 Task: Search one way flight ticket for 3 adults, 3 children in business from Fort Leonard Wood/waynesville: Waynesville-st. Robert Regional Airport (forney Field) to Rockford: Chicago Rockford International Airport(was Northwest Chicagoland Regional Airport At Rockford) on 5-1-2023. Choice of flights is Sun country airlines. Number of bags: 4 checked bags. Price is upto 79000. Outbound departure time preference is 9:00.
Action: Mouse moved to (323, 583)
Screenshot: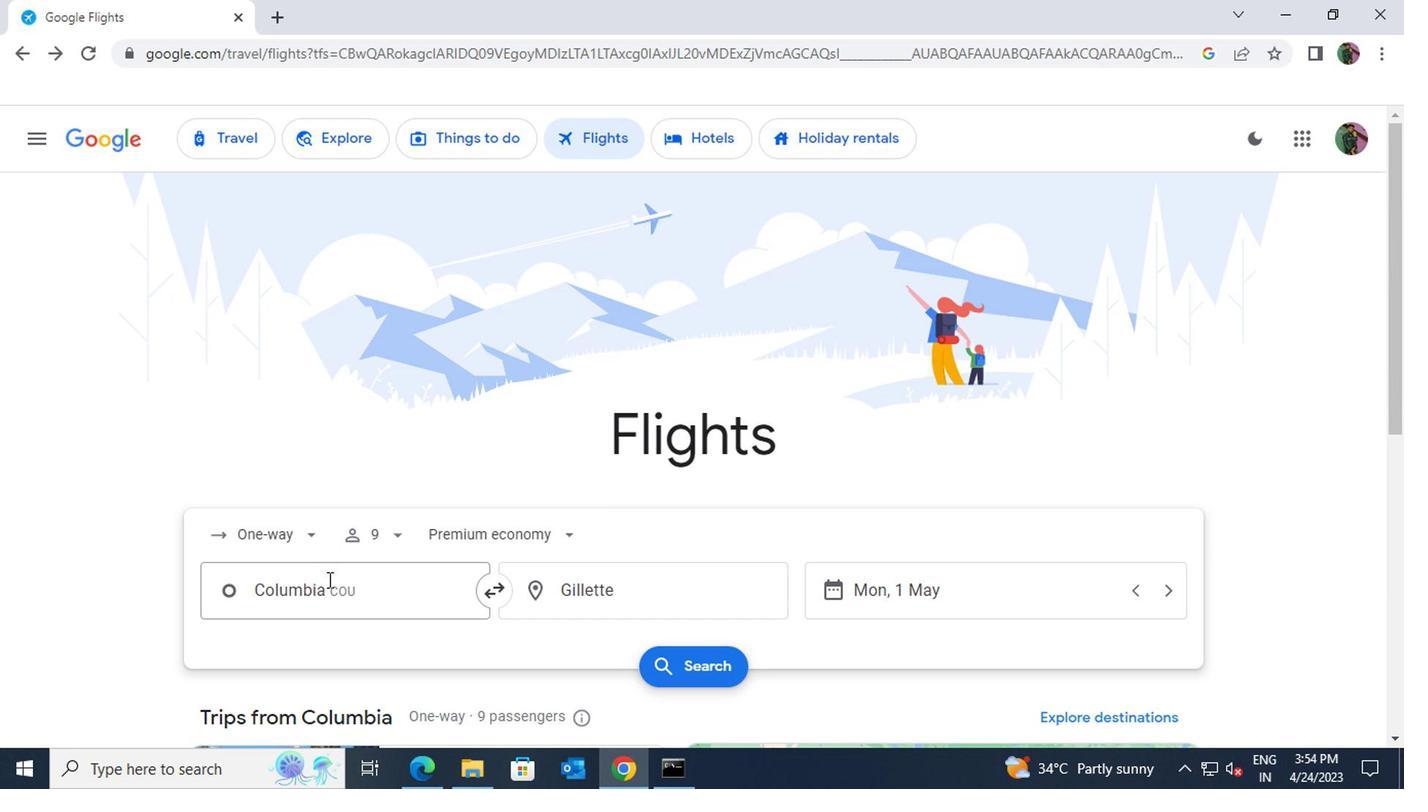 
Action: Mouse pressed left at (323, 583)
Screenshot: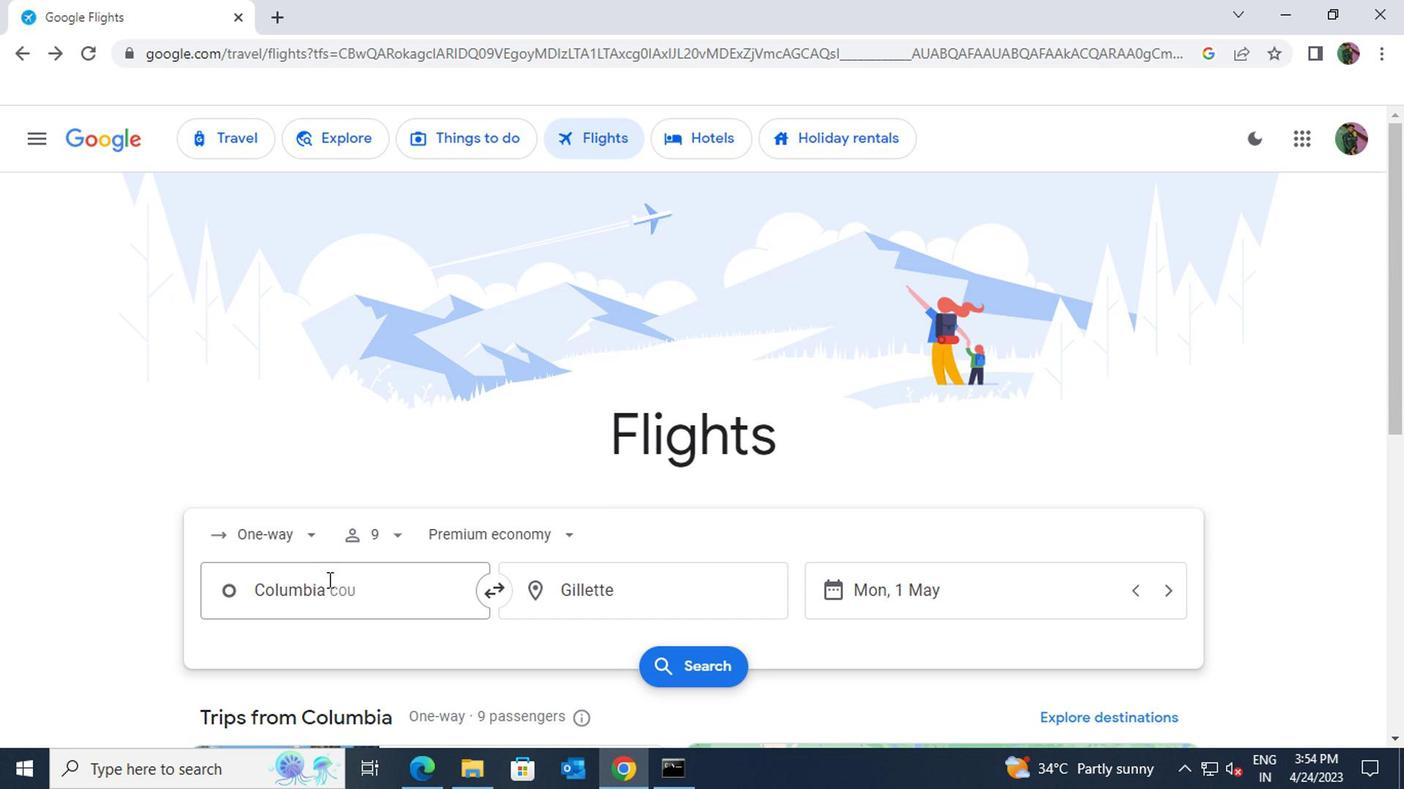 
Action: Key pressed st.regional
Screenshot: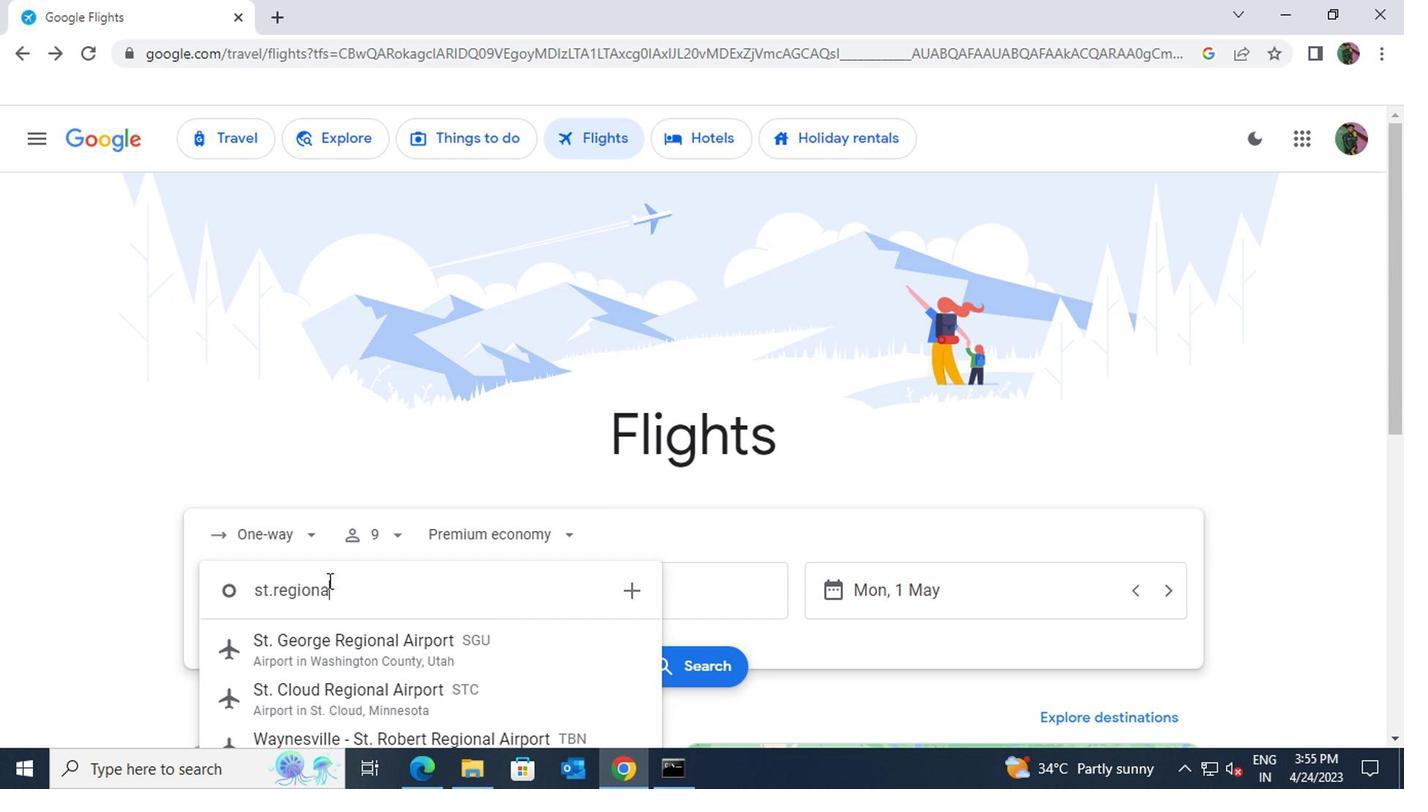 
Action: Mouse moved to (383, 740)
Screenshot: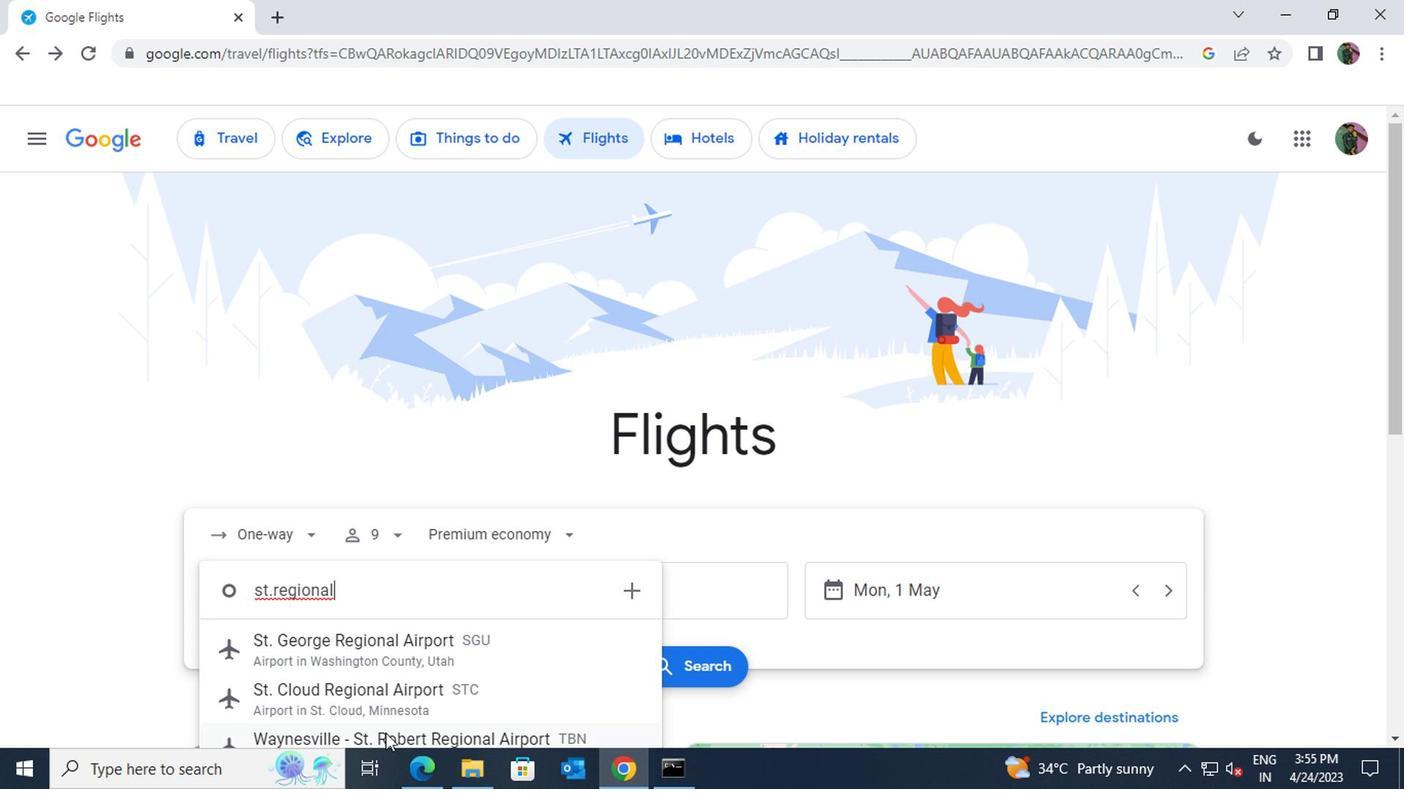 
Action: Mouse pressed left at (383, 740)
Screenshot: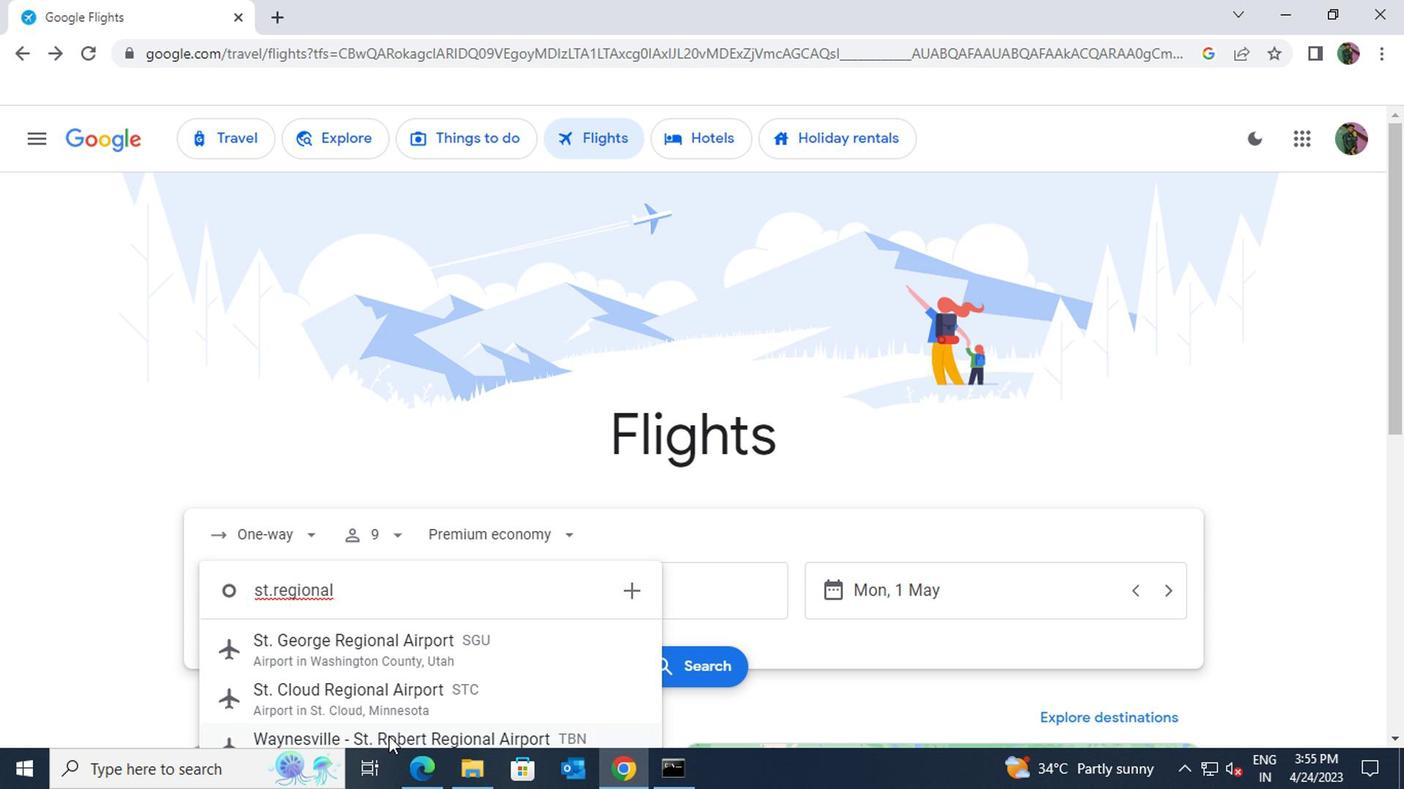 
Action: Mouse moved to (305, 544)
Screenshot: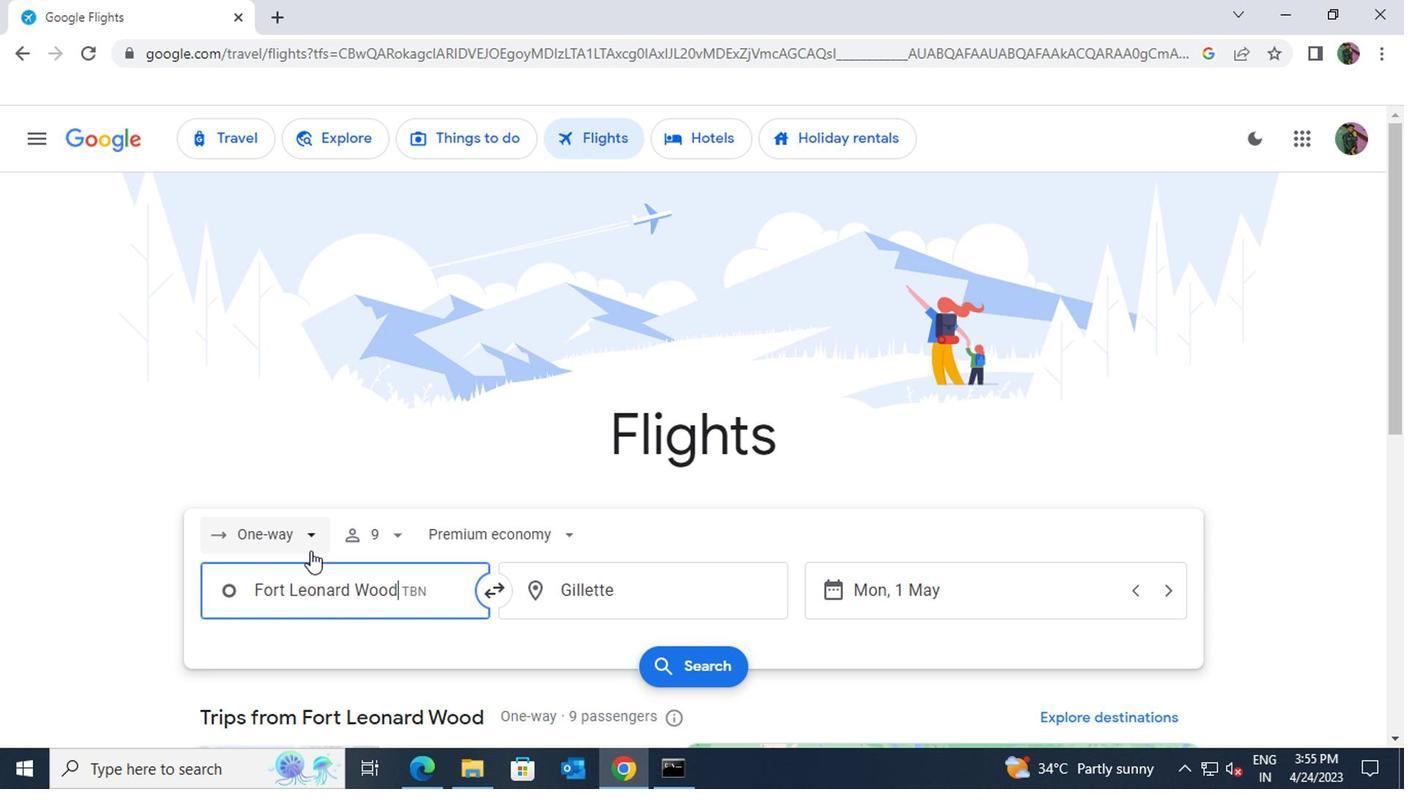 
Action: Mouse pressed left at (305, 544)
Screenshot: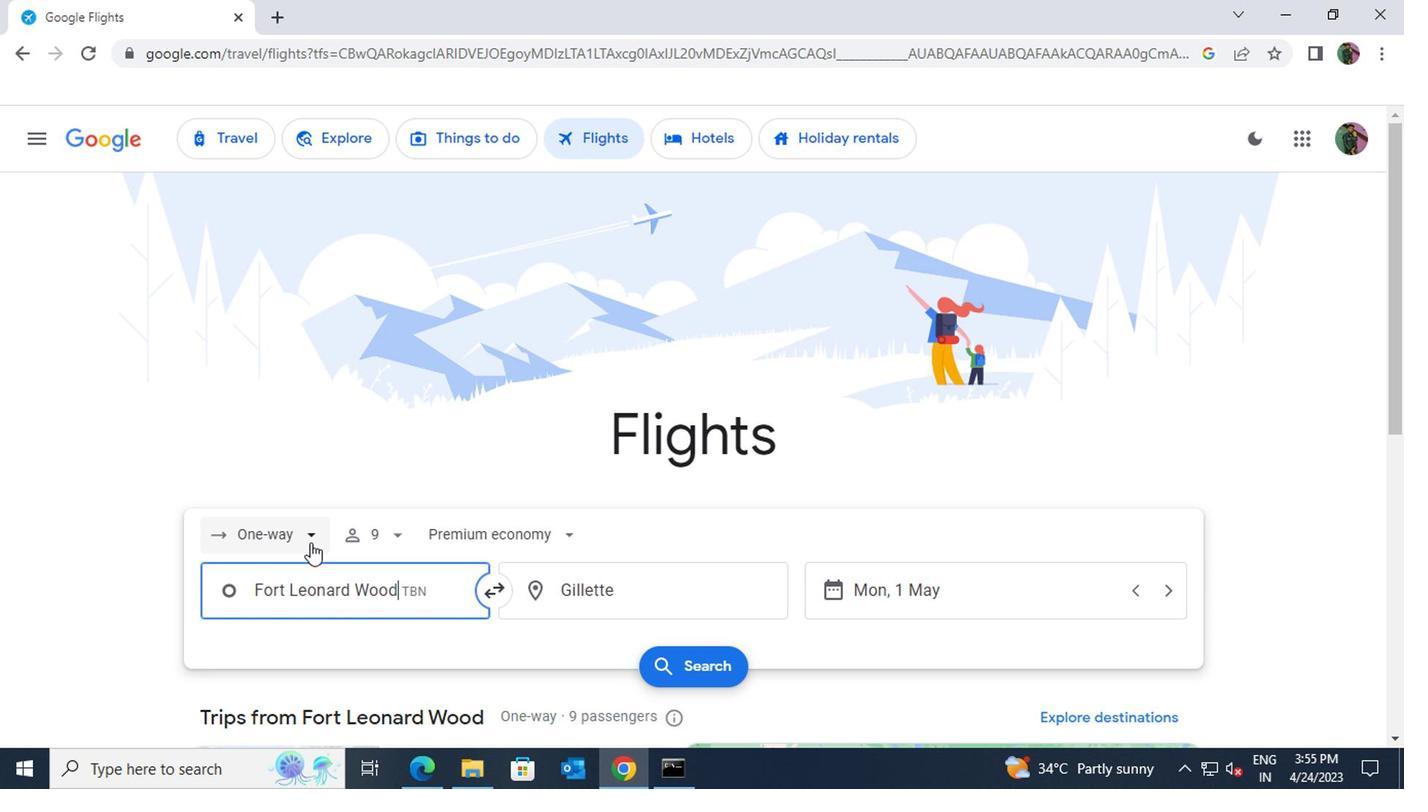 
Action: Mouse moved to (283, 440)
Screenshot: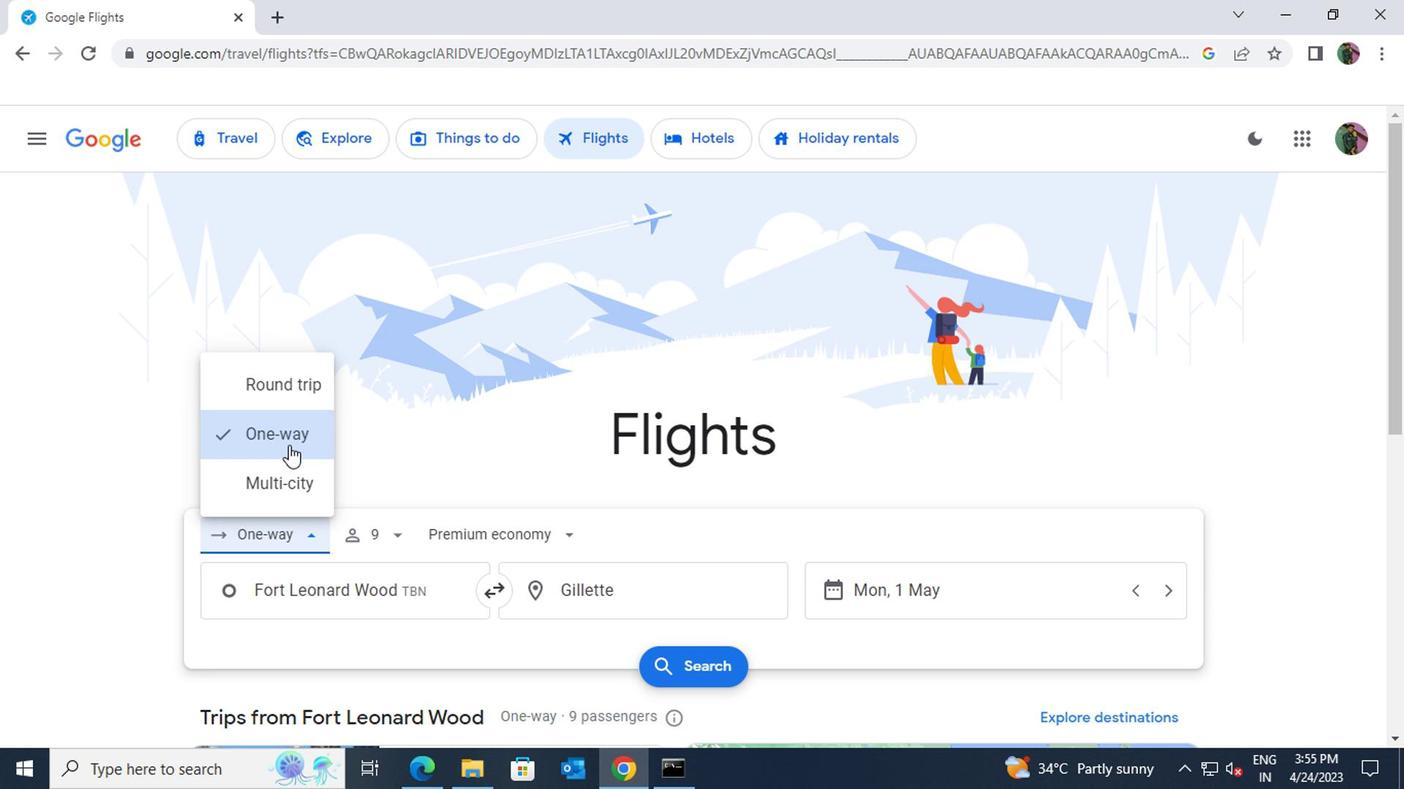
Action: Mouse pressed left at (283, 440)
Screenshot: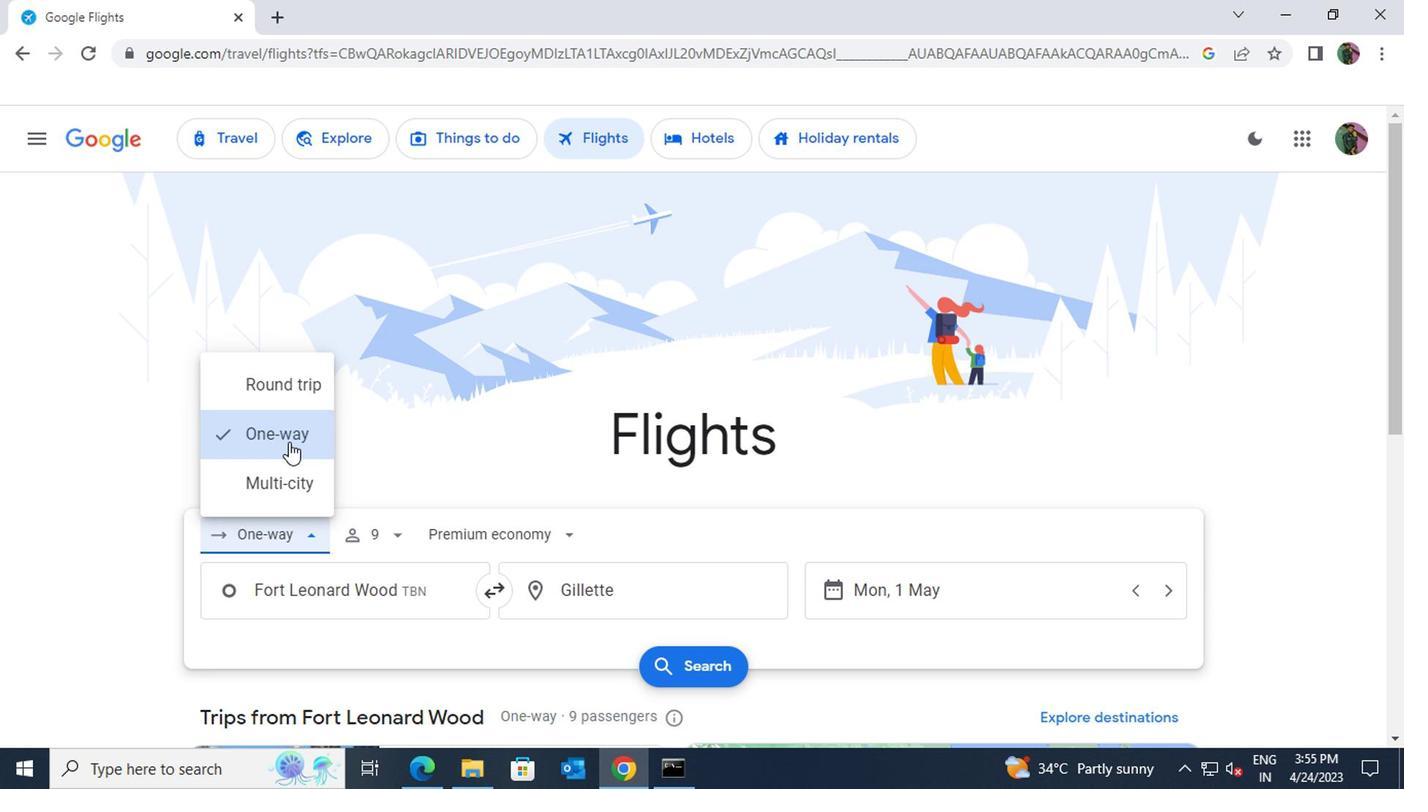 
Action: Mouse moved to (589, 594)
Screenshot: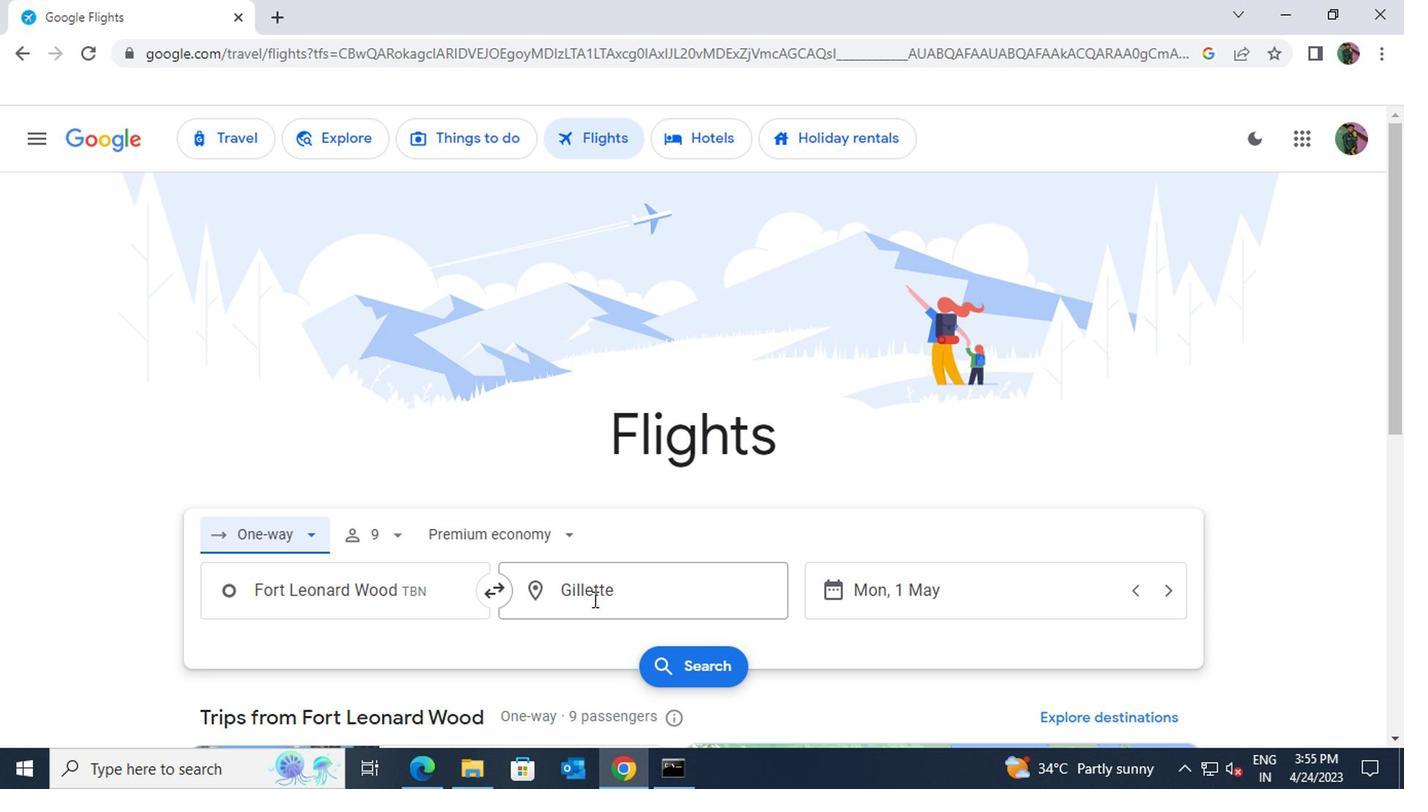 
Action: Mouse pressed left at (589, 594)
Screenshot: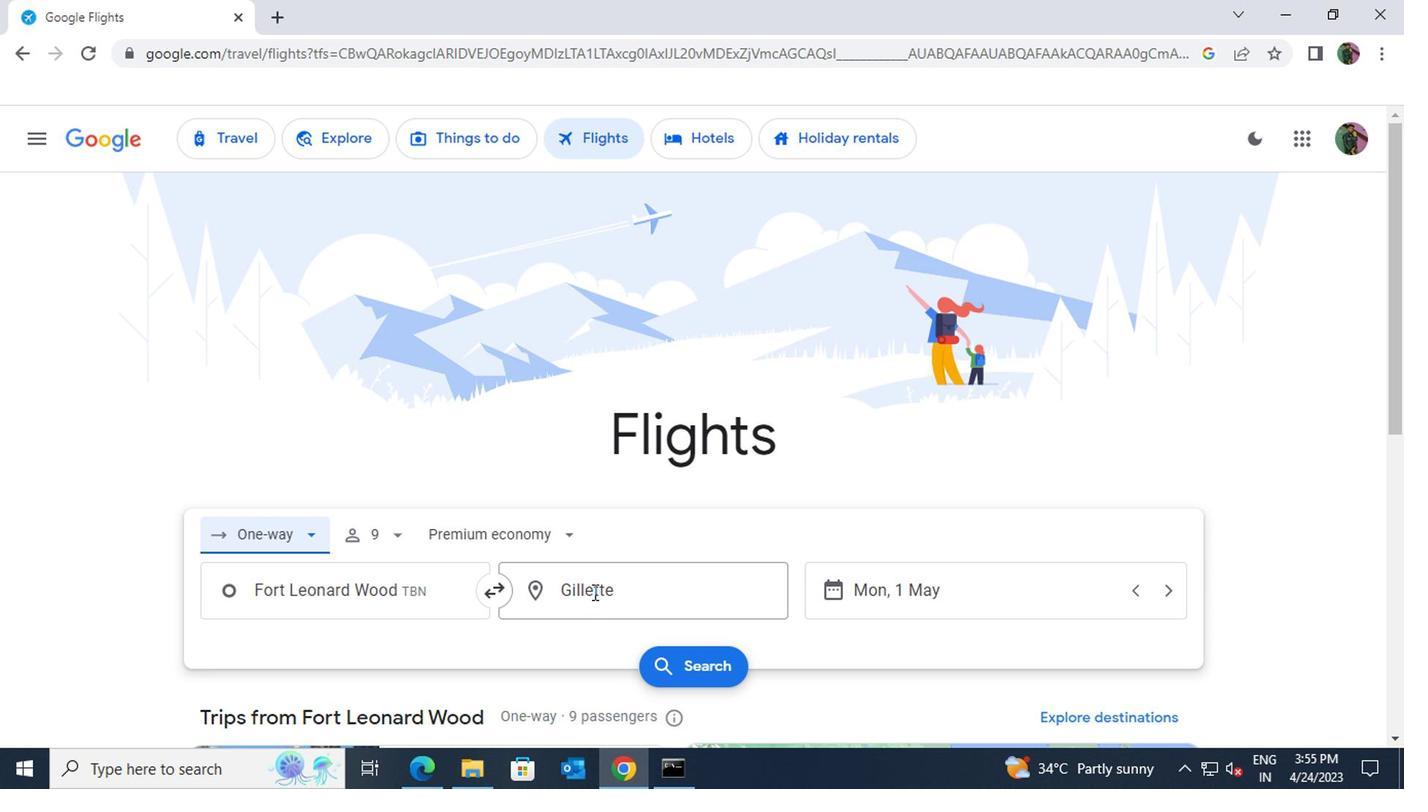 
Action: Key pressed rockford<Key.space>chi
Screenshot: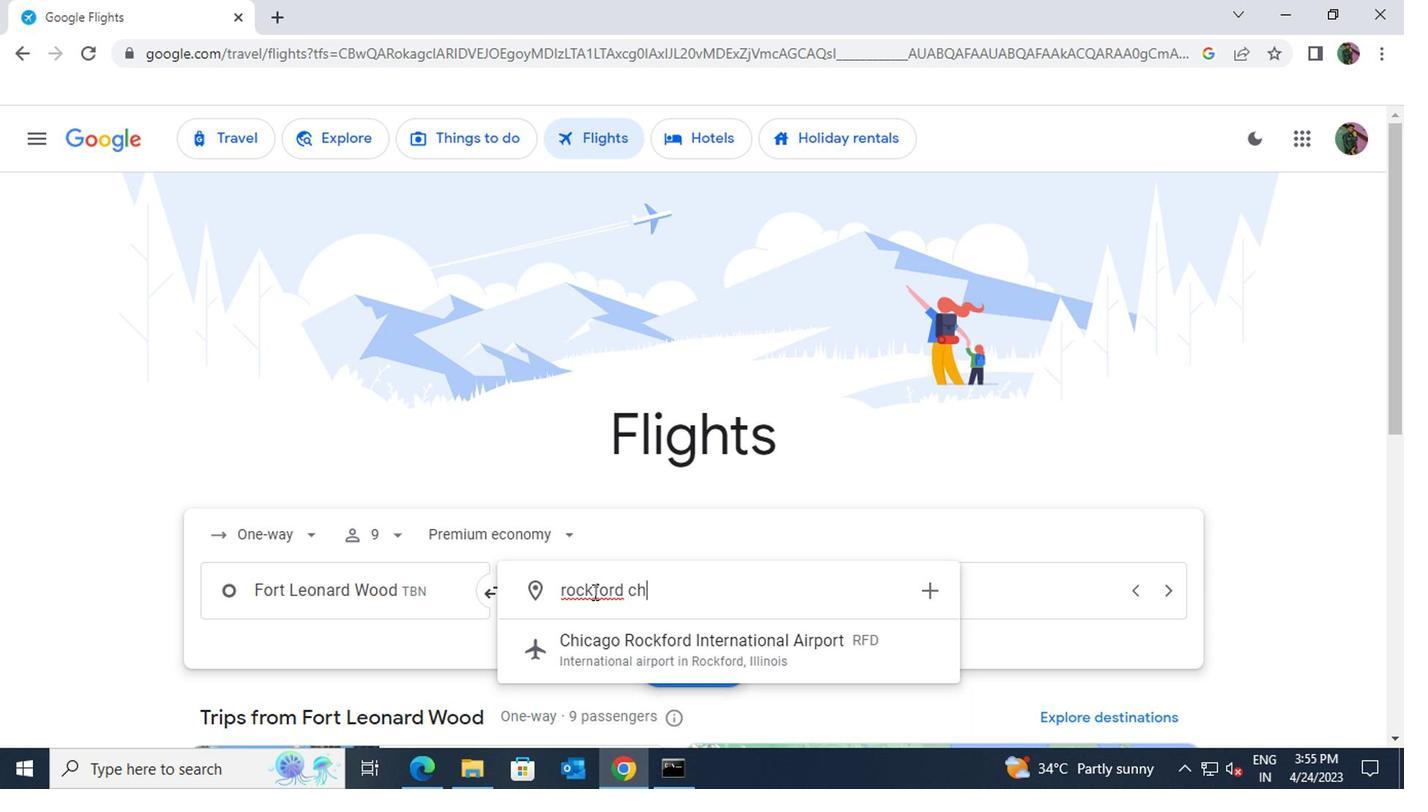 
Action: Mouse moved to (662, 639)
Screenshot: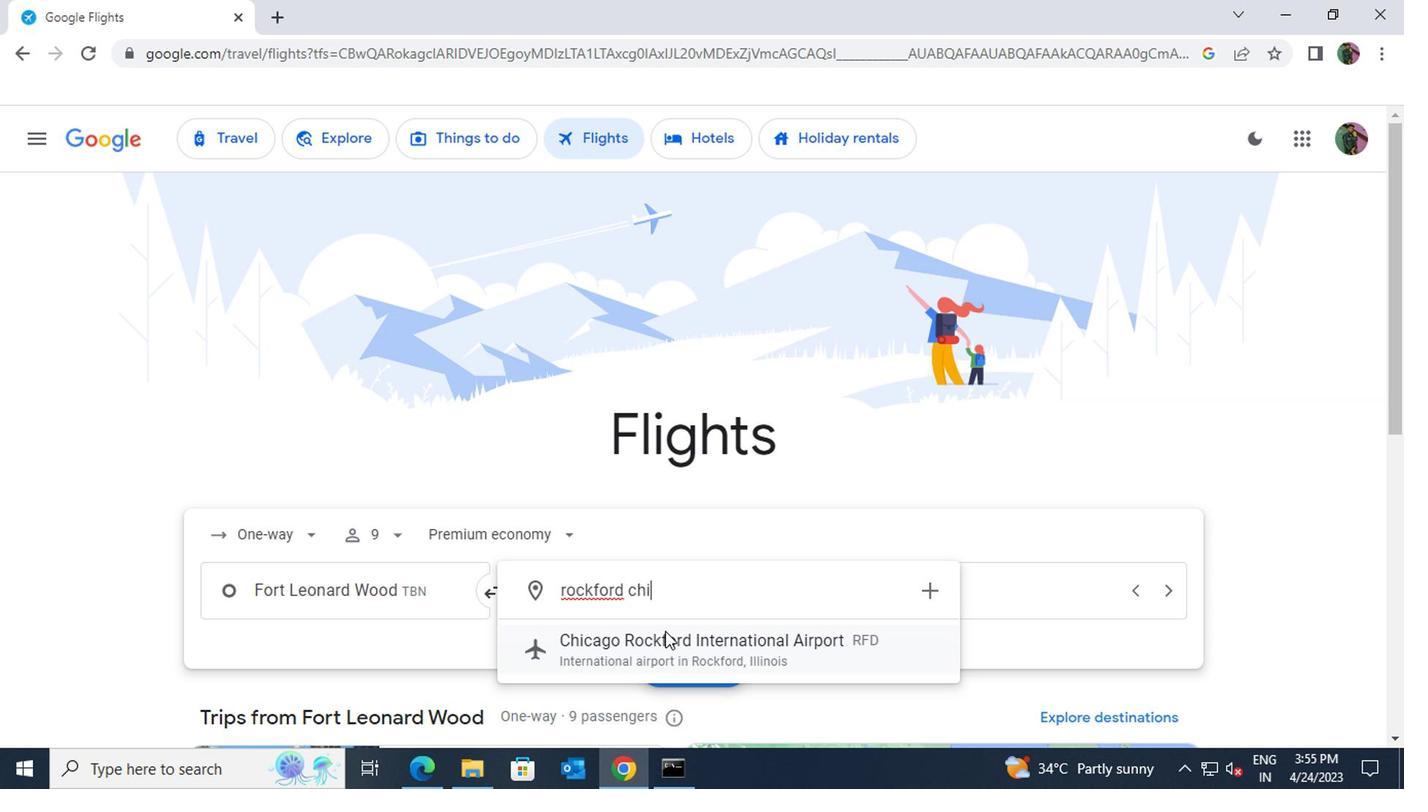 
Action: Mouse pressed left at (662, 639)
Screenshot: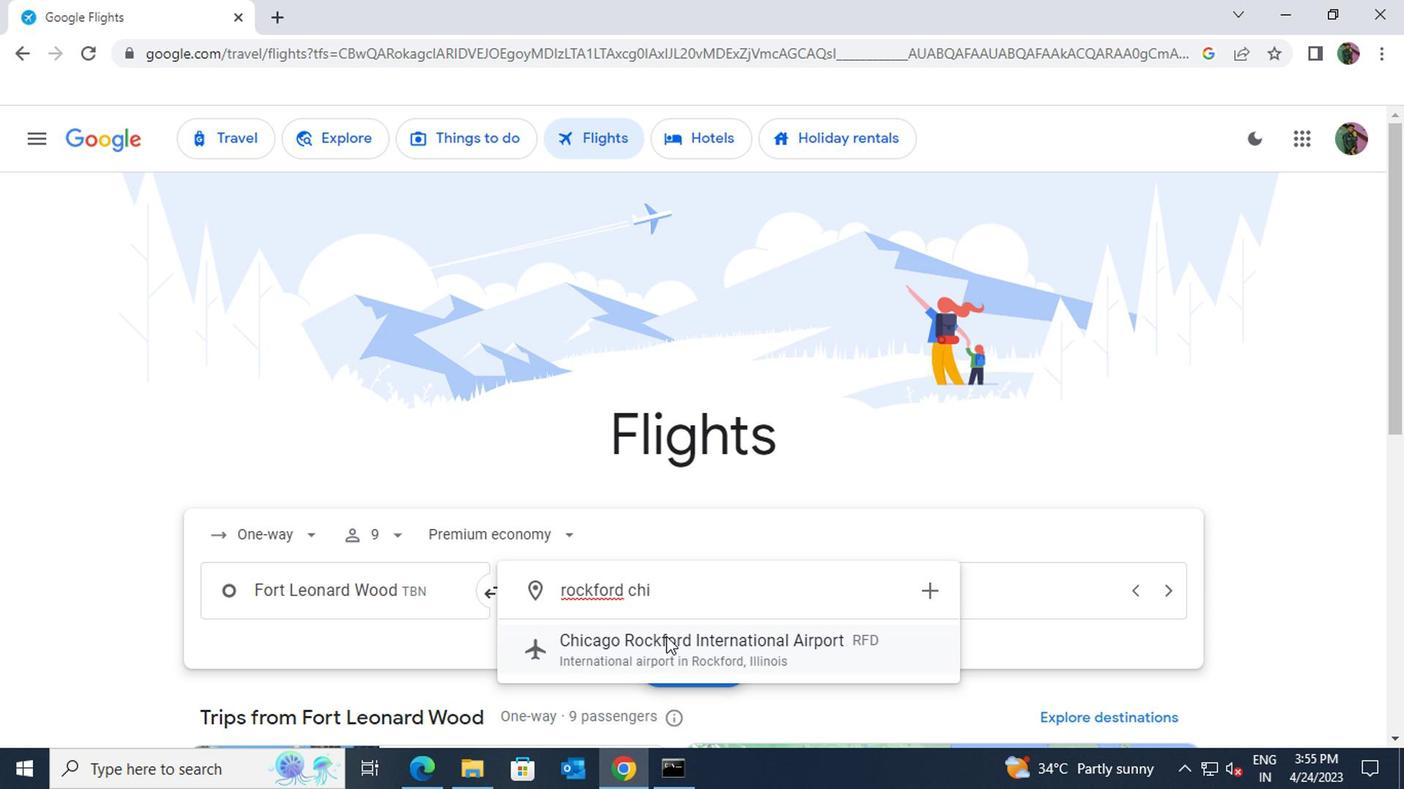 
Action: Mouse moved to (560, 533)
Screenshot: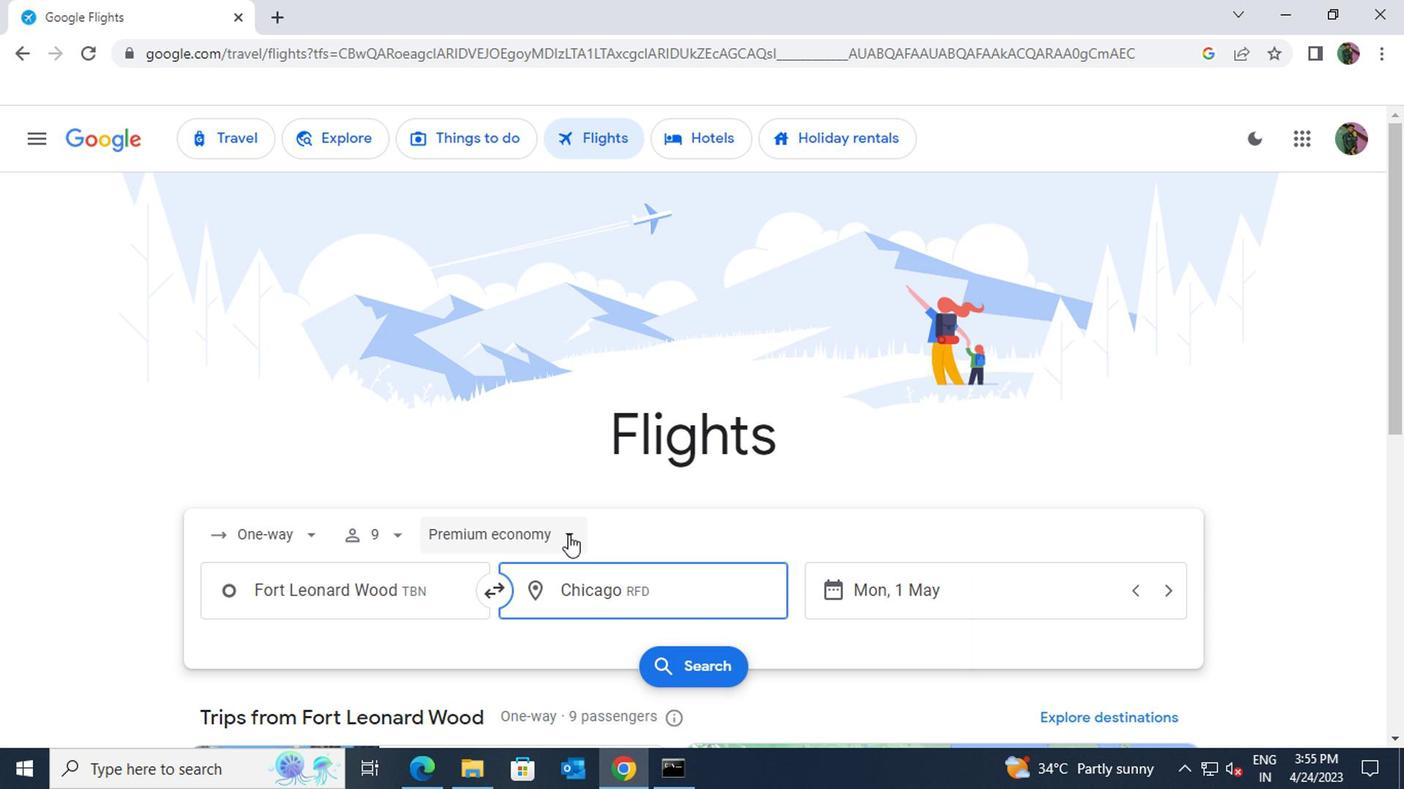 
Action: Mouse pressed left at (560, 533)
Screenshot: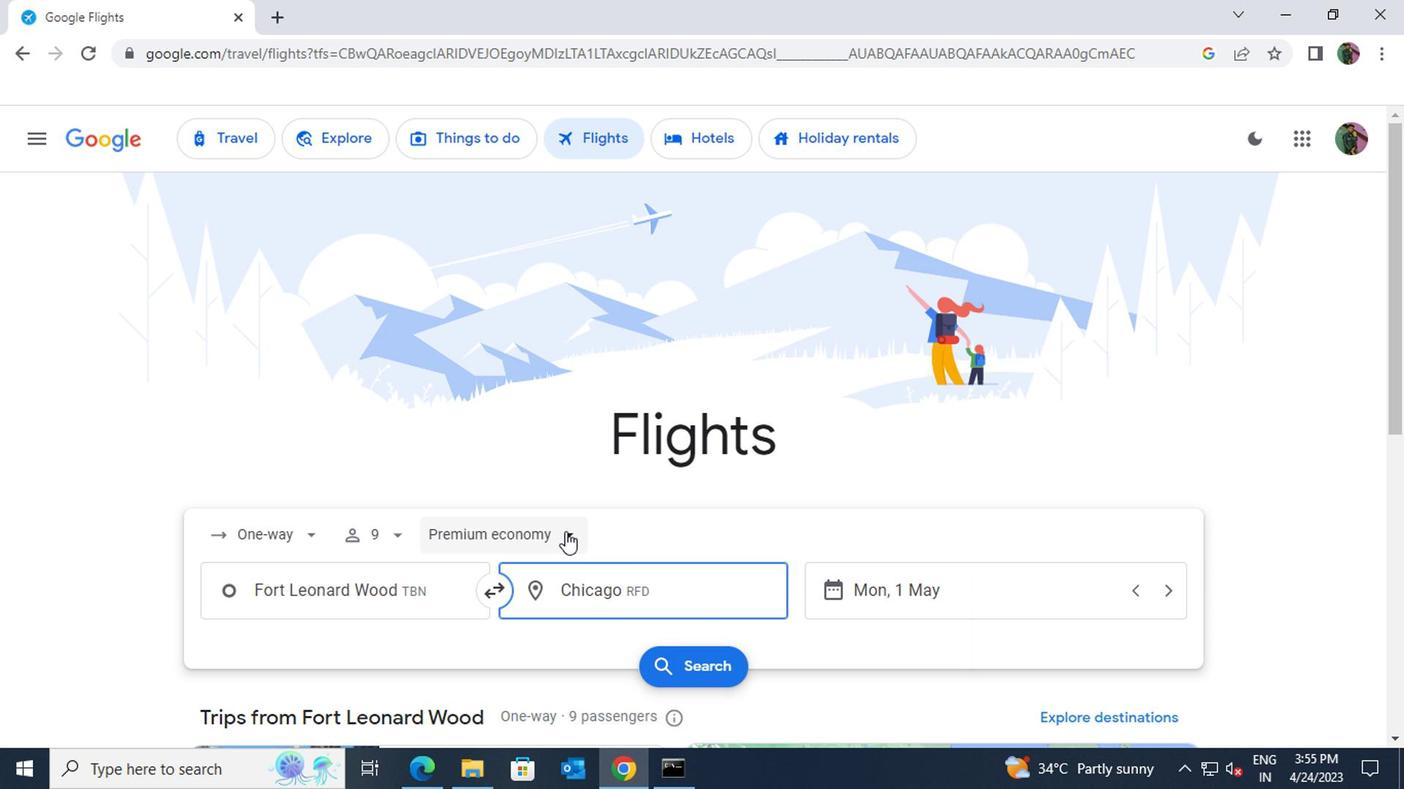 
Action: Mouse moved to (547, 423)
Screenshot: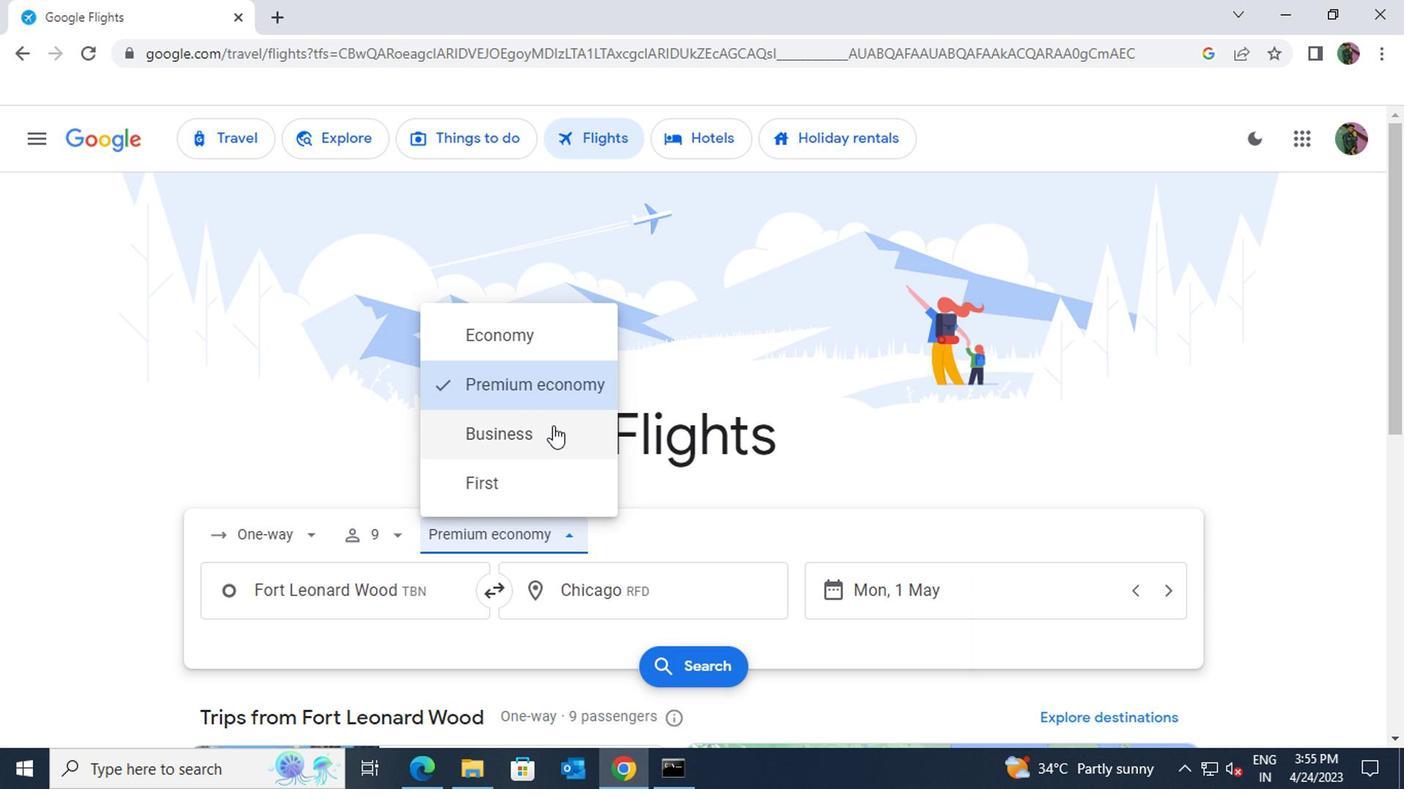 
Action: Mouse pressed left at (547, 423)
Screenshot: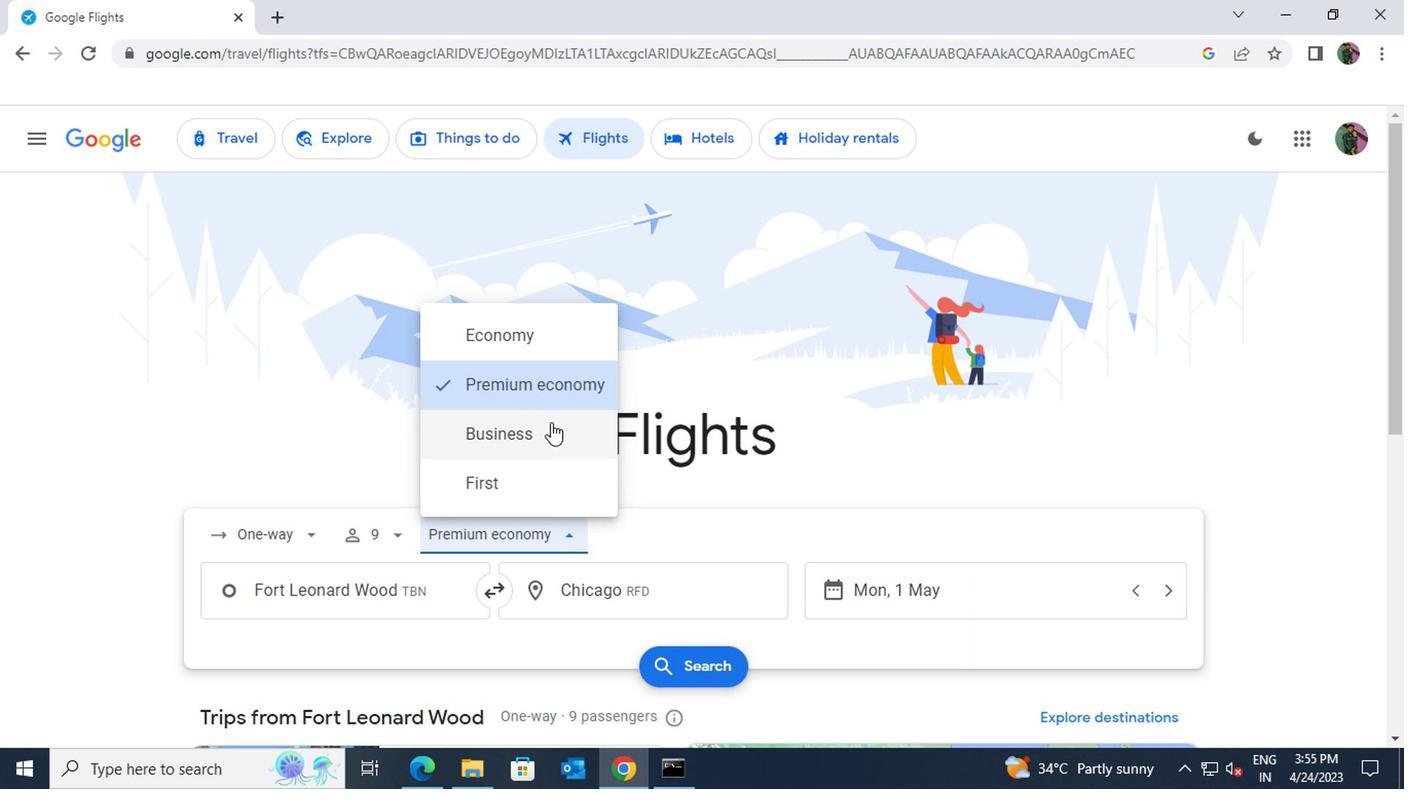 
Action: Mouse moved to (386, 534)
Screenshot: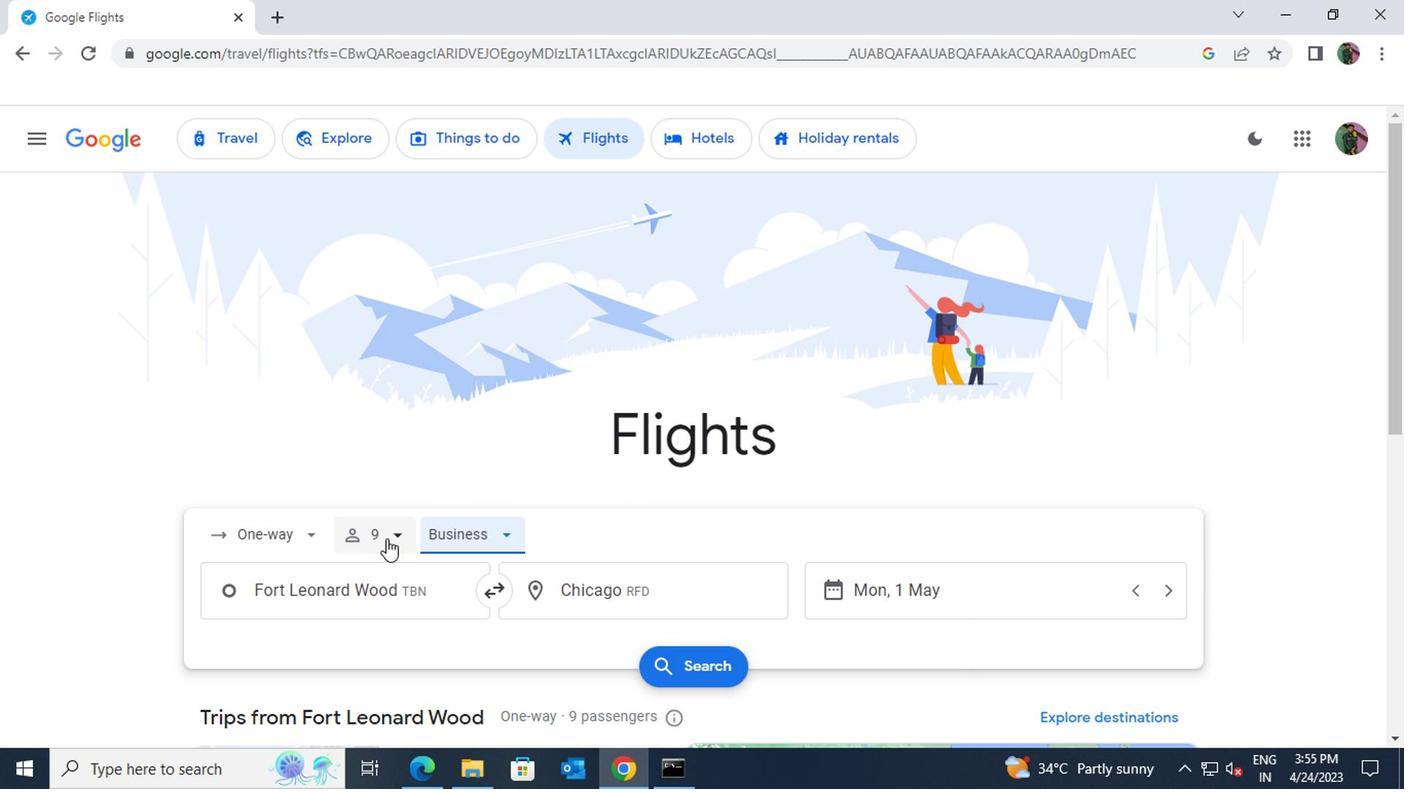 
Action: Mouse pressed left at (386, 534)
Screenshot: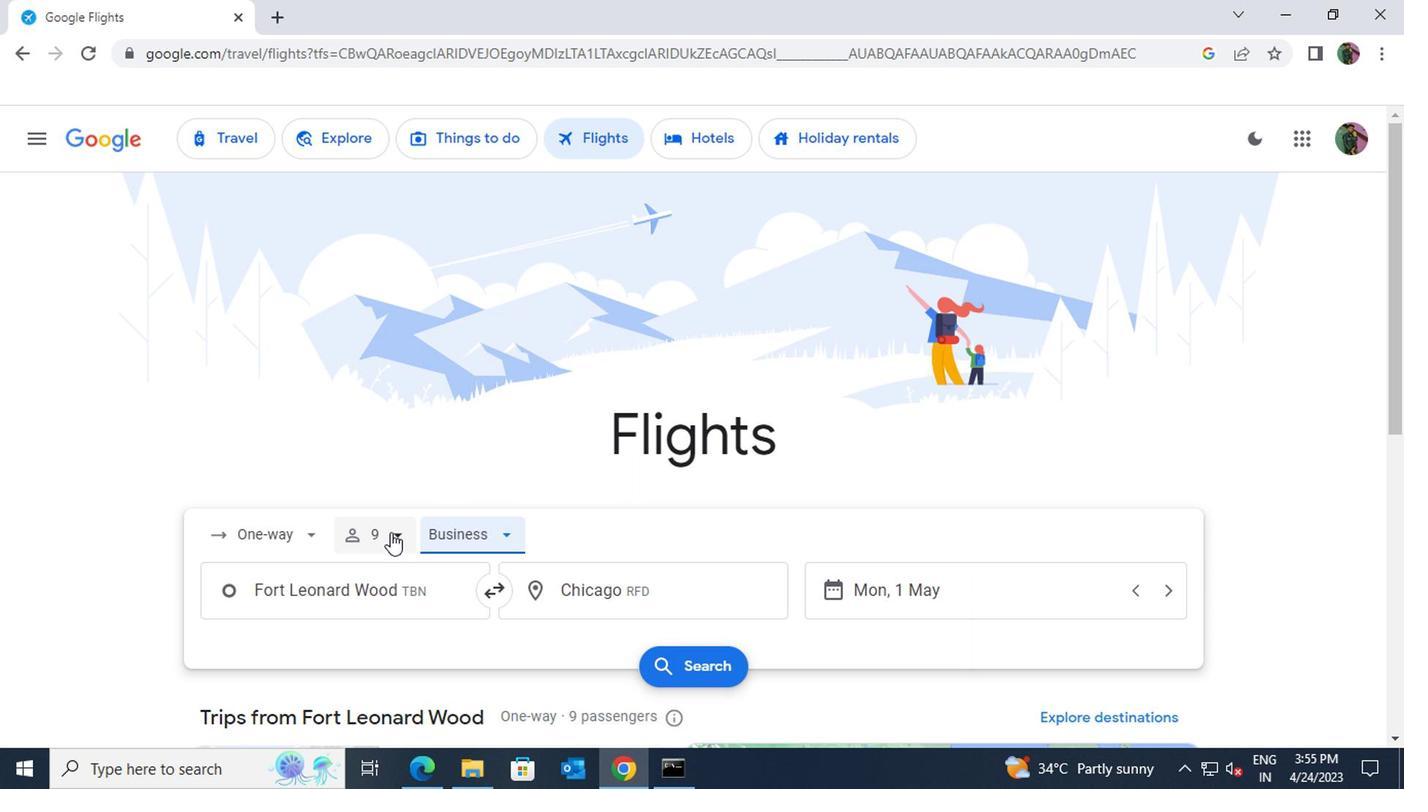 
Action: Mouse moved to (475, 583)
Screenshot: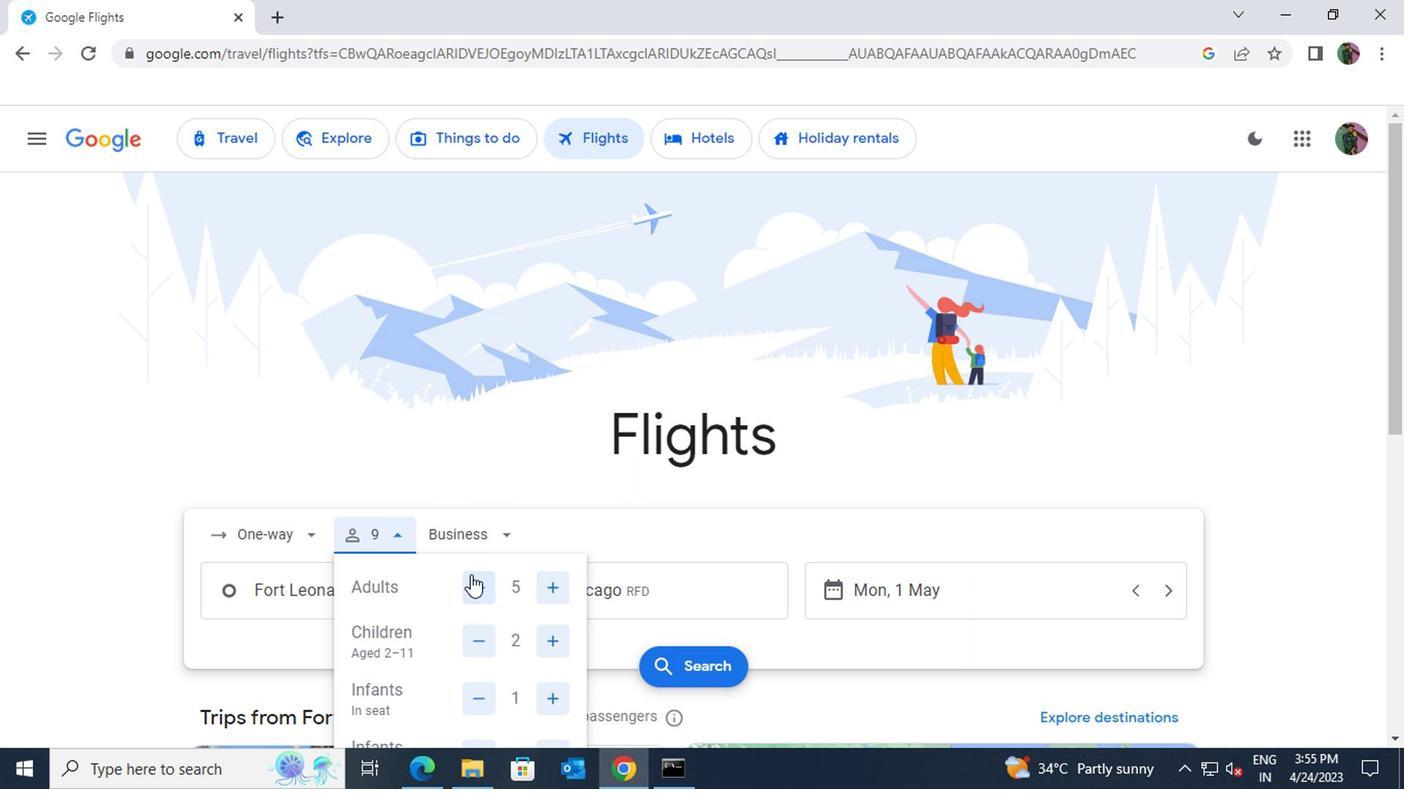 
Action: Mouse pressed left at (475, 583)
Screenshot: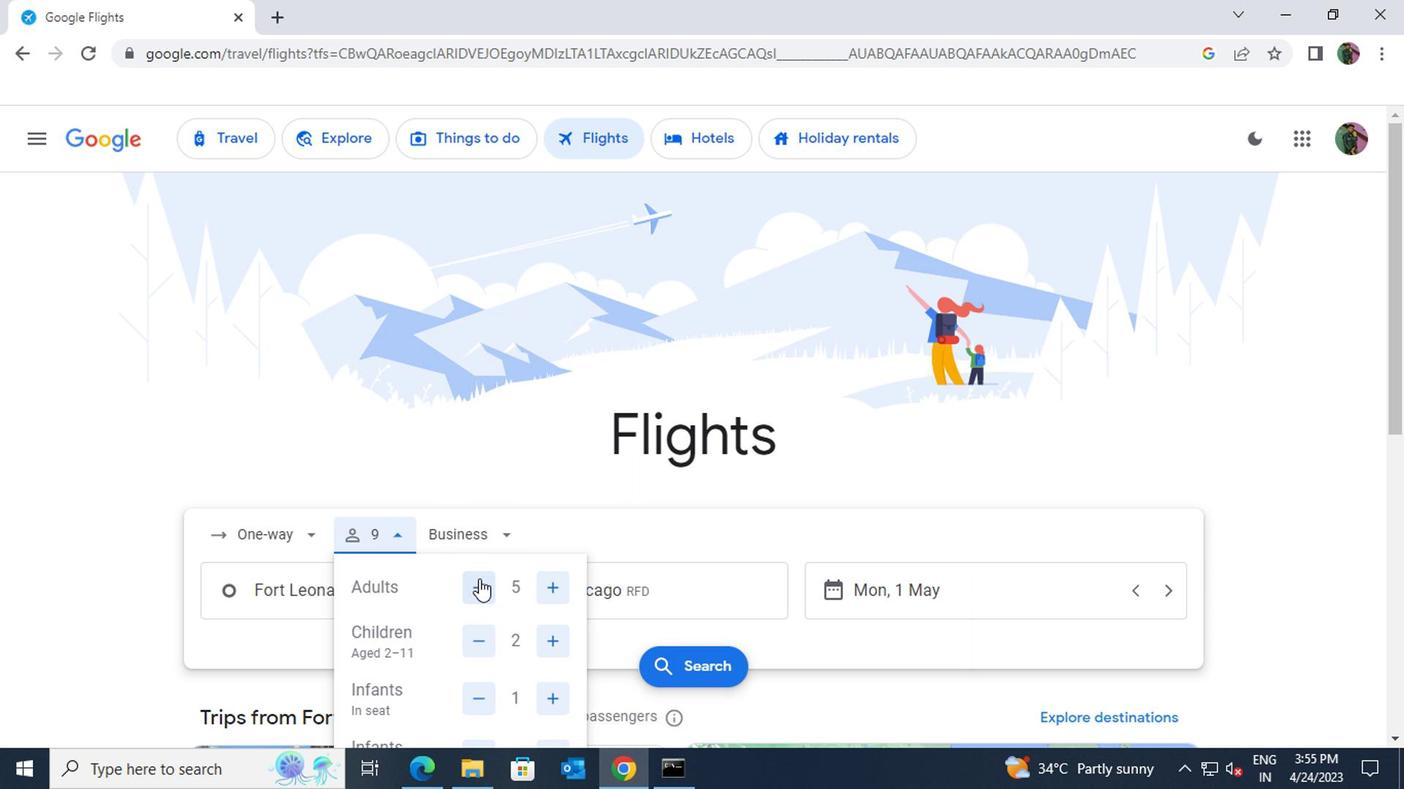 
Action: Mouse pressed left at (475, 583)
Screenshot: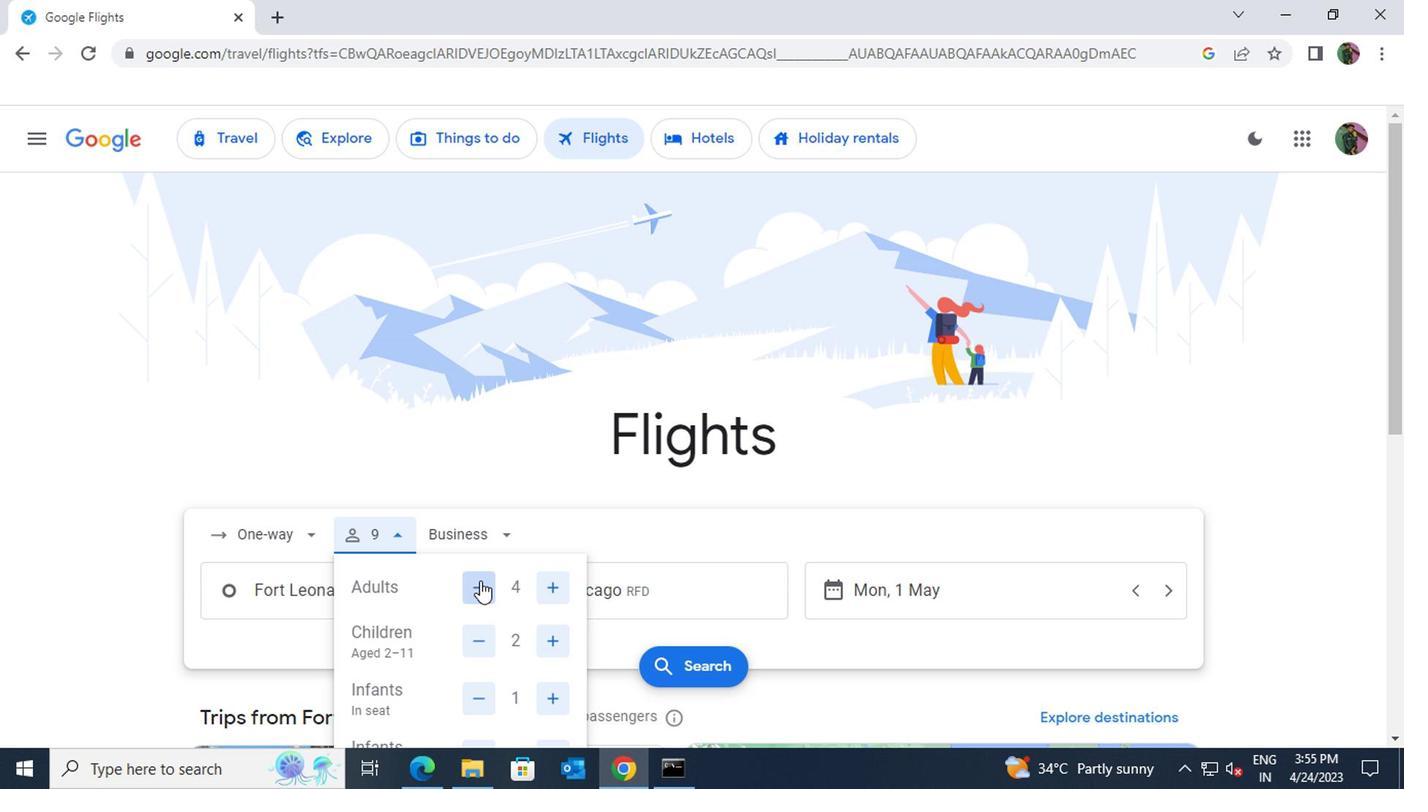 
Action: Mouse moved to (543, 631)
Screenshot: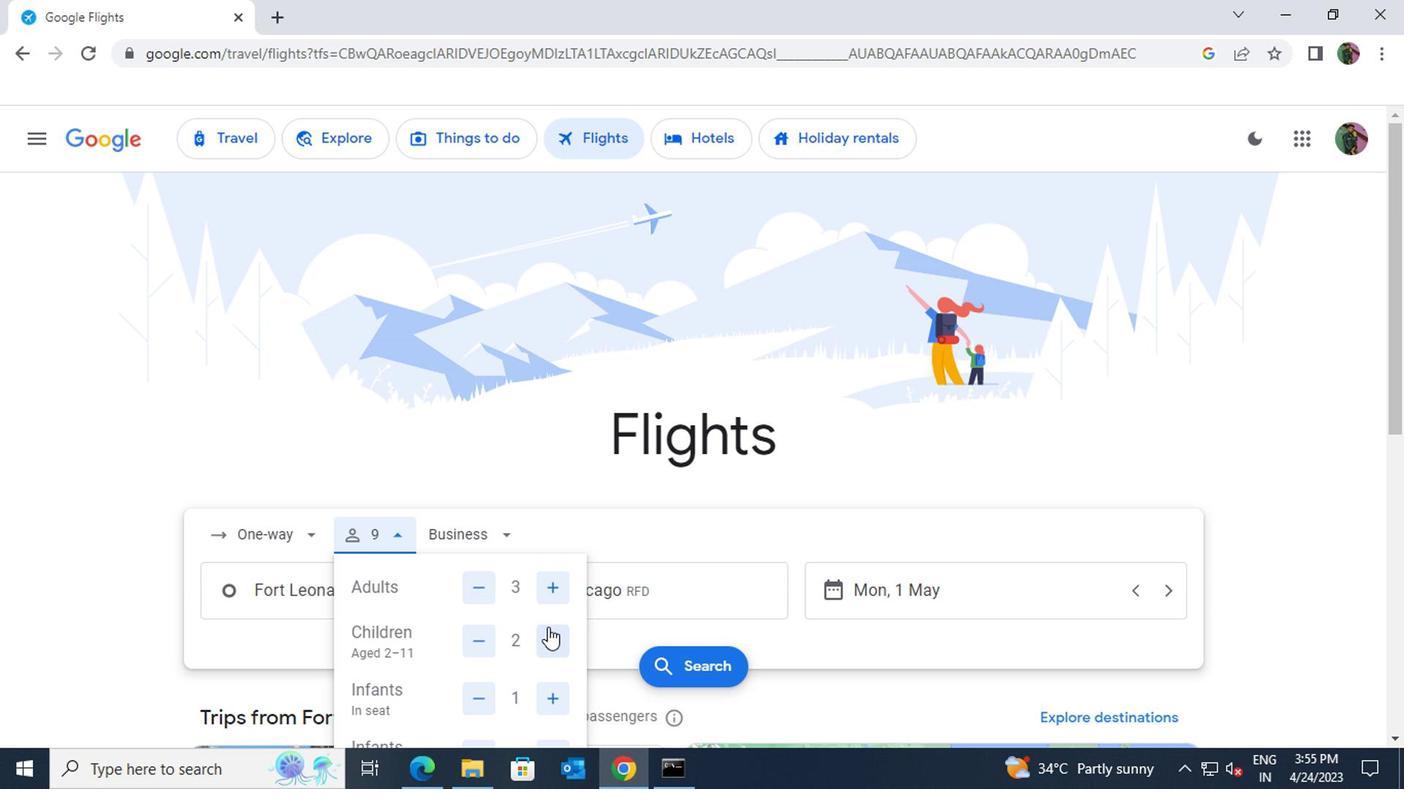 
Action: Mouse pressed left at (543, 631)
Screenshot: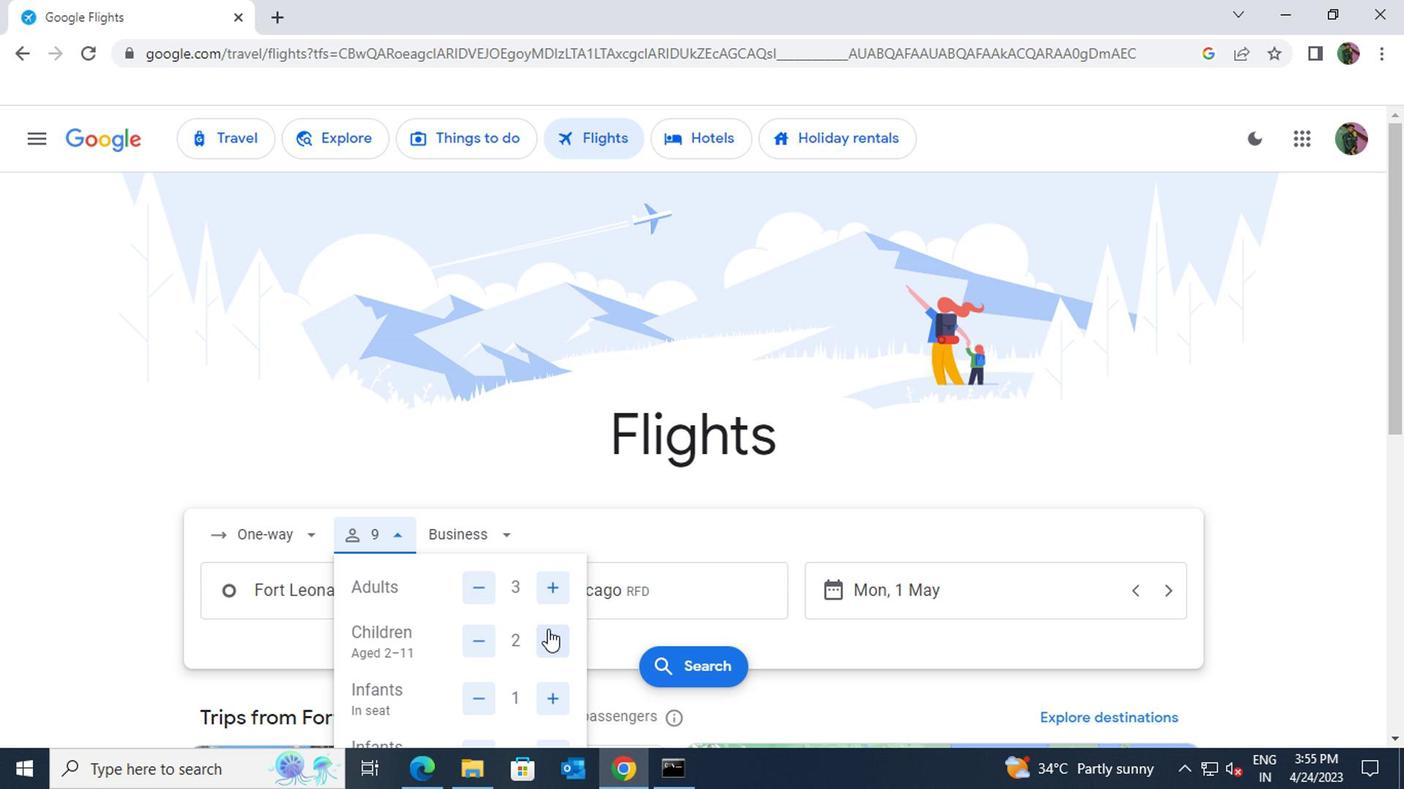 
Action: Mouse moved to (545, 633)
Screenshot: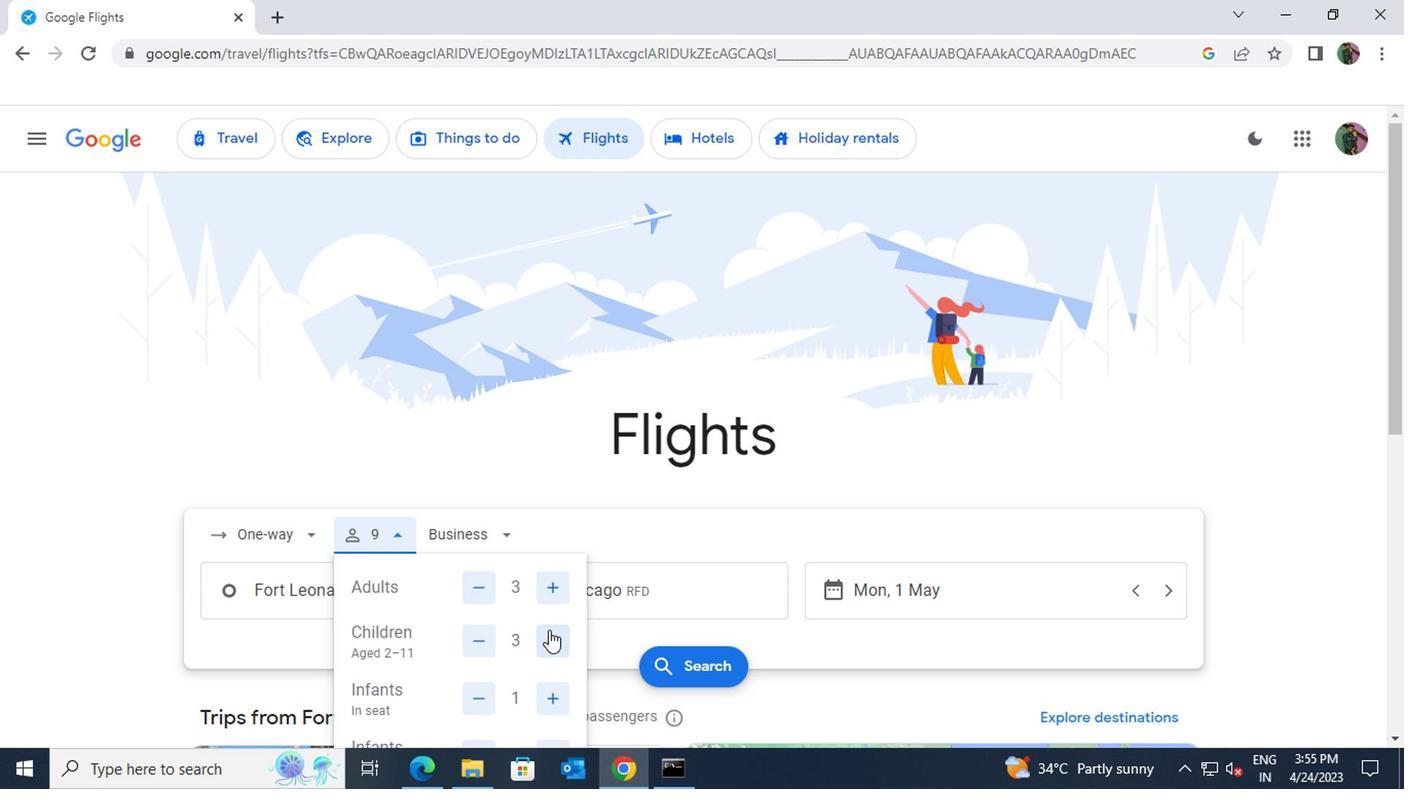 
Action: Mouse scrolled (545, 631) with delta (0, -1)
Screenshot: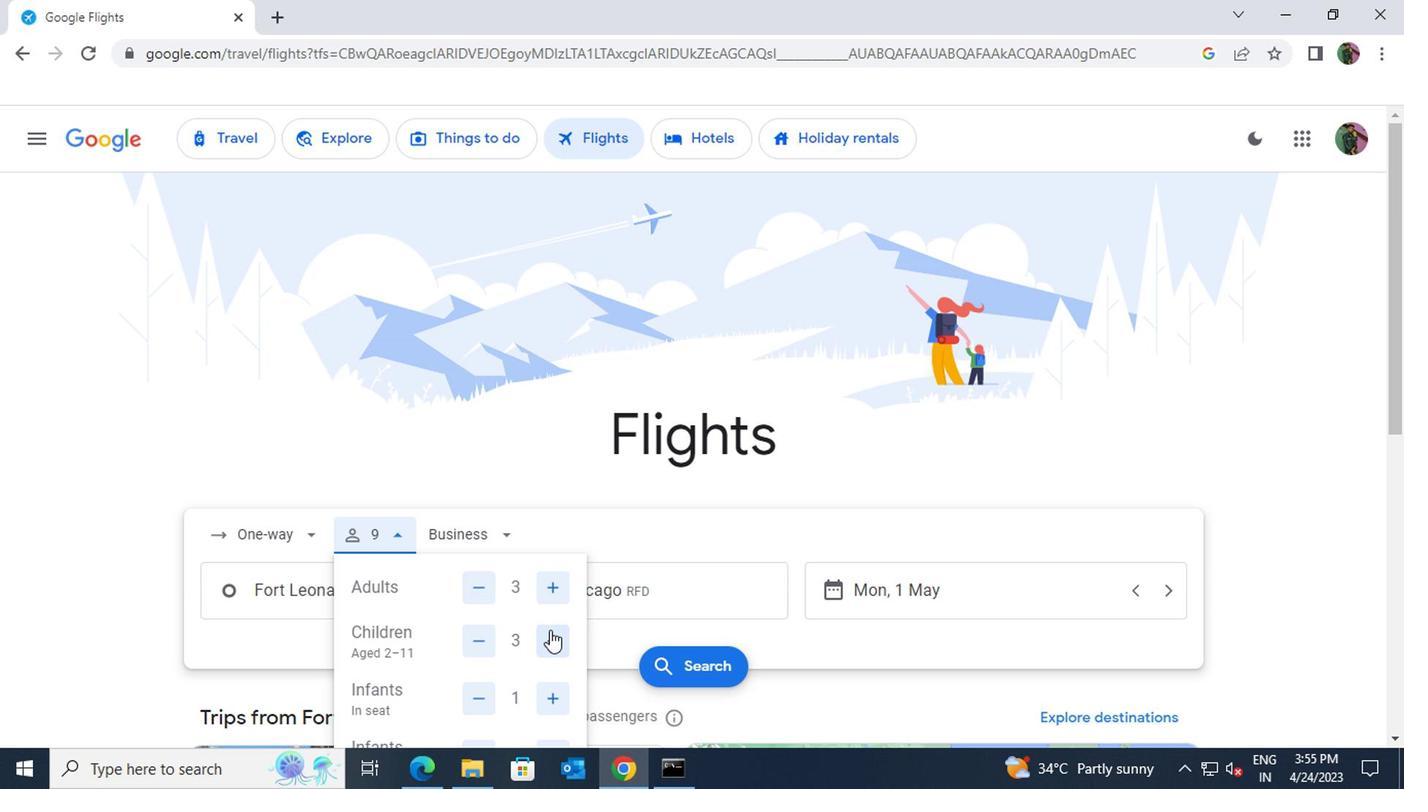
Action: Mouse moved to (476, 595)
Screenshot: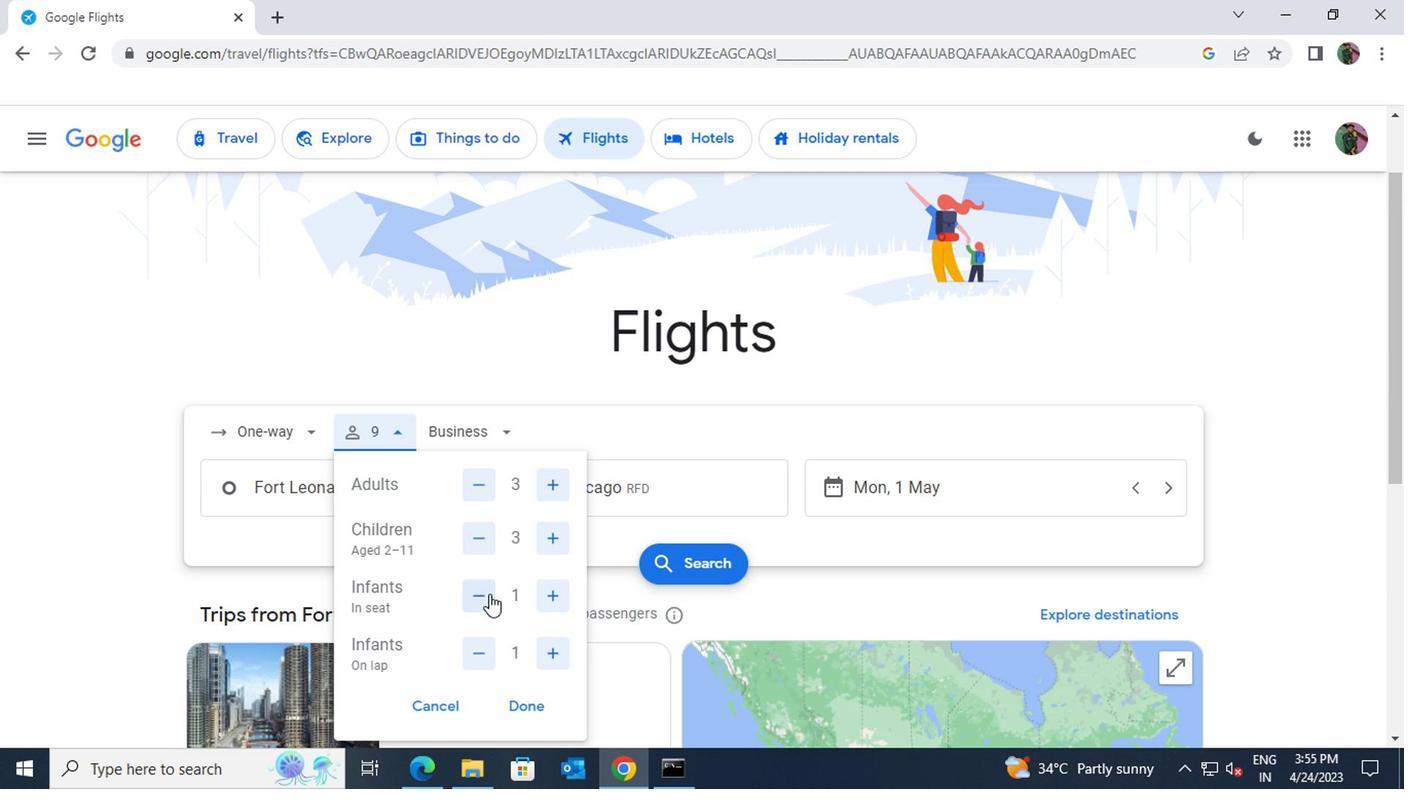 
Action: Mouse pressed left at (476, 595)
Screenshot: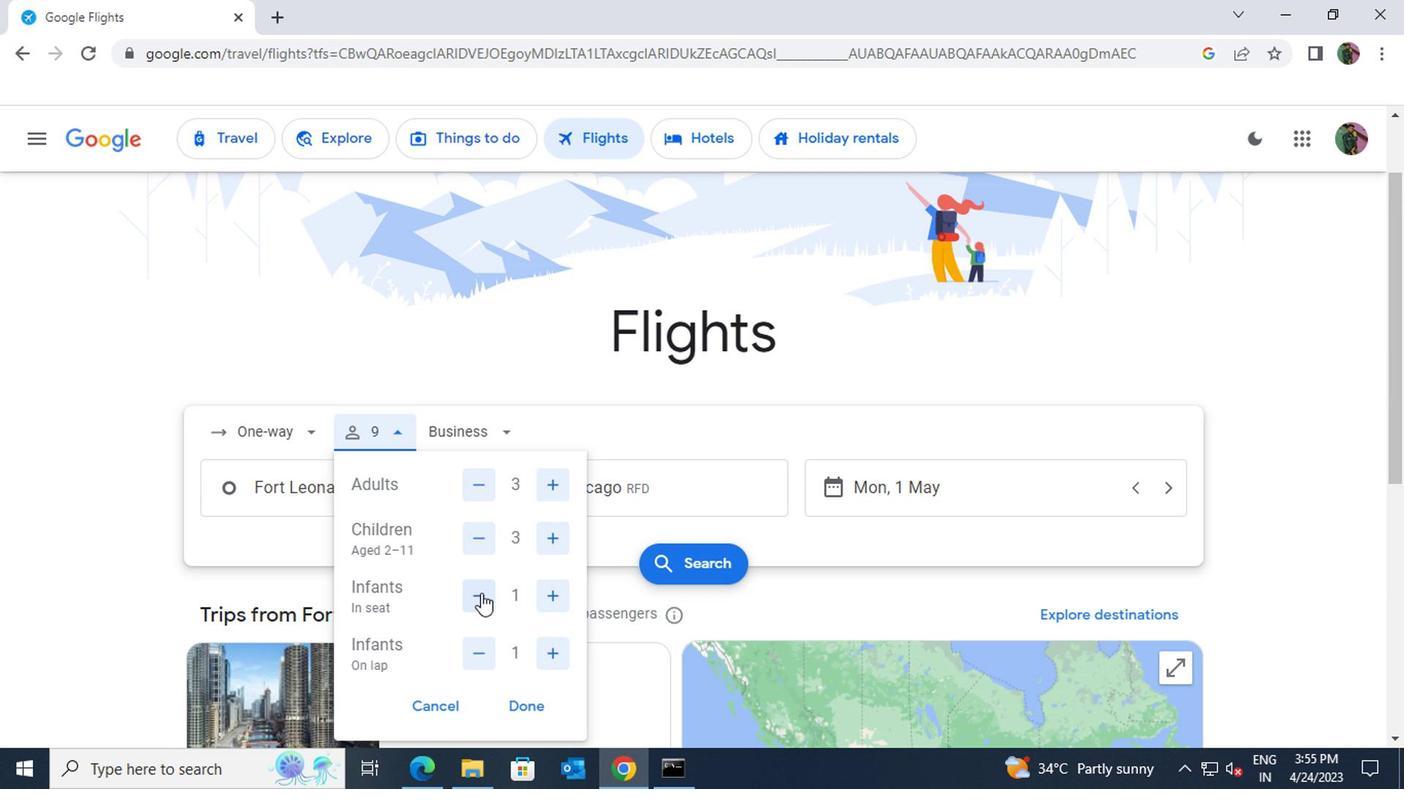 
Action: Mouse moved to (540, 703)
Screenshot: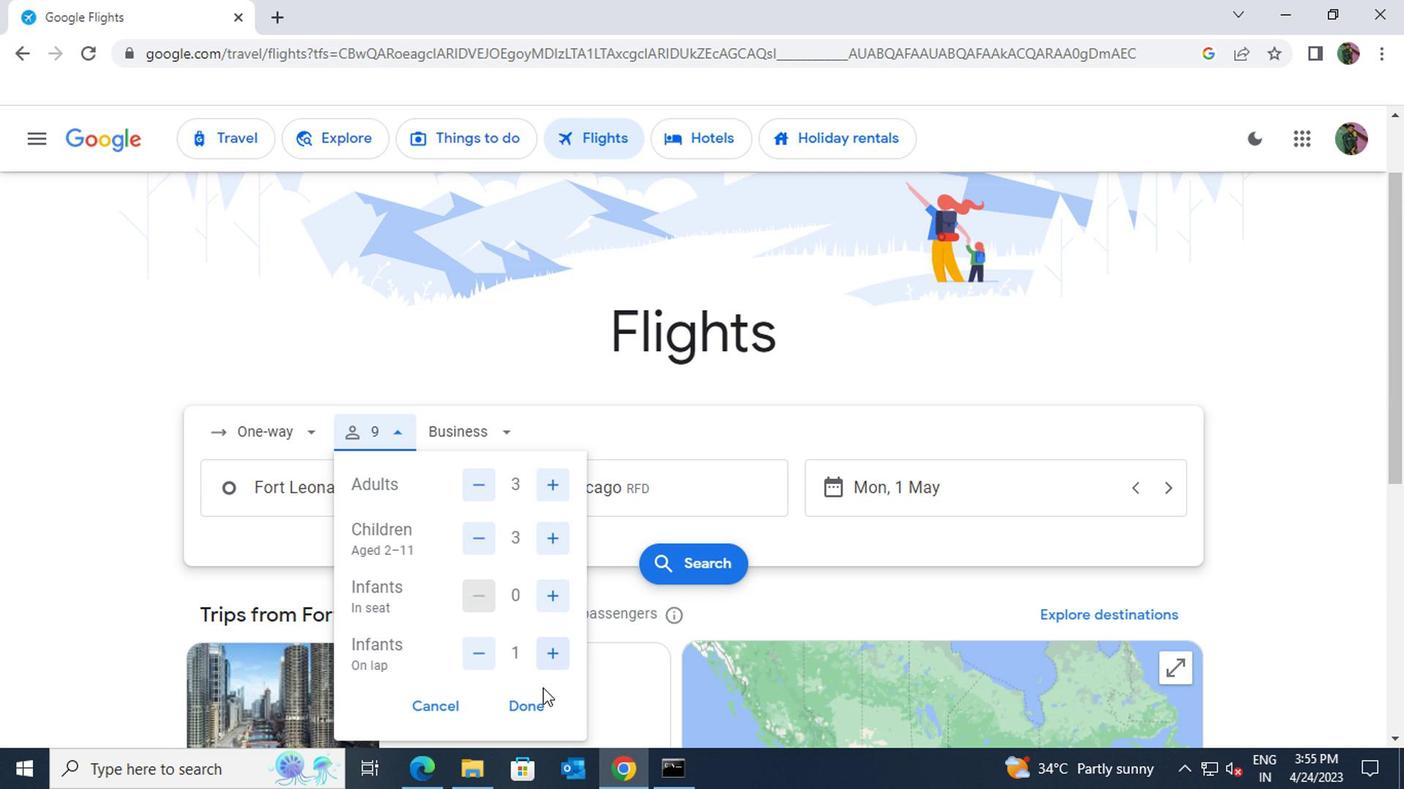 
Action: Mouse pressed left at (540, 703)
Screenshot: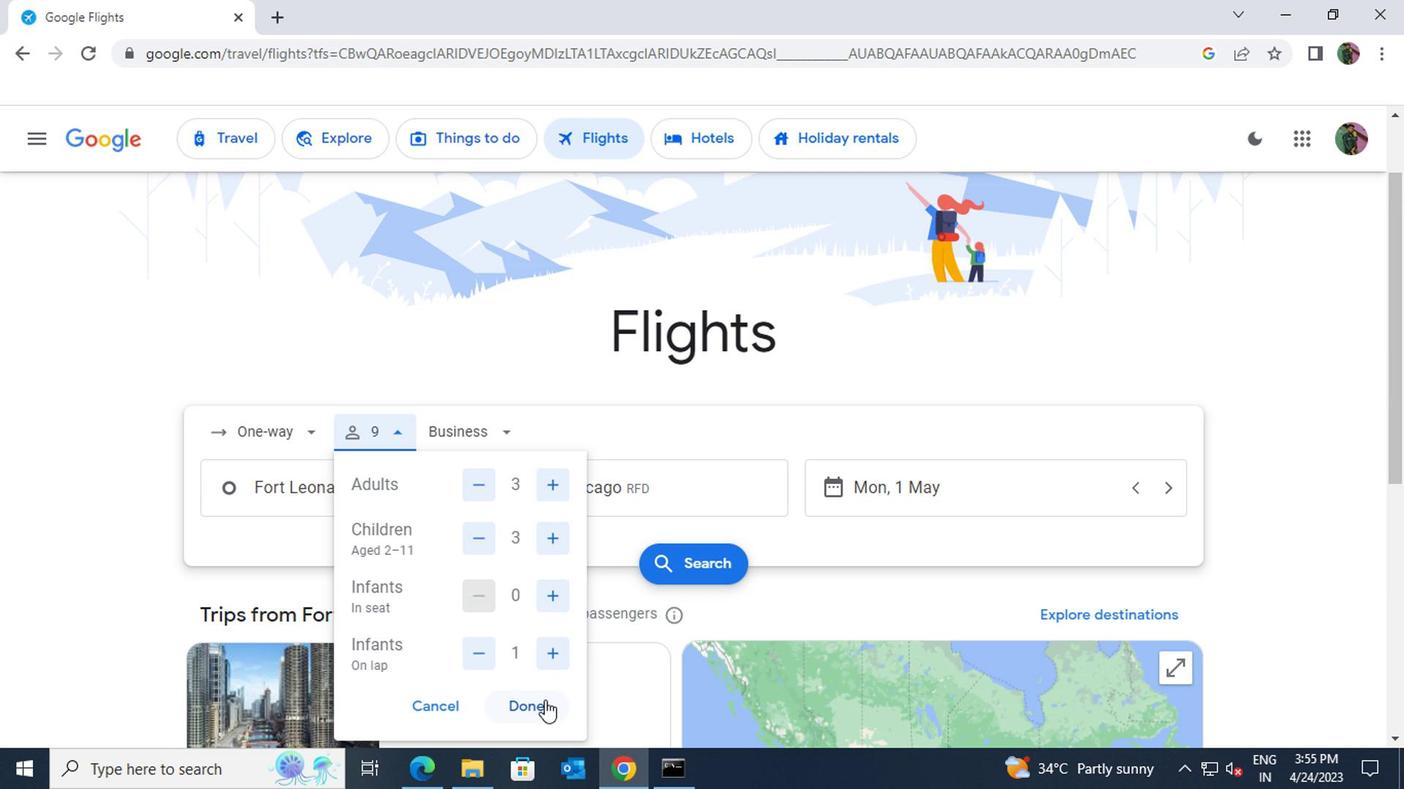 
Action: Mouse moved to (674, 587)
Screenshot: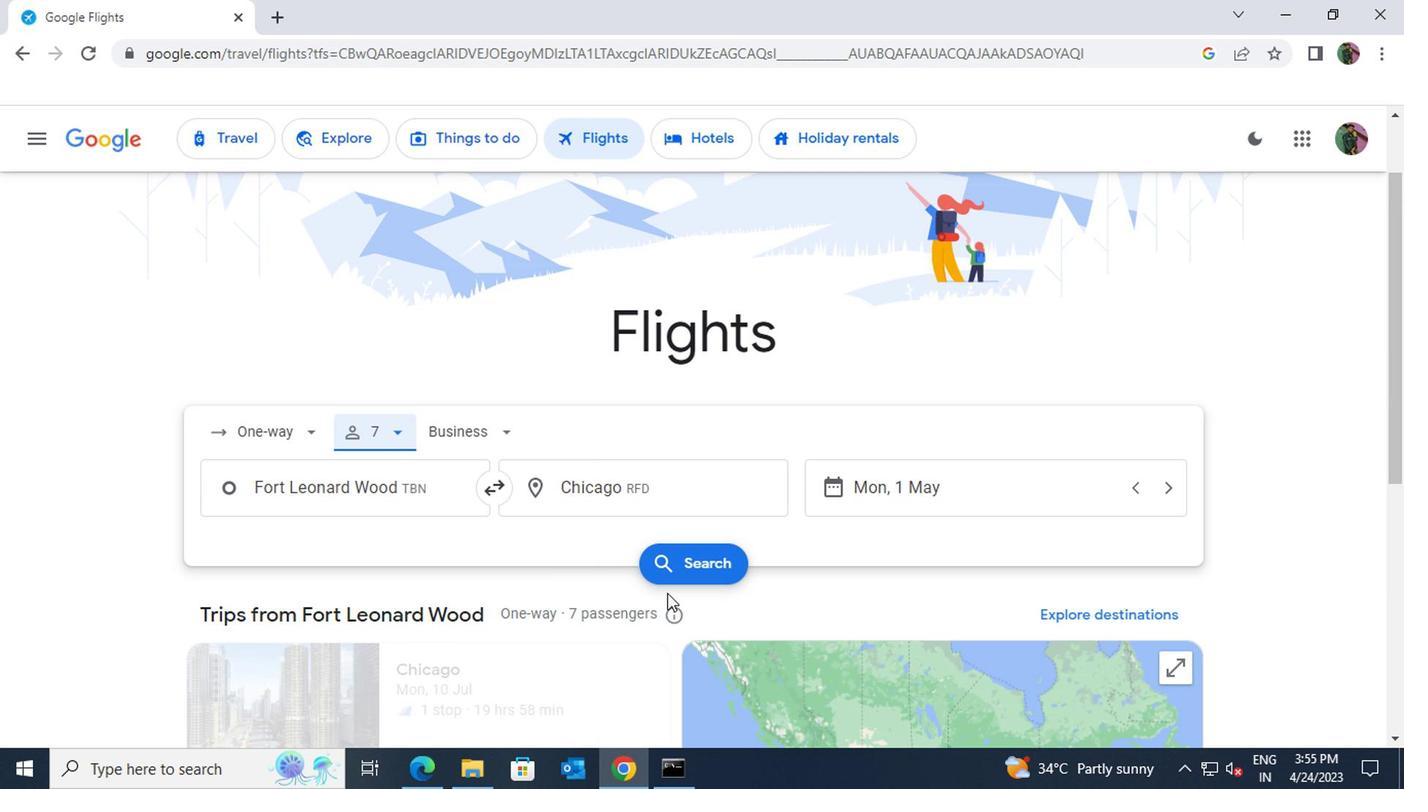 
Action: Mouse pressed left at (674, 587)
Screenshot: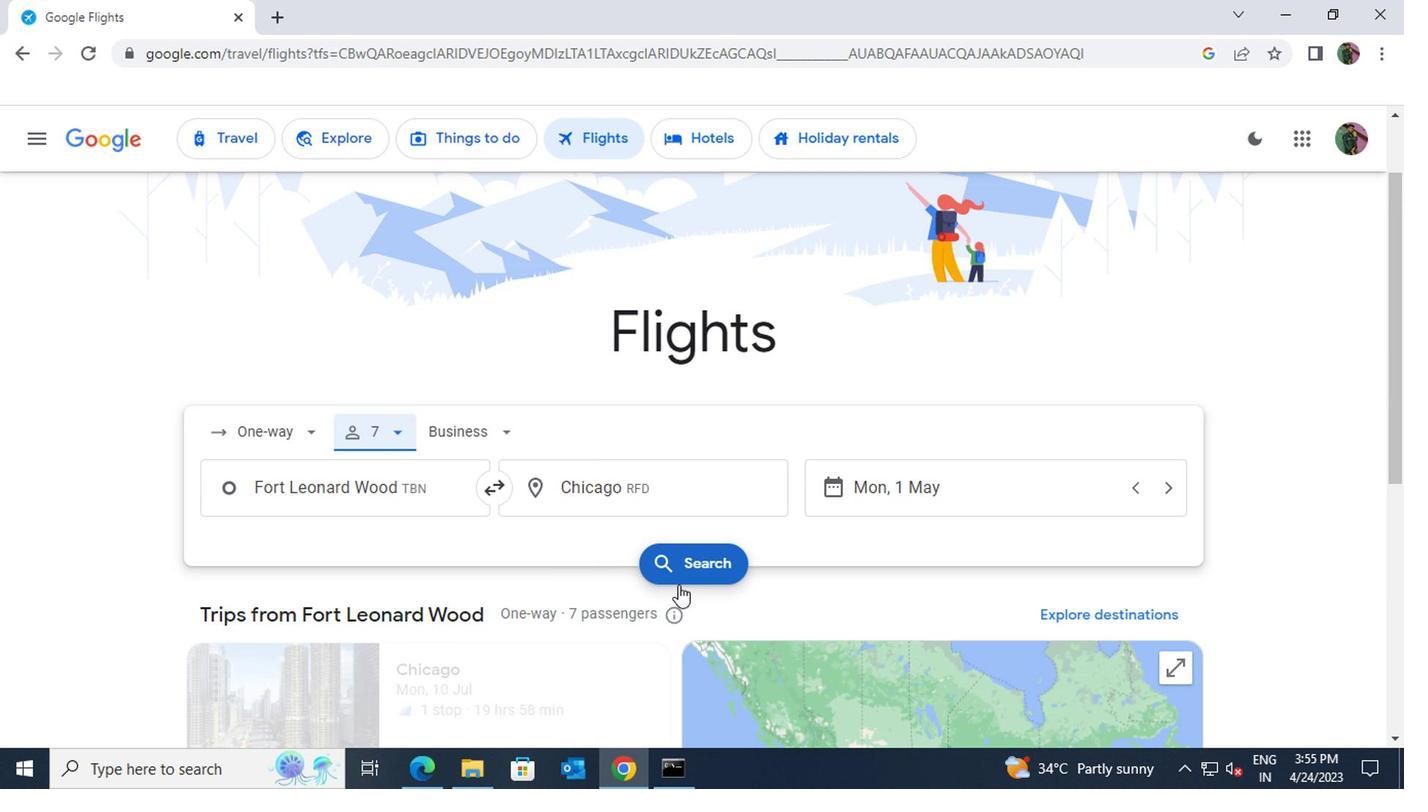 
Action: Mouse moved to (247, 333)
Screenshot: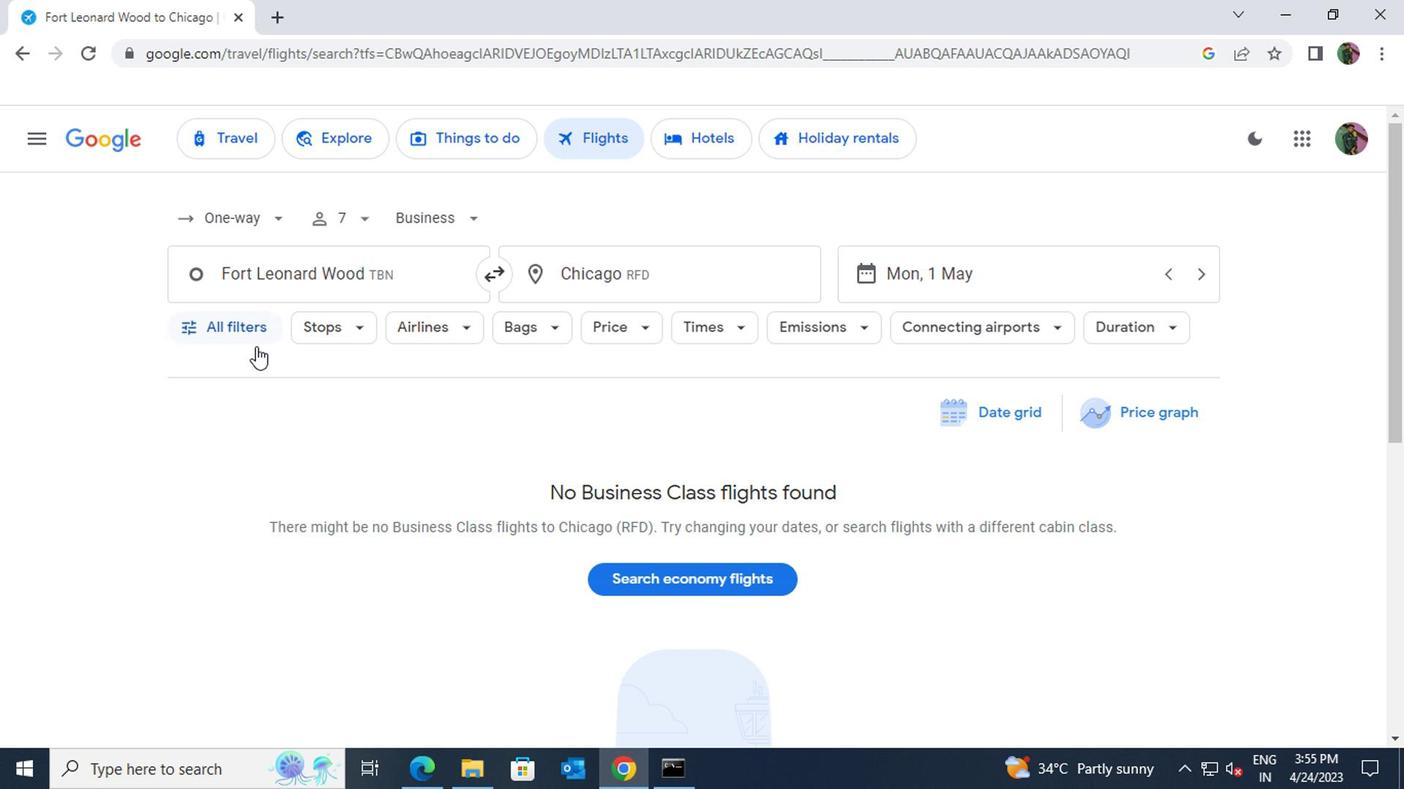 
Action: Mouse pressed left at (247, 333)
Screenshot: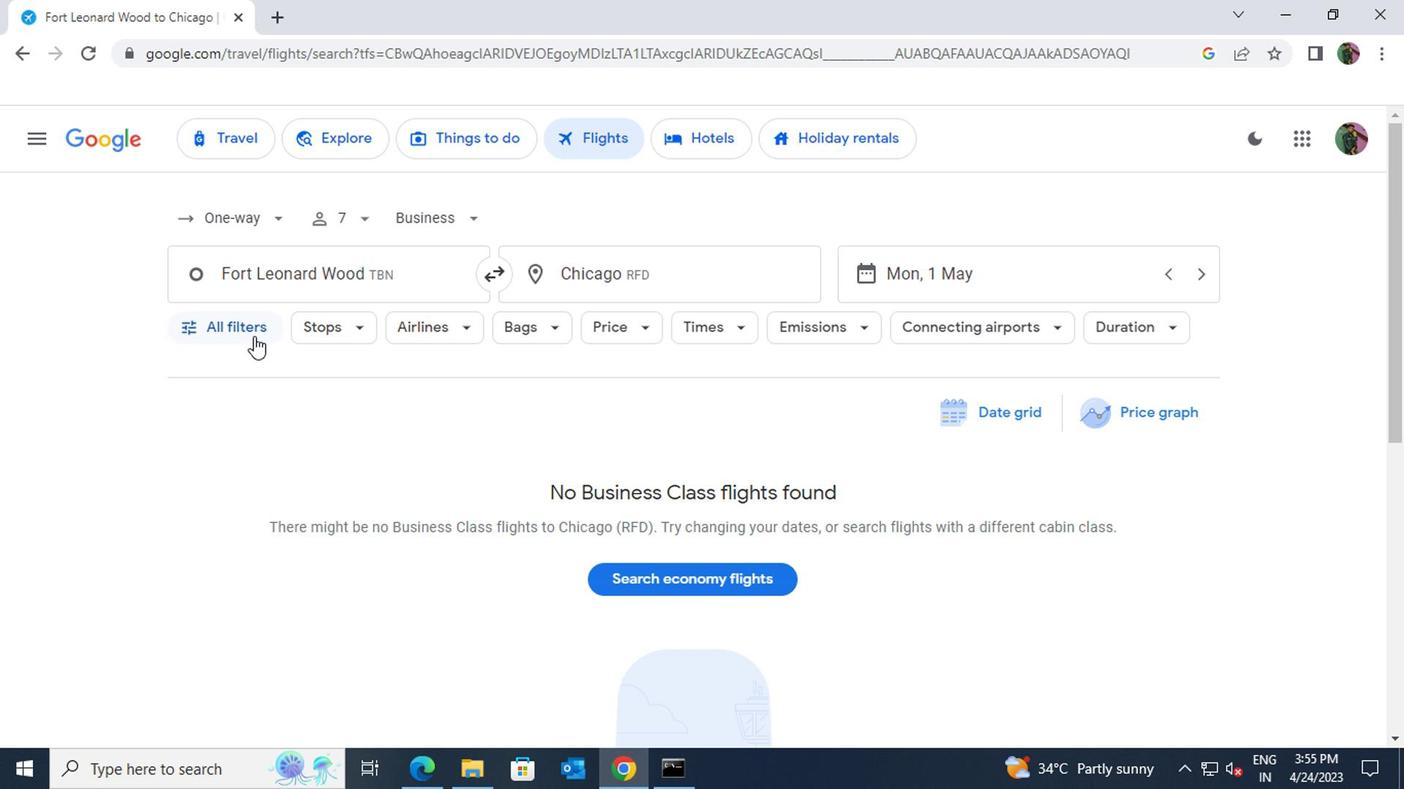 
Action: Mouse moved to (353, 594)
Screenshot: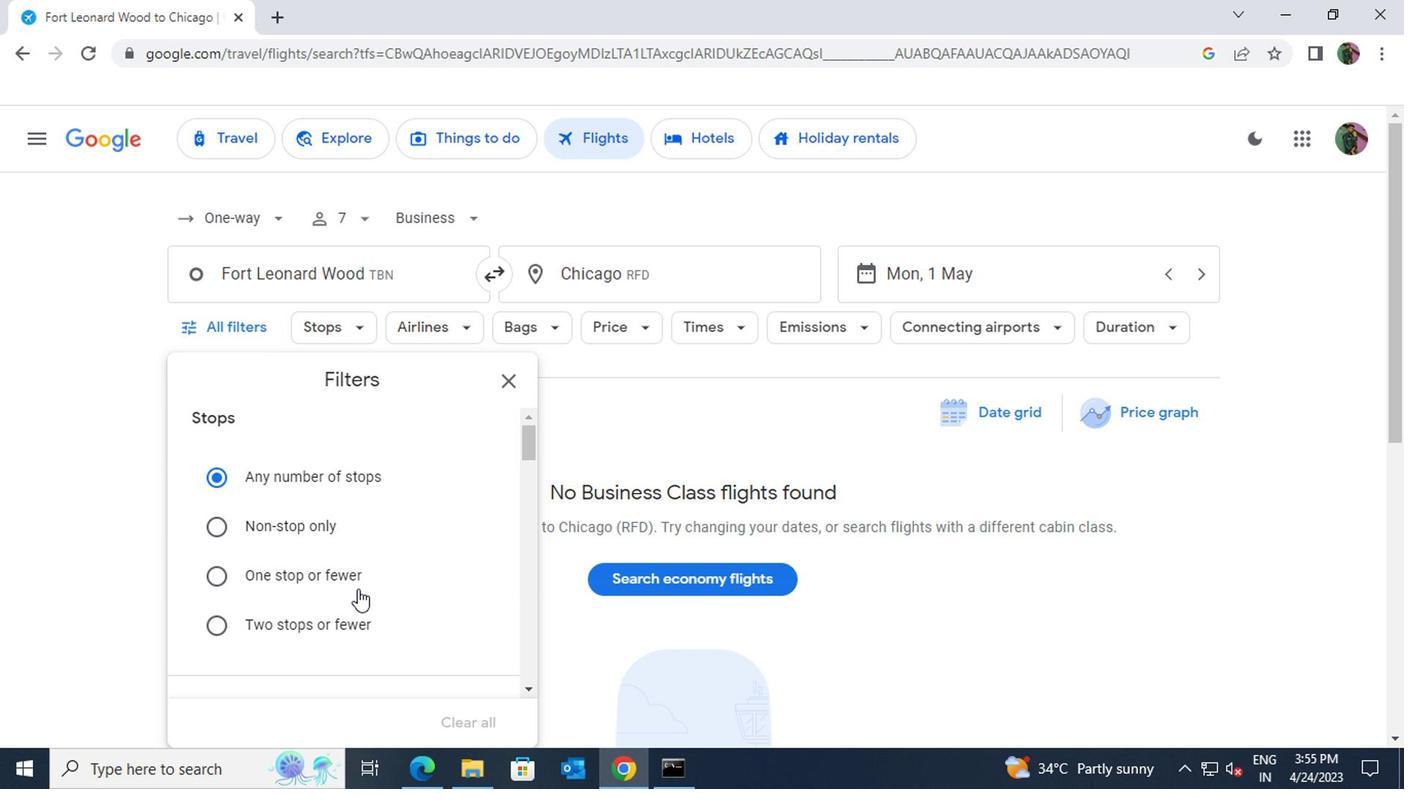 
Action: Mouse scrolled (353, 593) with delta (0, 0)
Screenshot: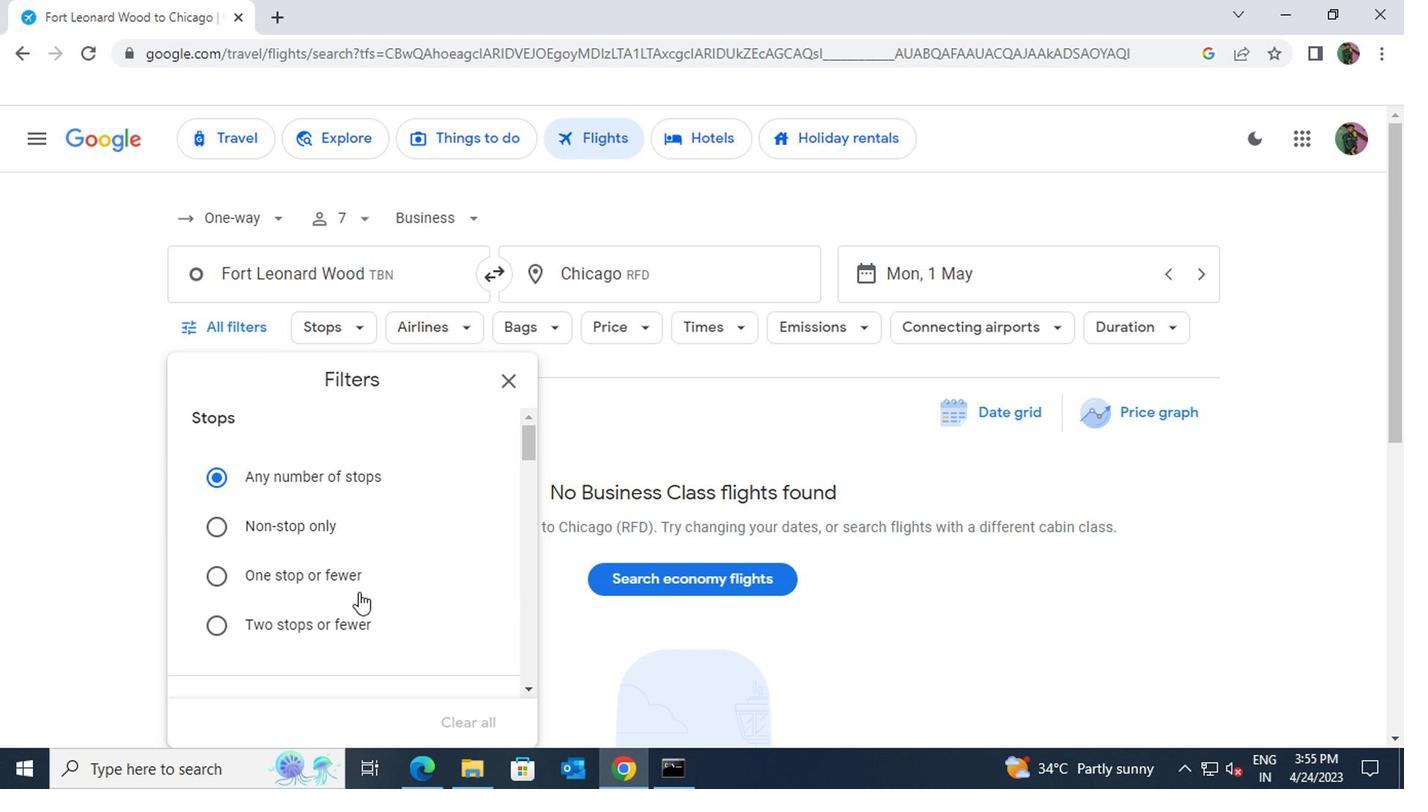 
Action: Mouse scrolled (353, 593) with delta (0, 0)
Screenshot: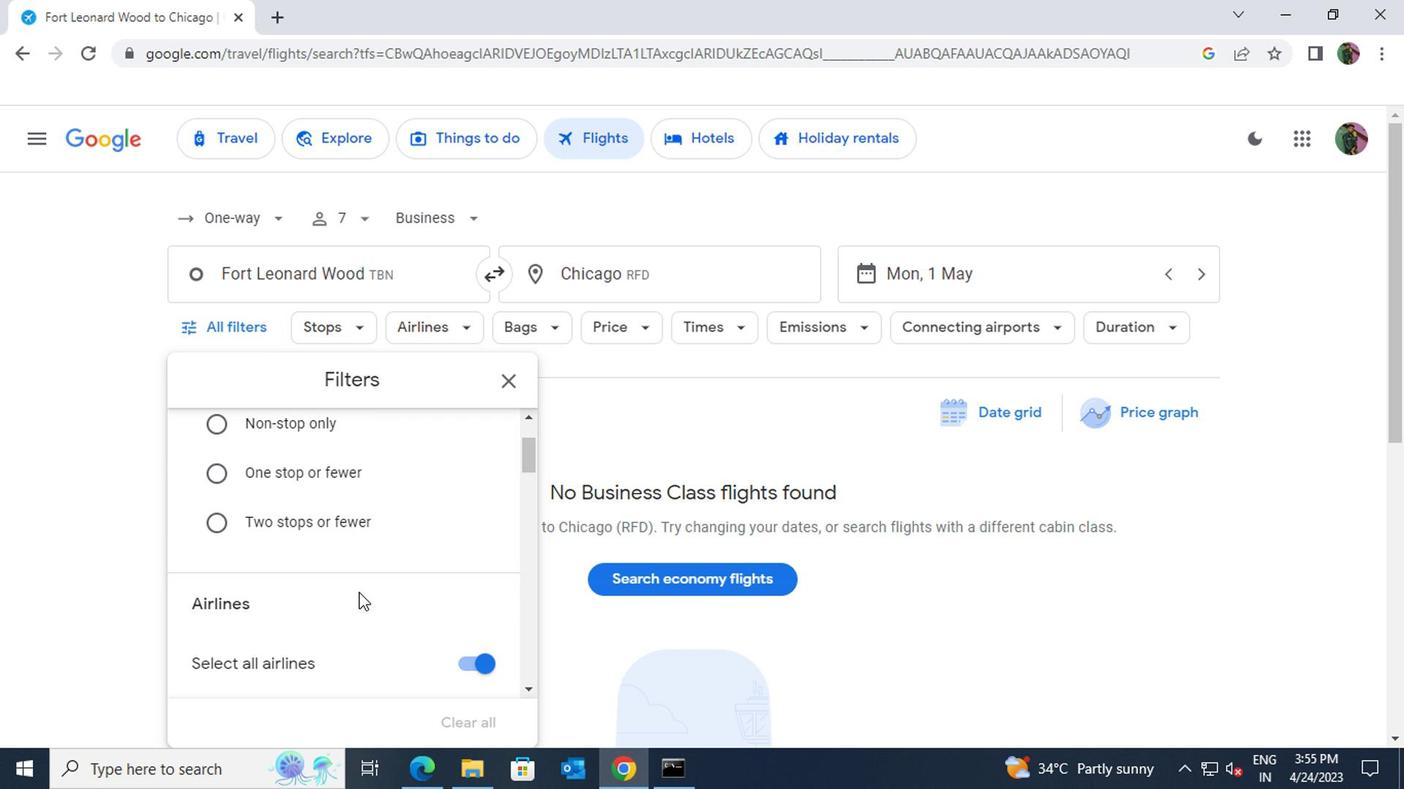 
Action: Mouse scrolled (353, 593) with delta (0, 0)
Screenshot: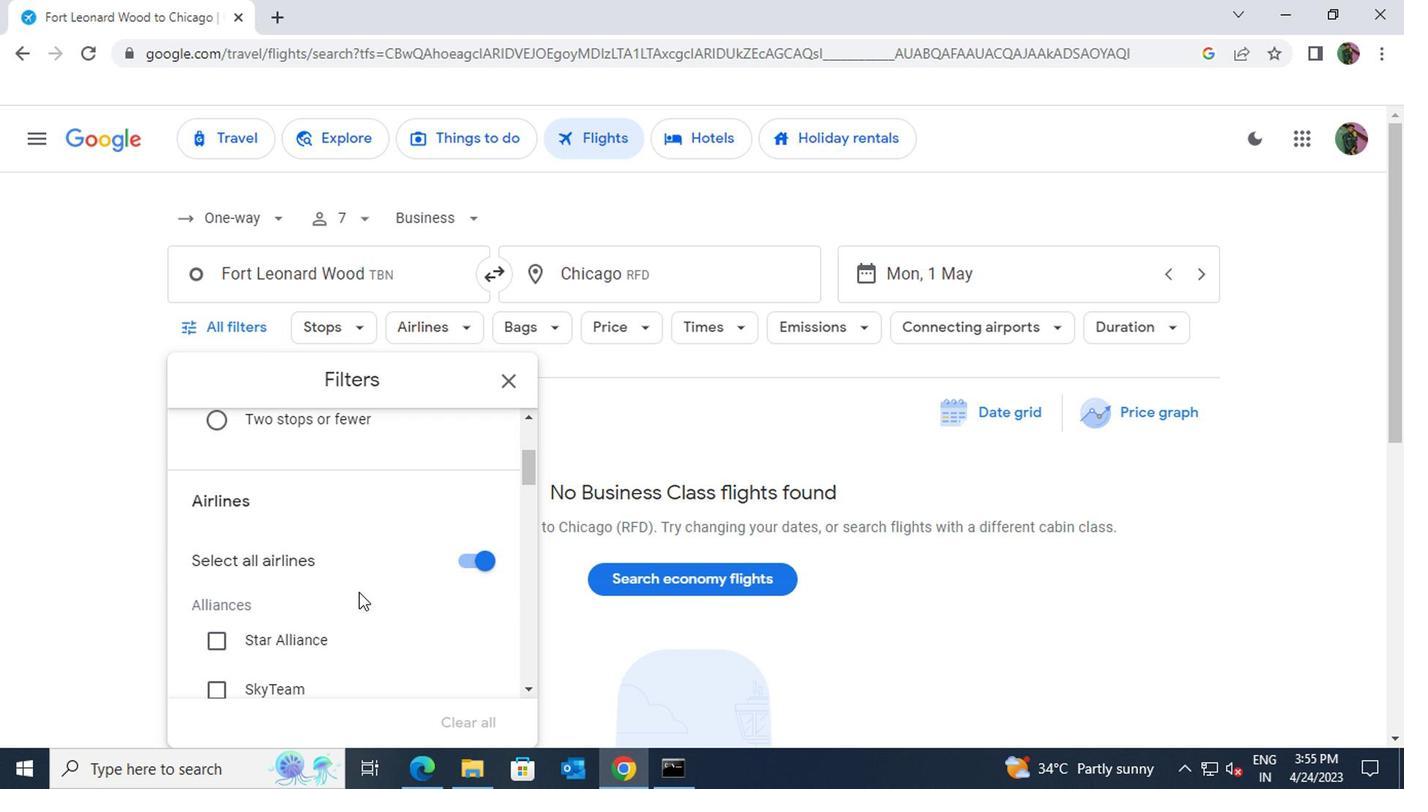 
Action: Mouse scrolled (353, 593) with delta (0, 0)
Screenshot: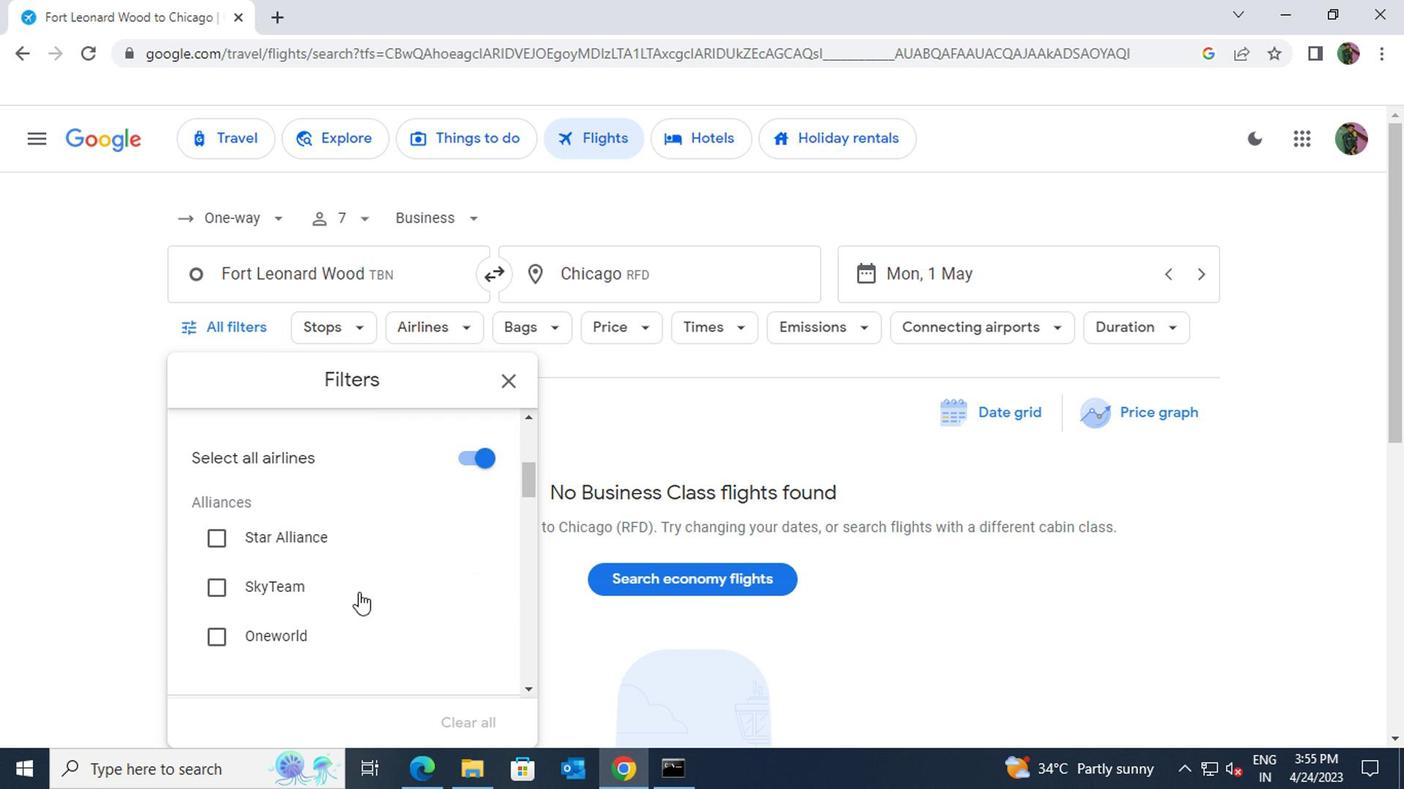 
Action: Mouse scrolled (353, 593) with delta (0, 0)
Screenshot: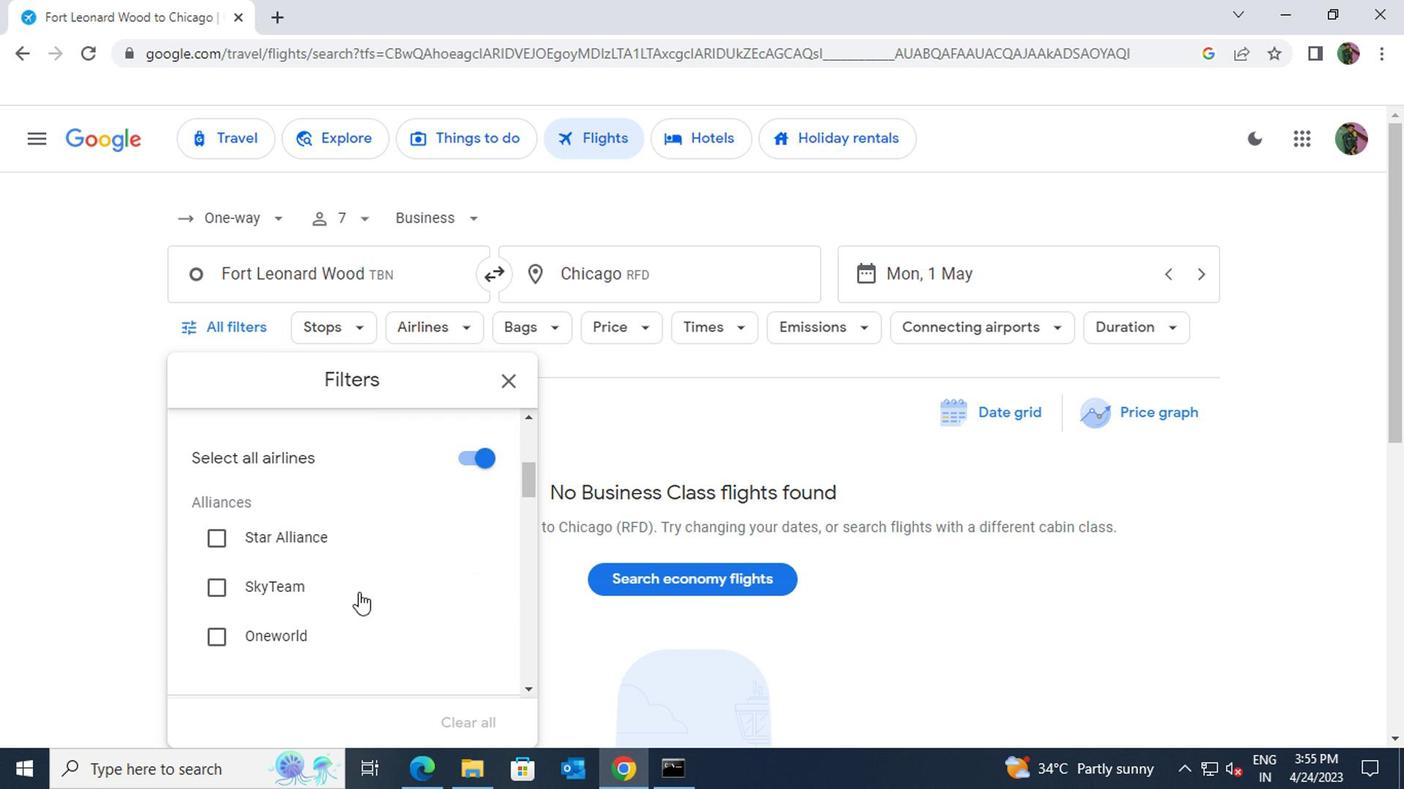 
Action: Mouse scrolled (353, 593) with delta (0, 0)
Screenshot: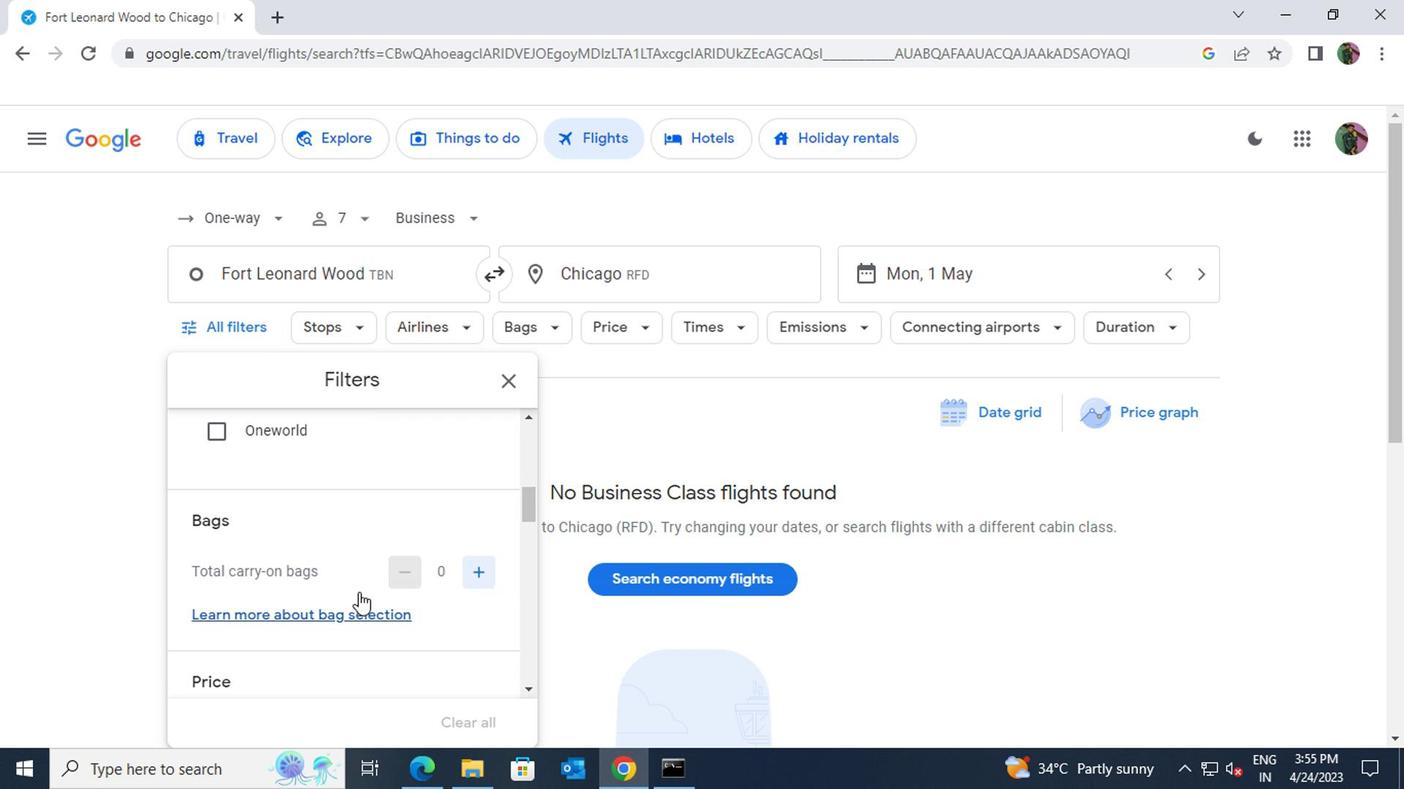 
Action: Mouse scrolled (353, 593) with delta (0, 0)
Screenshot: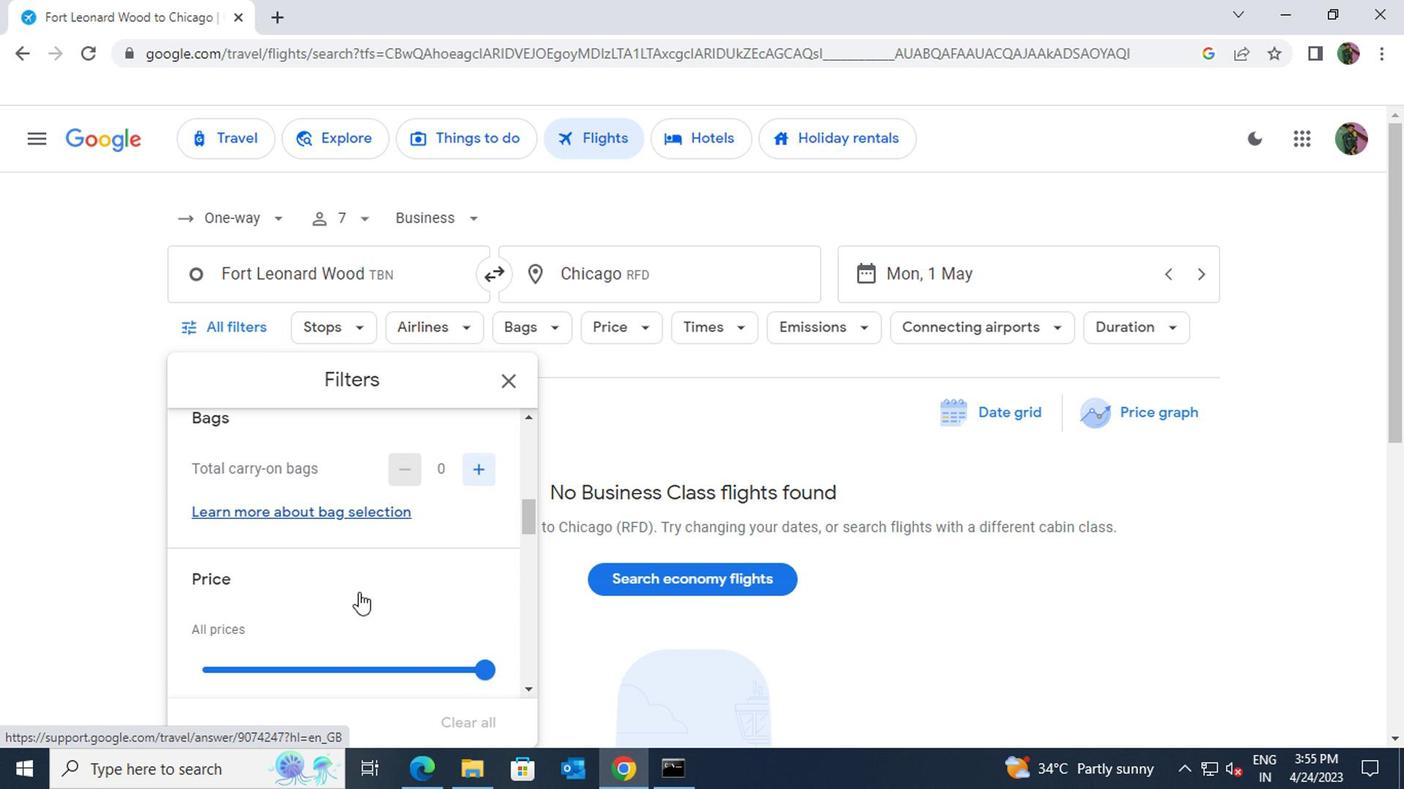 
Action: Mouse scrolled (353, 593) with delta (0, 0)
Screenshot: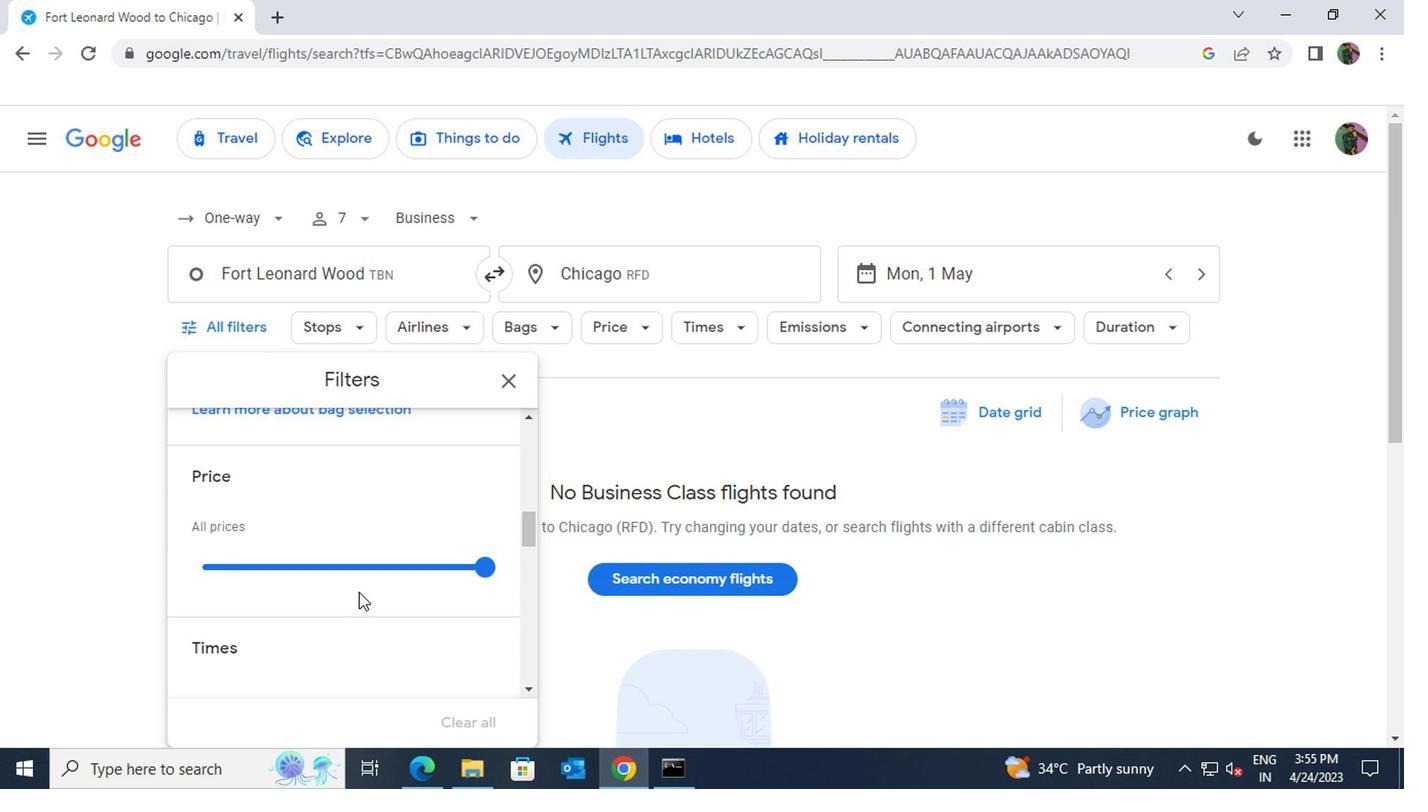 
Action: Mouse scrolled (353, 593) with delta (0, 0)
Screenshot: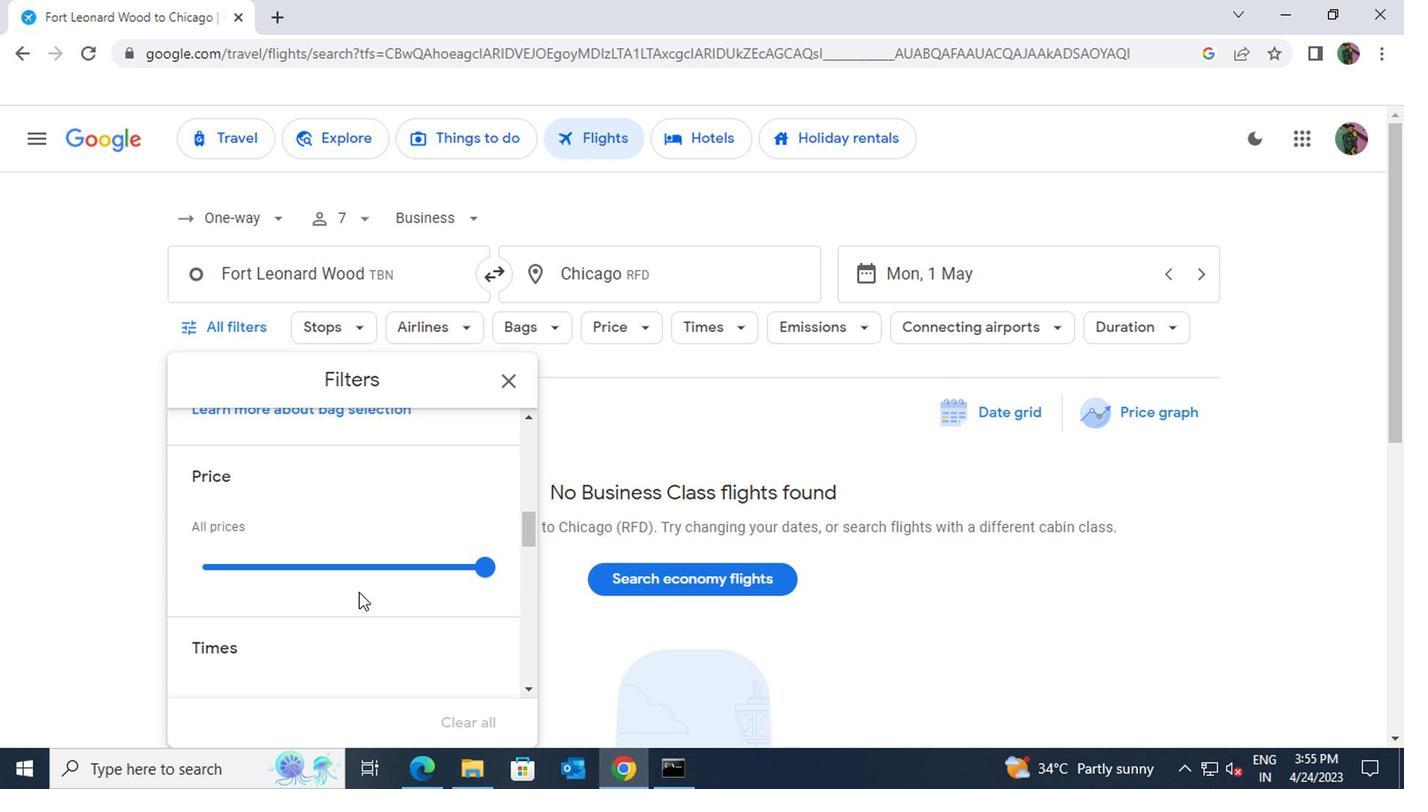 
Action: Mouse scrolled (353, 595) with delta (0, 1)
Screenshot: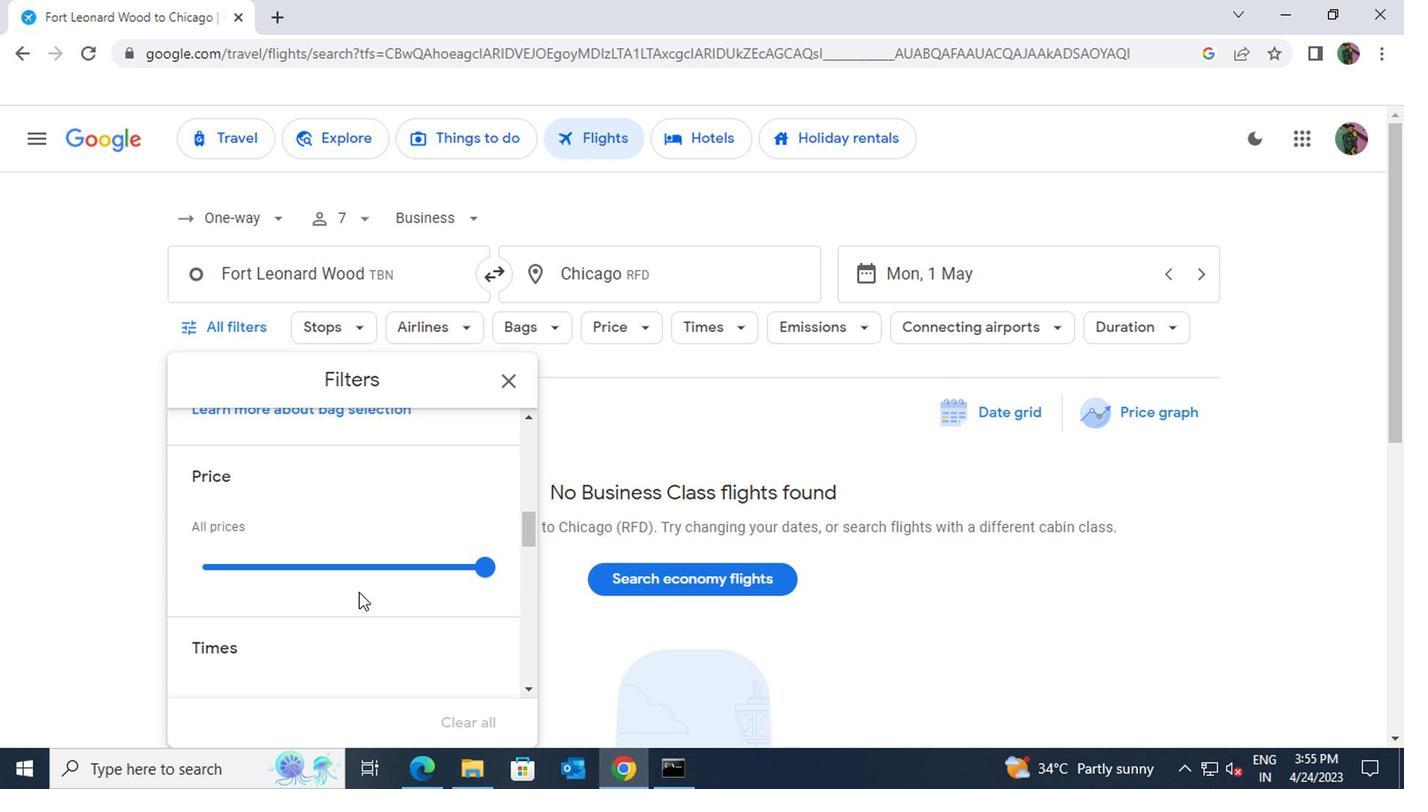 
Action: Mouse scrolled (353, 595) with delta (0, 1)
Screenshot: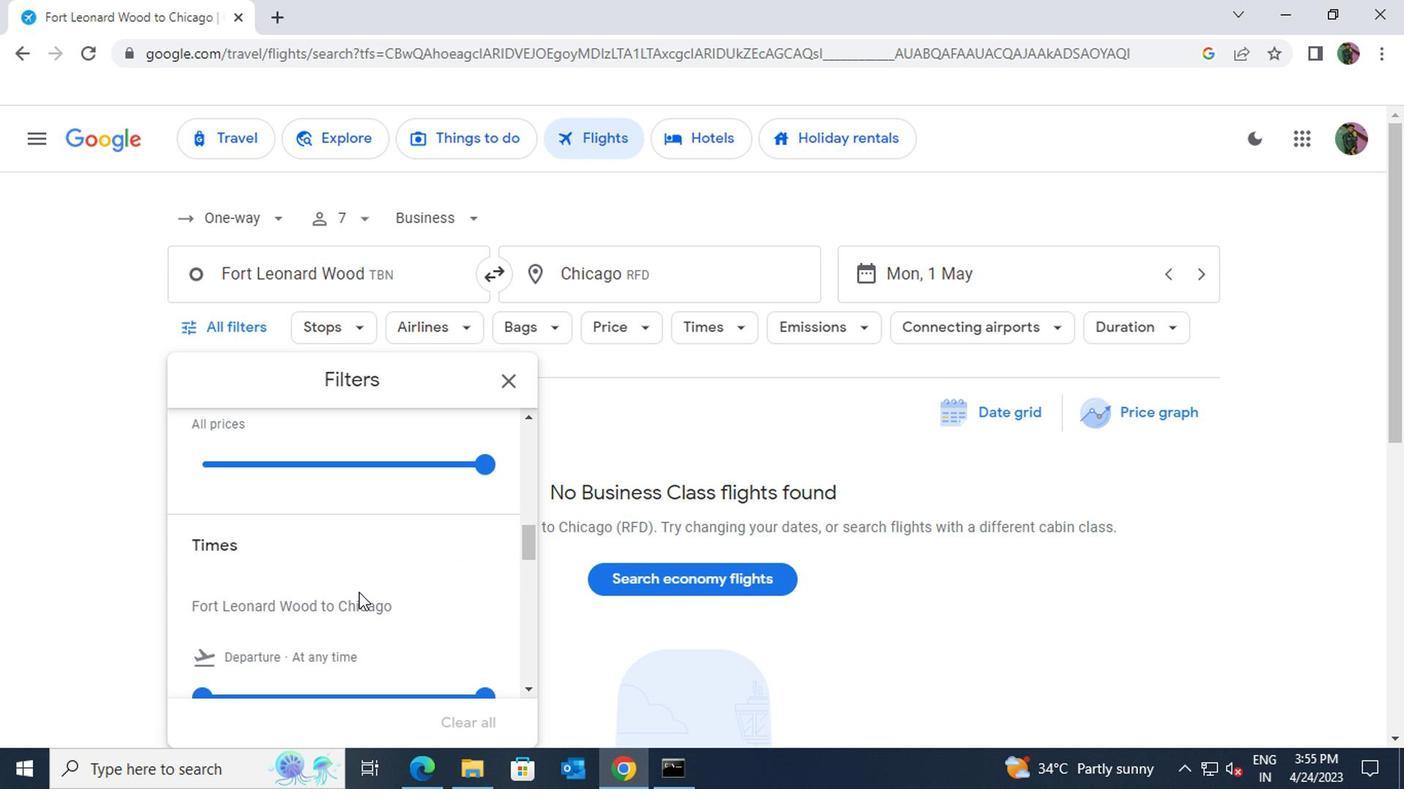 
Action: Mouse scrolled (353, 595) with delta (0, 1)
Screenshot: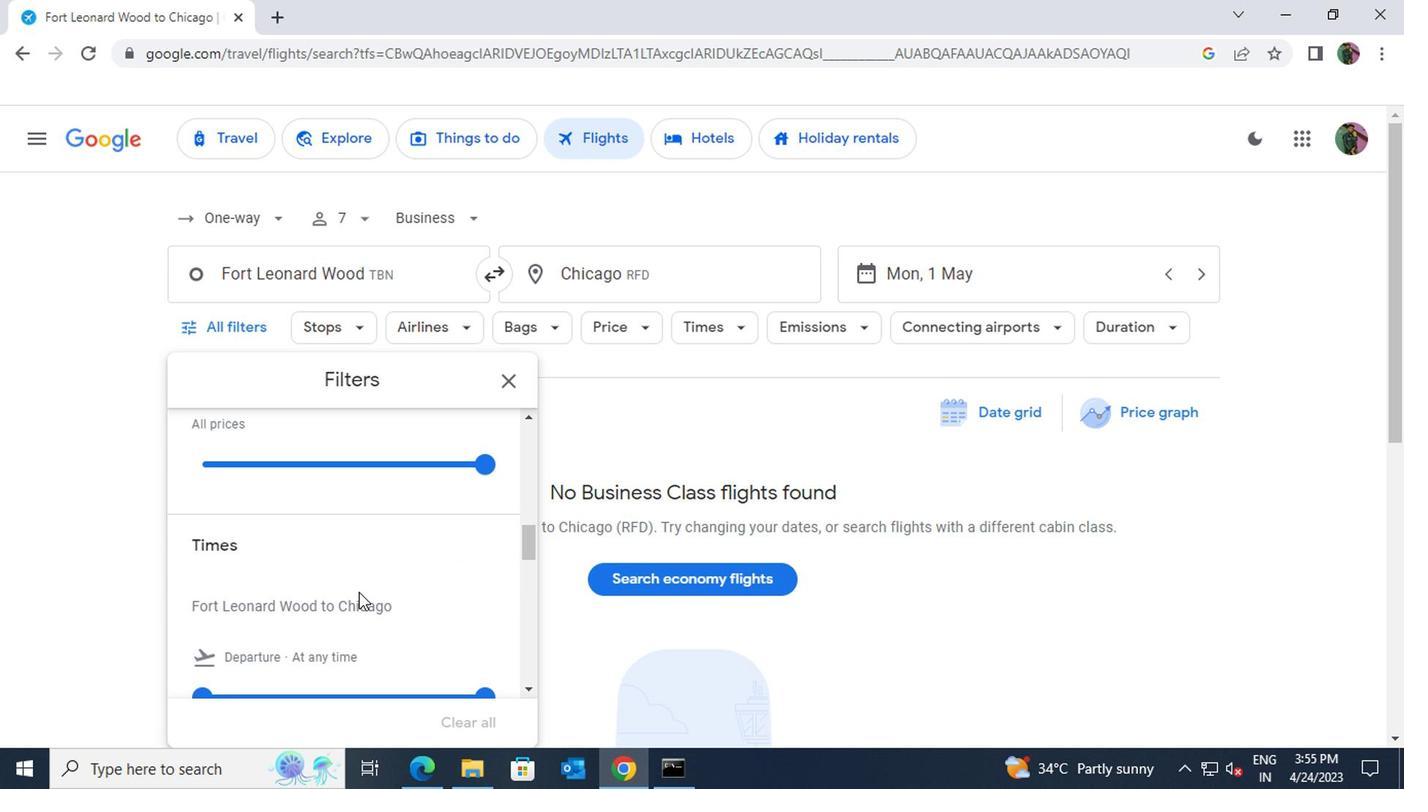 
Action: Mouse moved to (468, 476)
Screenshot: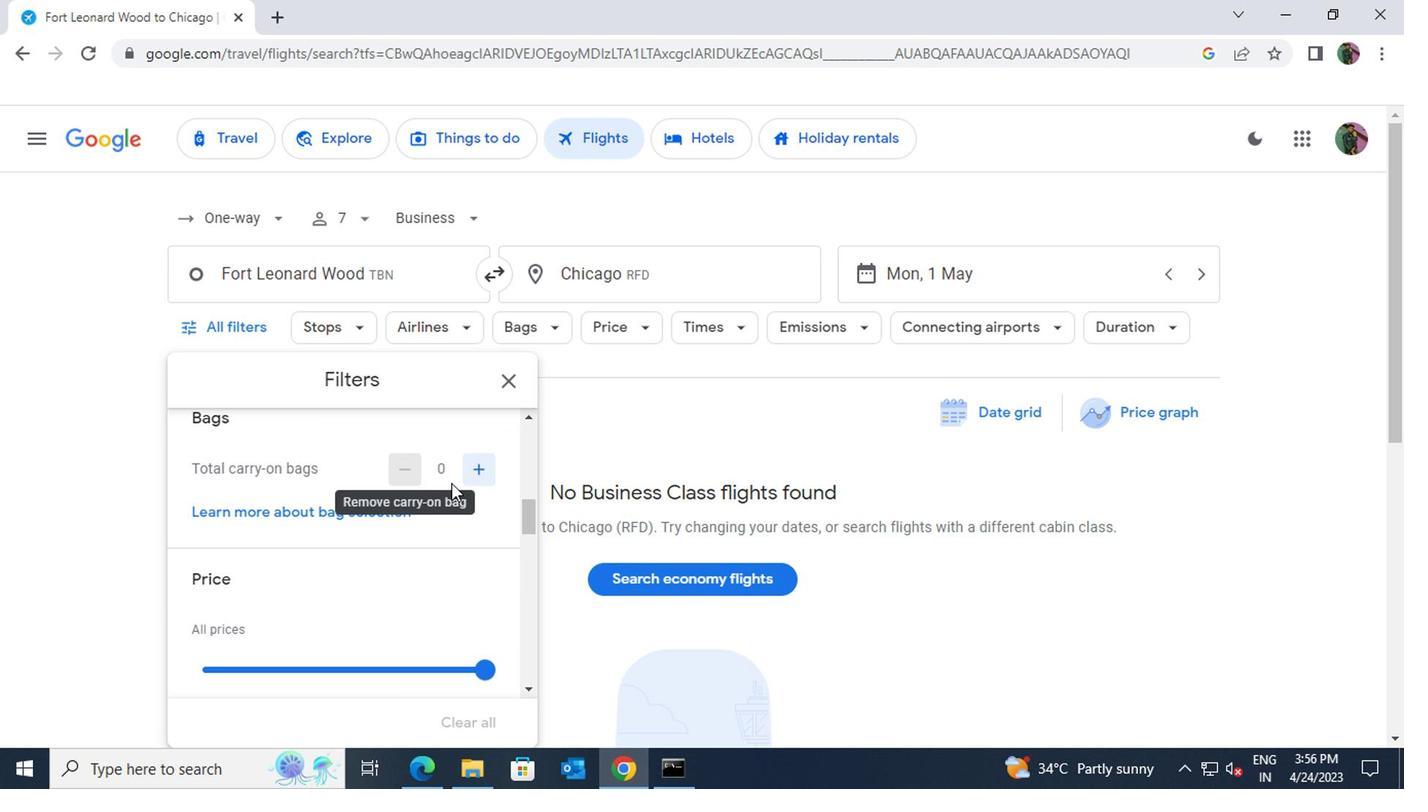 
Action: Mouse pressed left at (468, 476)
Screenshot: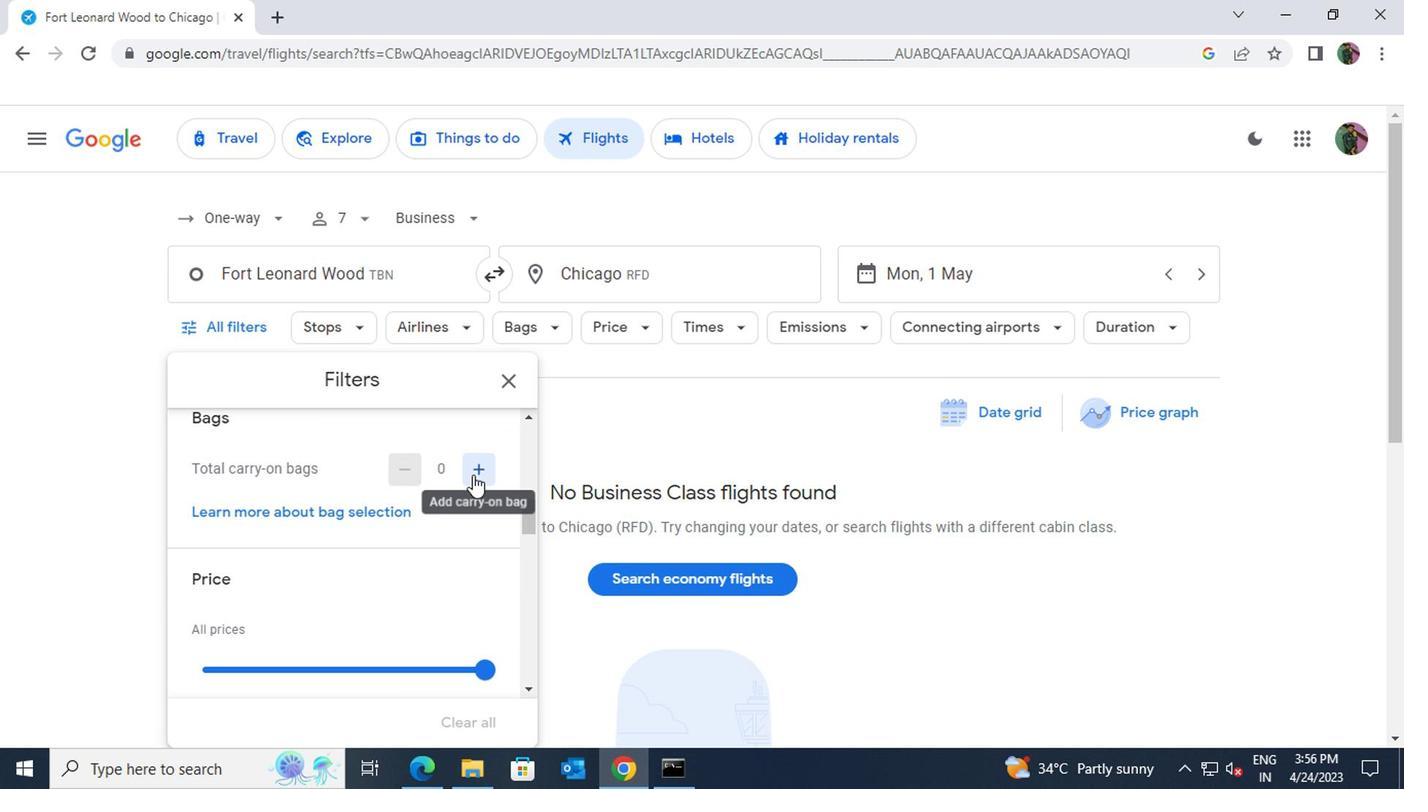 
Action: Mouse pressed left at (468, 476)
Screenshot: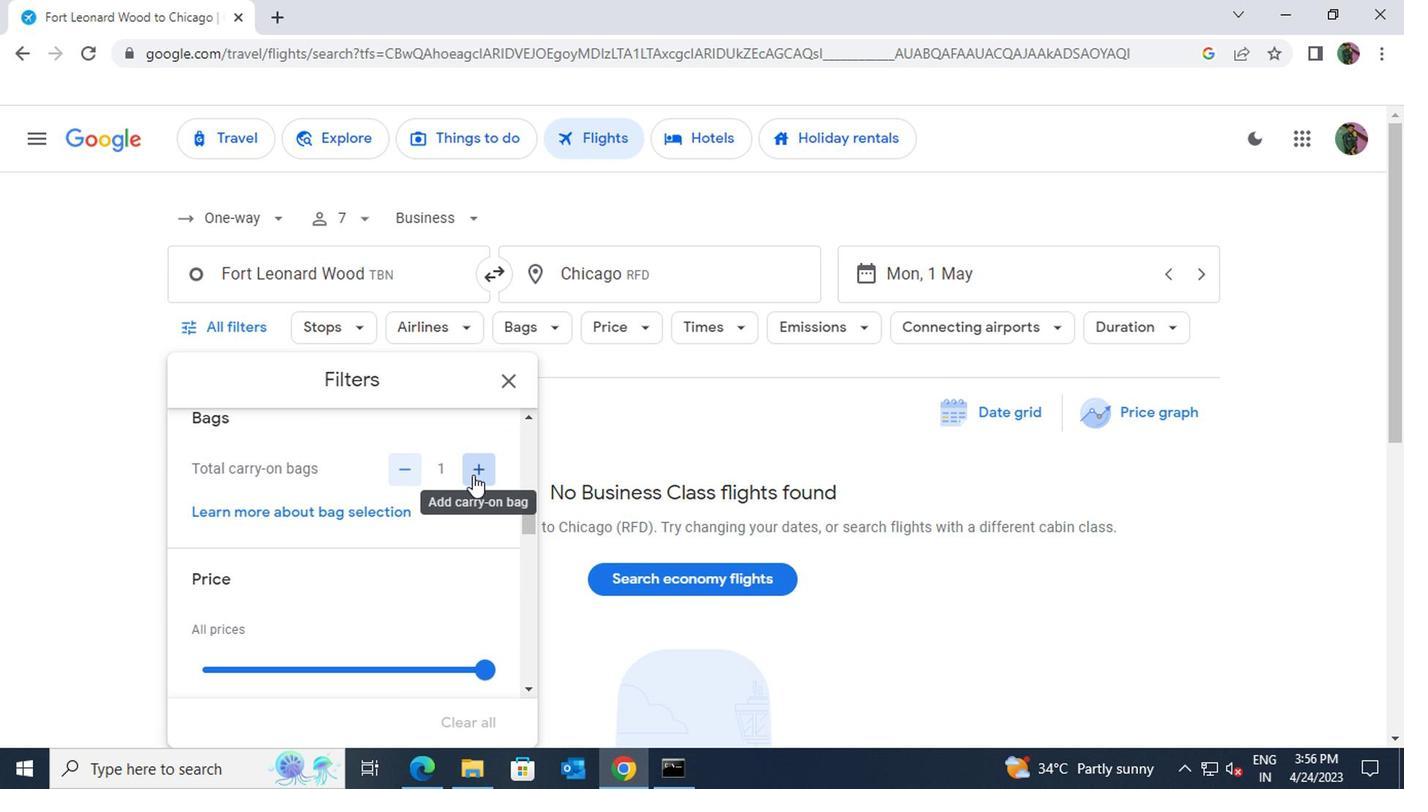 
Action: Mouse pressed left at (468, 476)
Screenshot: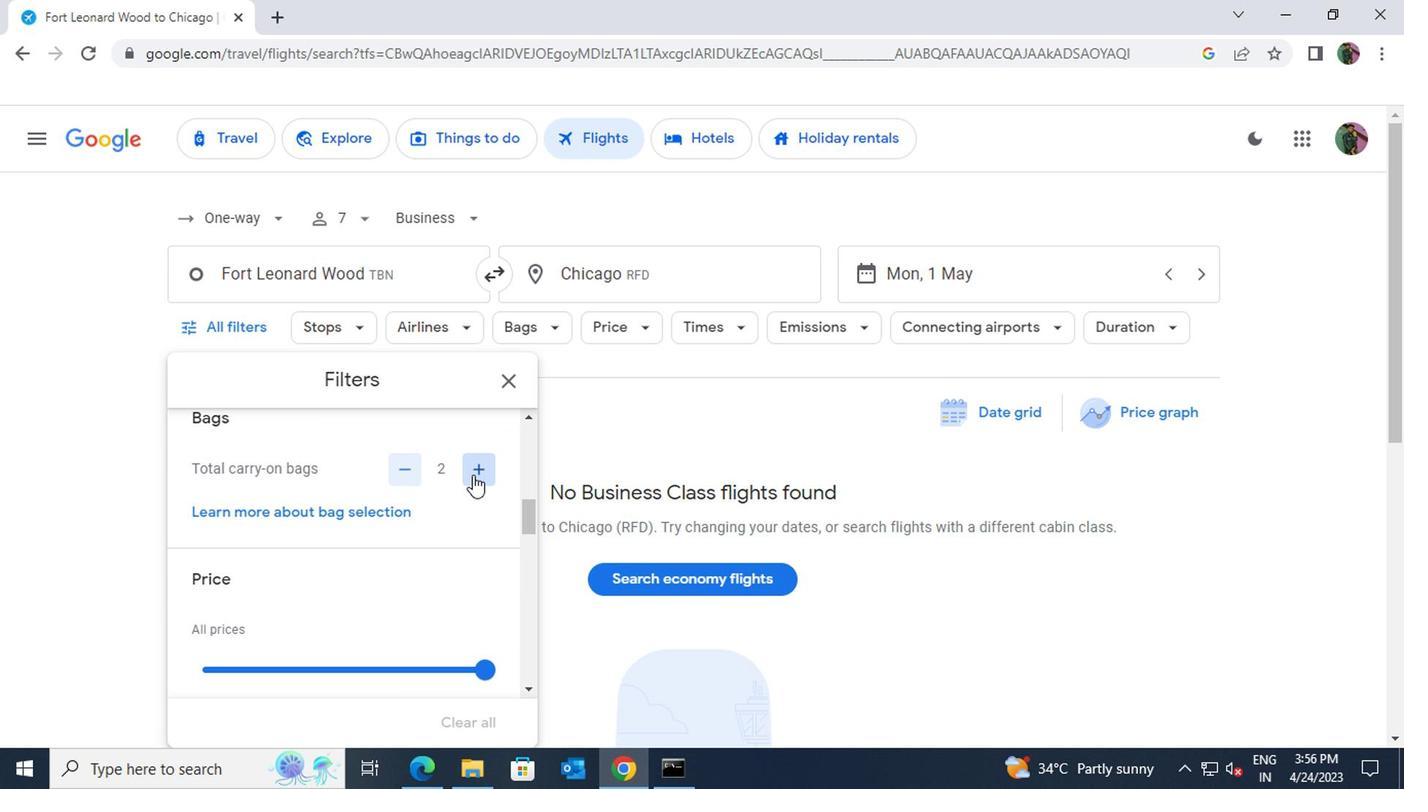 
Action: Mouse moved to (475, 525)
Screenshot: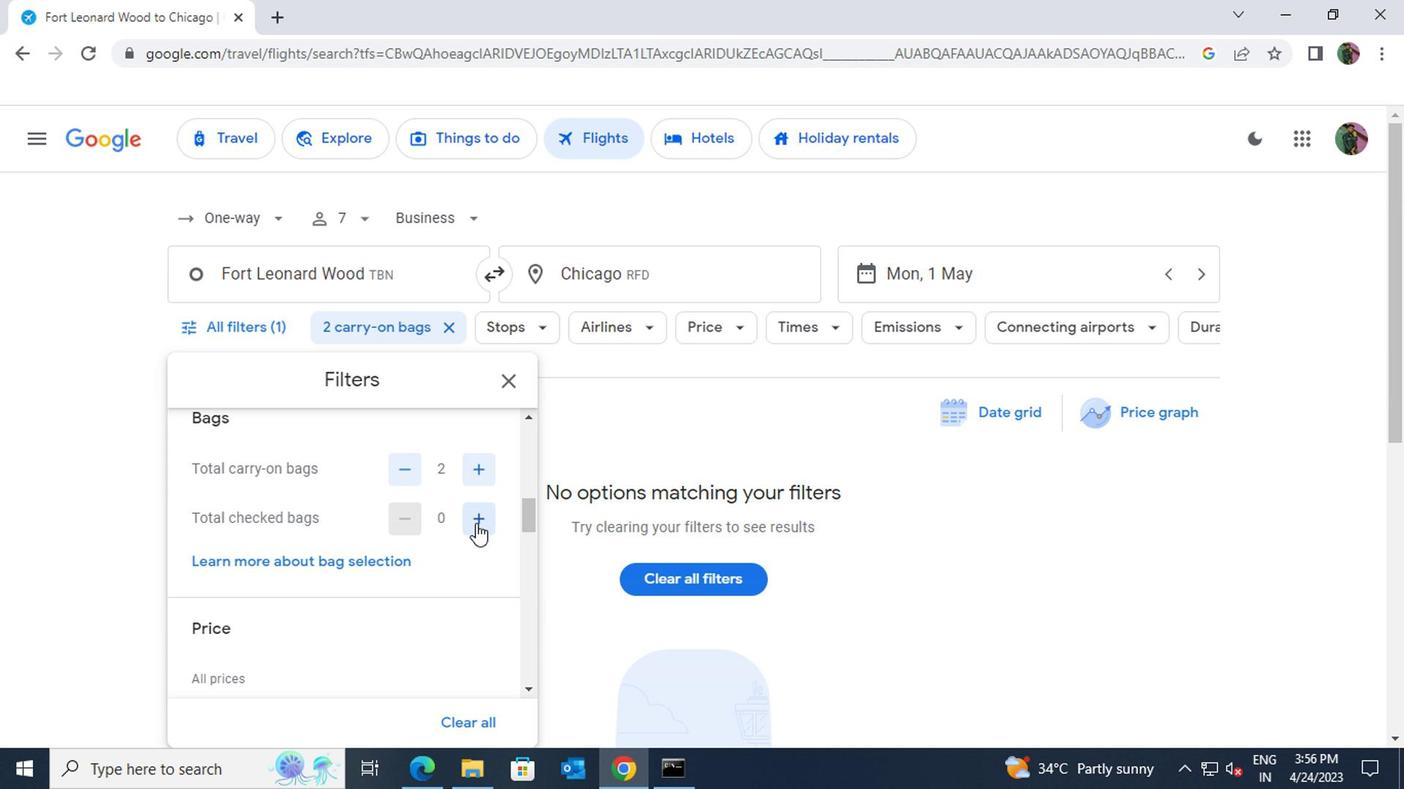 
Action: Mouse pressed left at (475, 525)
Screenshot: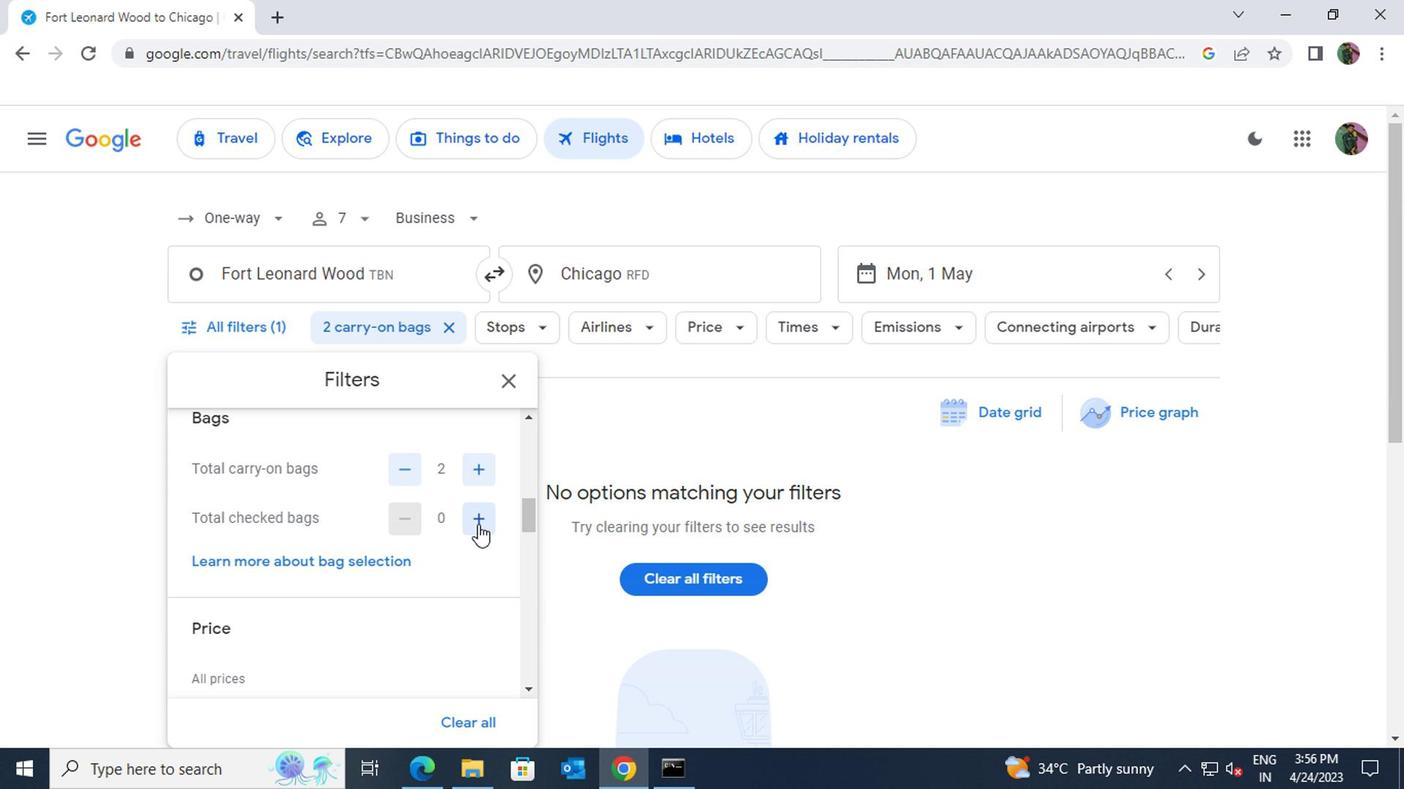 
Action: Mouse pressed left at (475, 525)
Screenshot: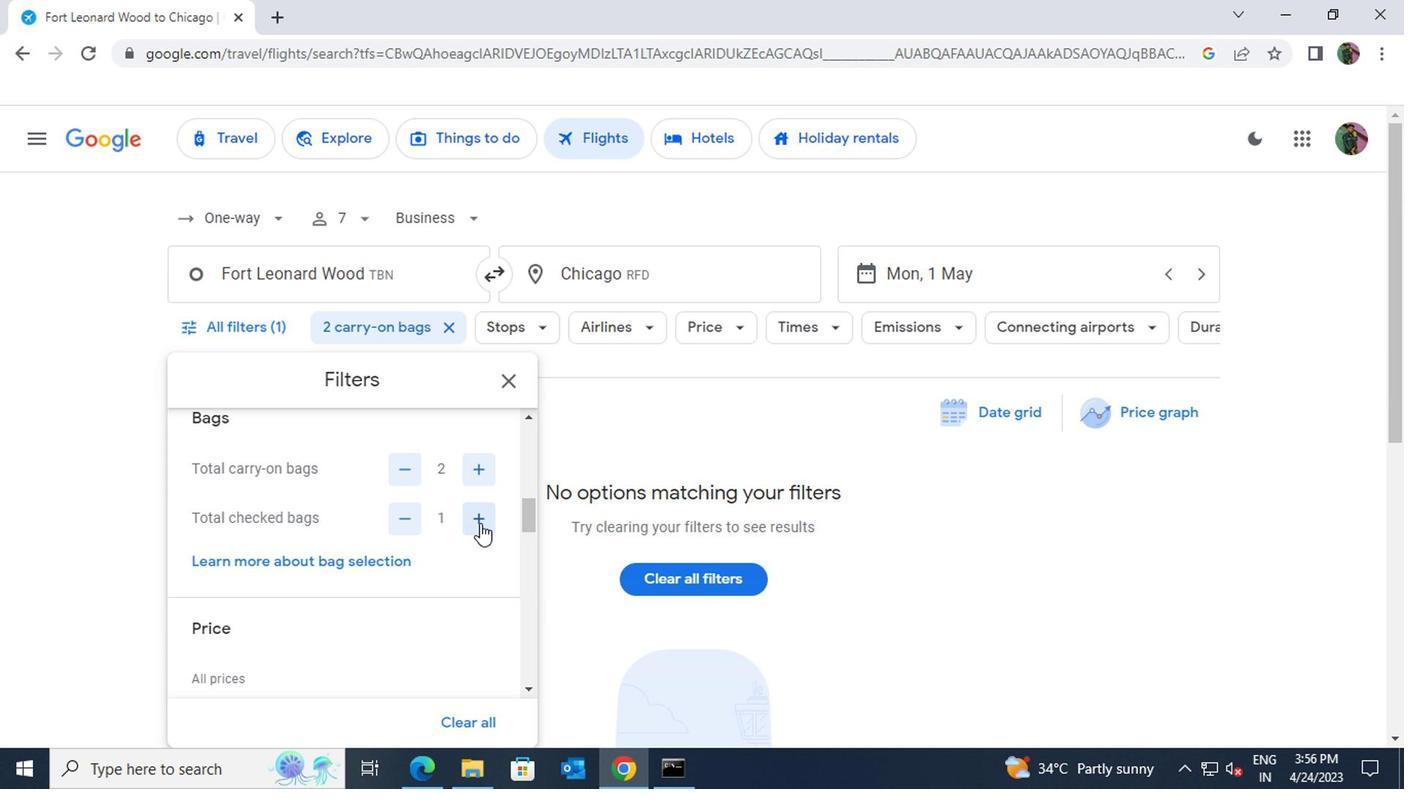 
Action: Mouse pressed left at (475, 525)
Screenshot: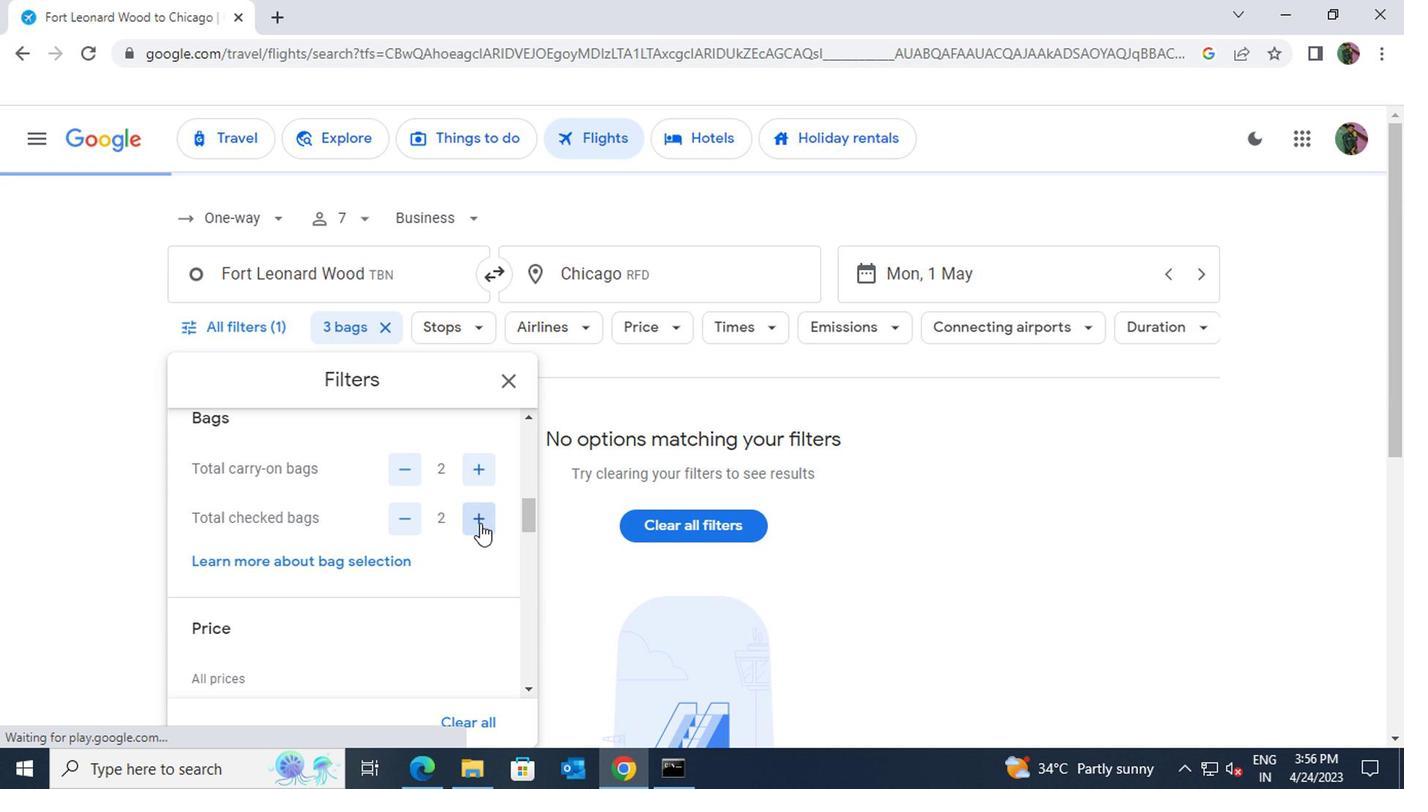 
Action: Mouse moved to (472, 576)
Screenshot: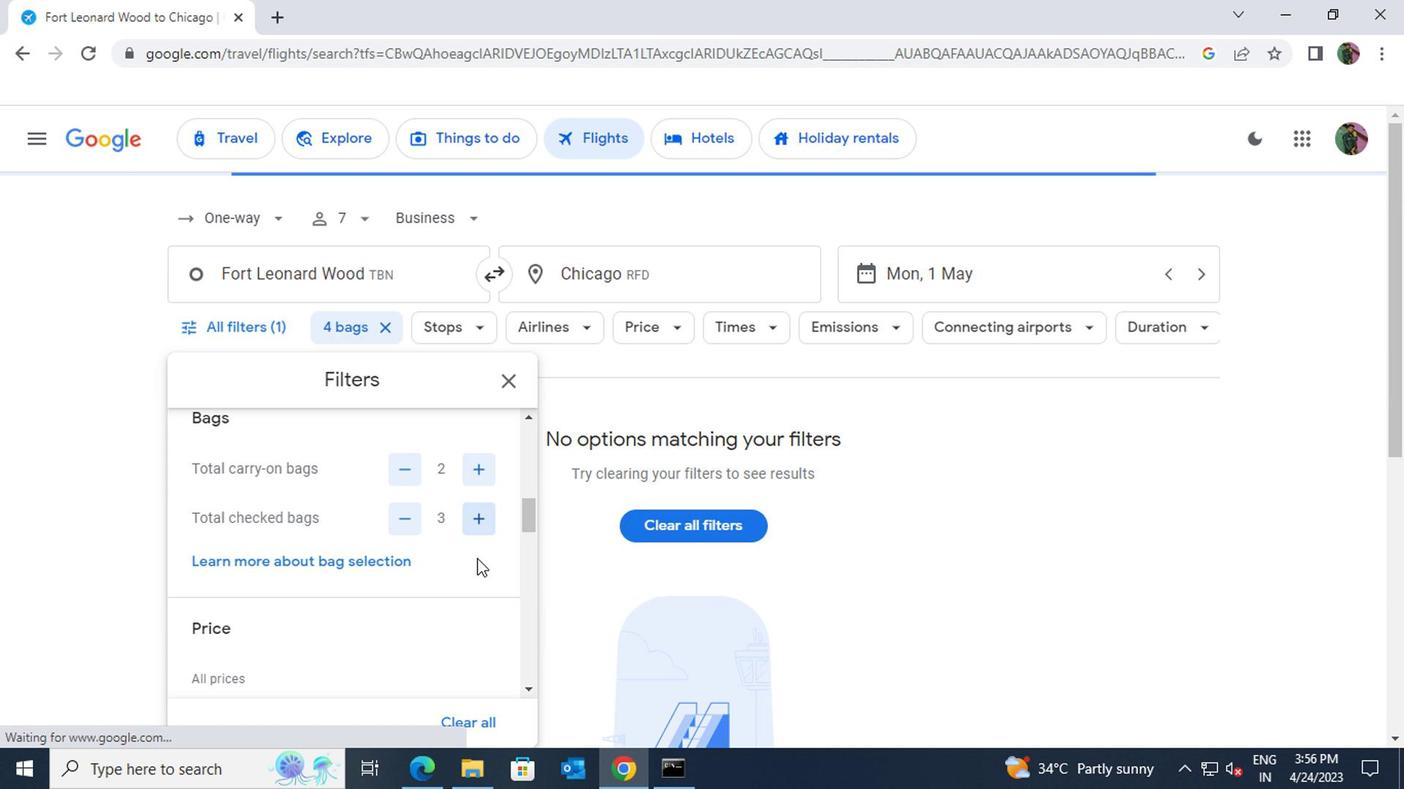 
Action: Mouse scrolled (472, 574) with delta (0, -1)
Screenshot: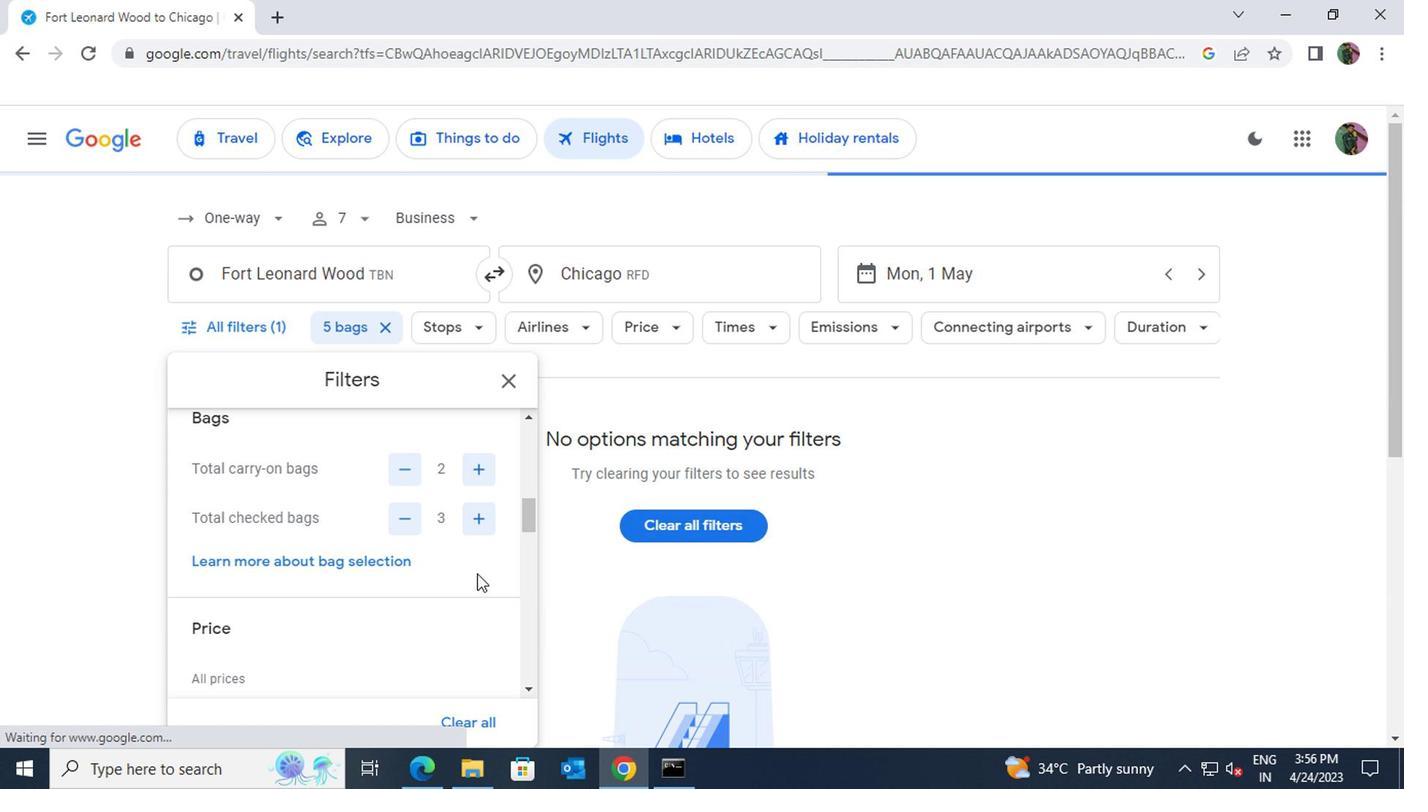 
Action: Mouse moved to (479, 608)
Screenshot: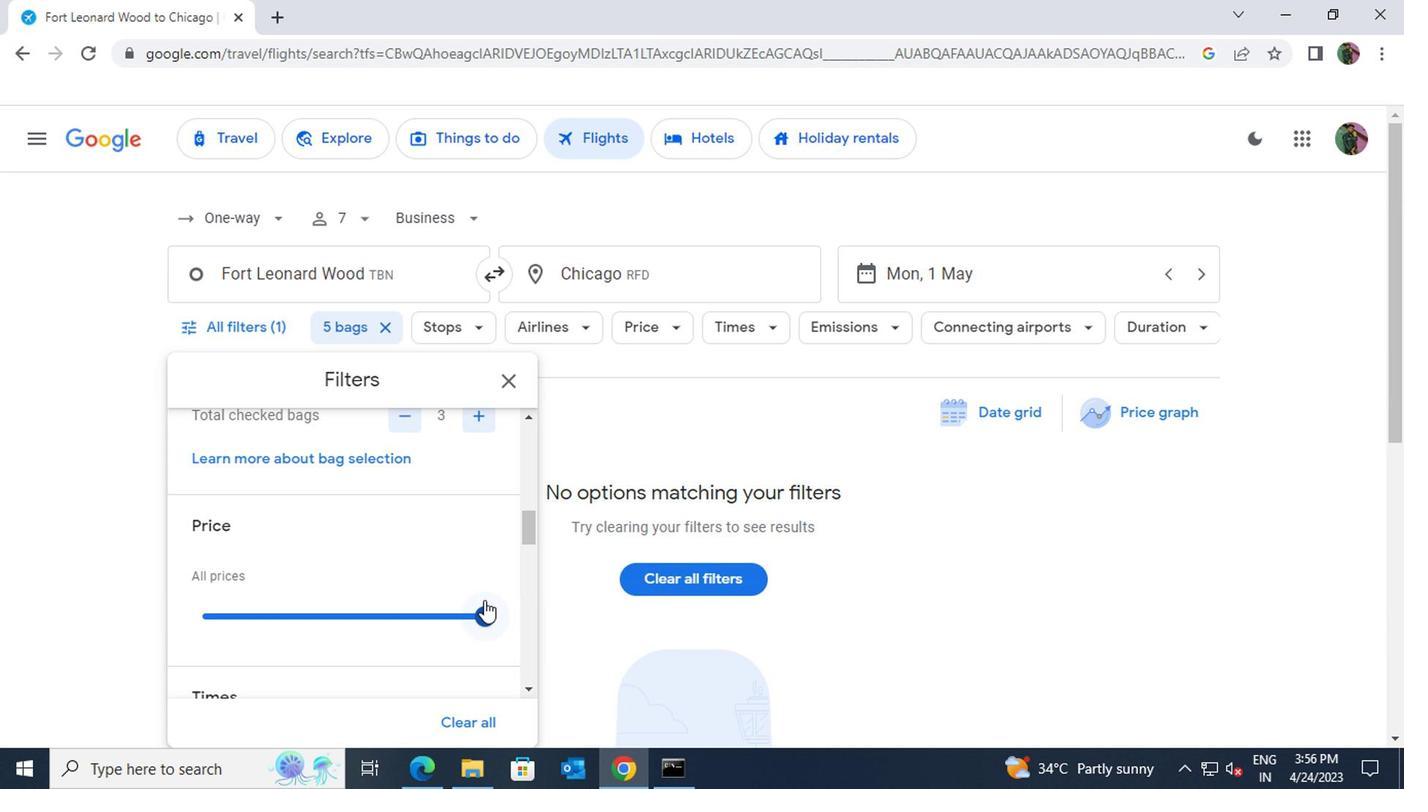 
Action: Mouse pressed left at (479, 608)
Screenshot: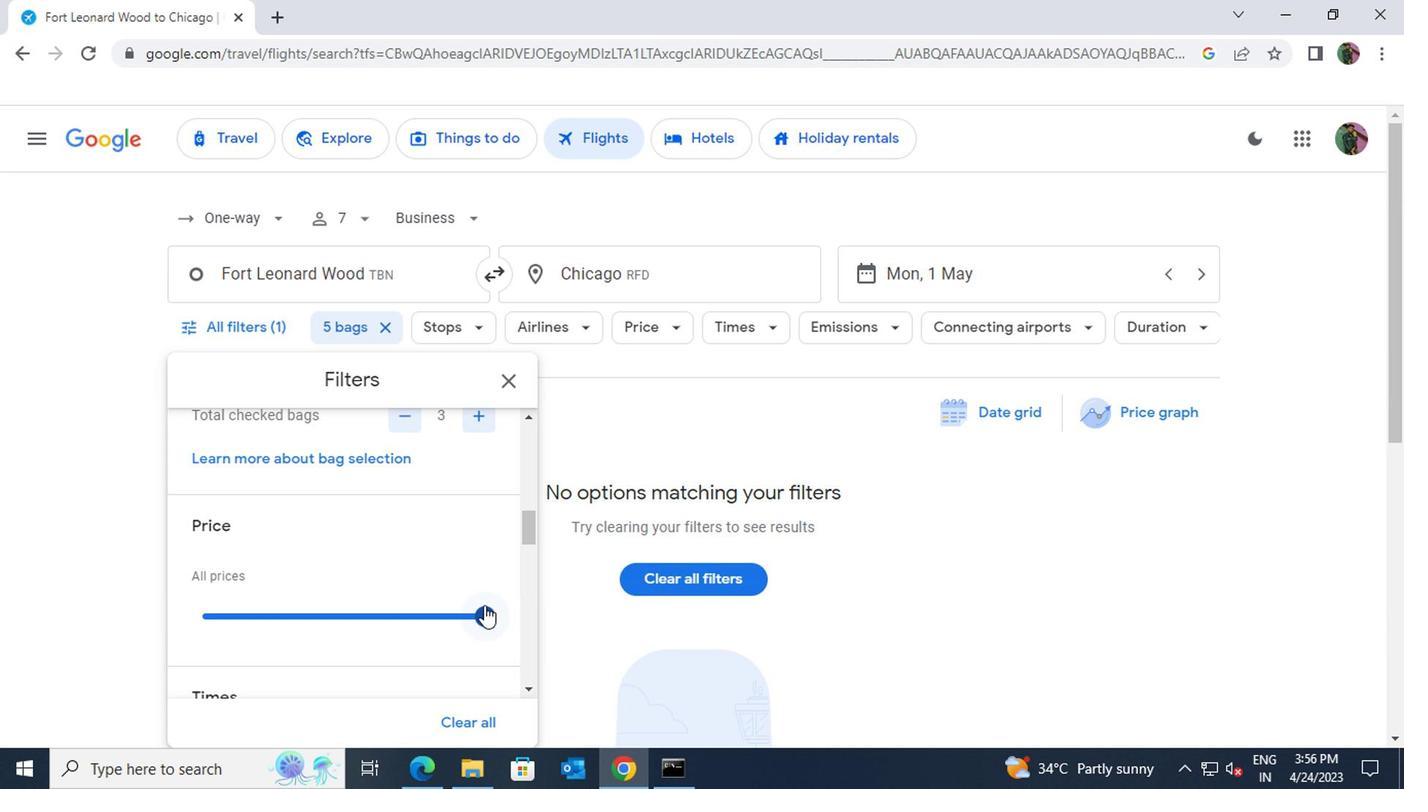 
Action: Mouse moved to (245, 596)
Screenshot: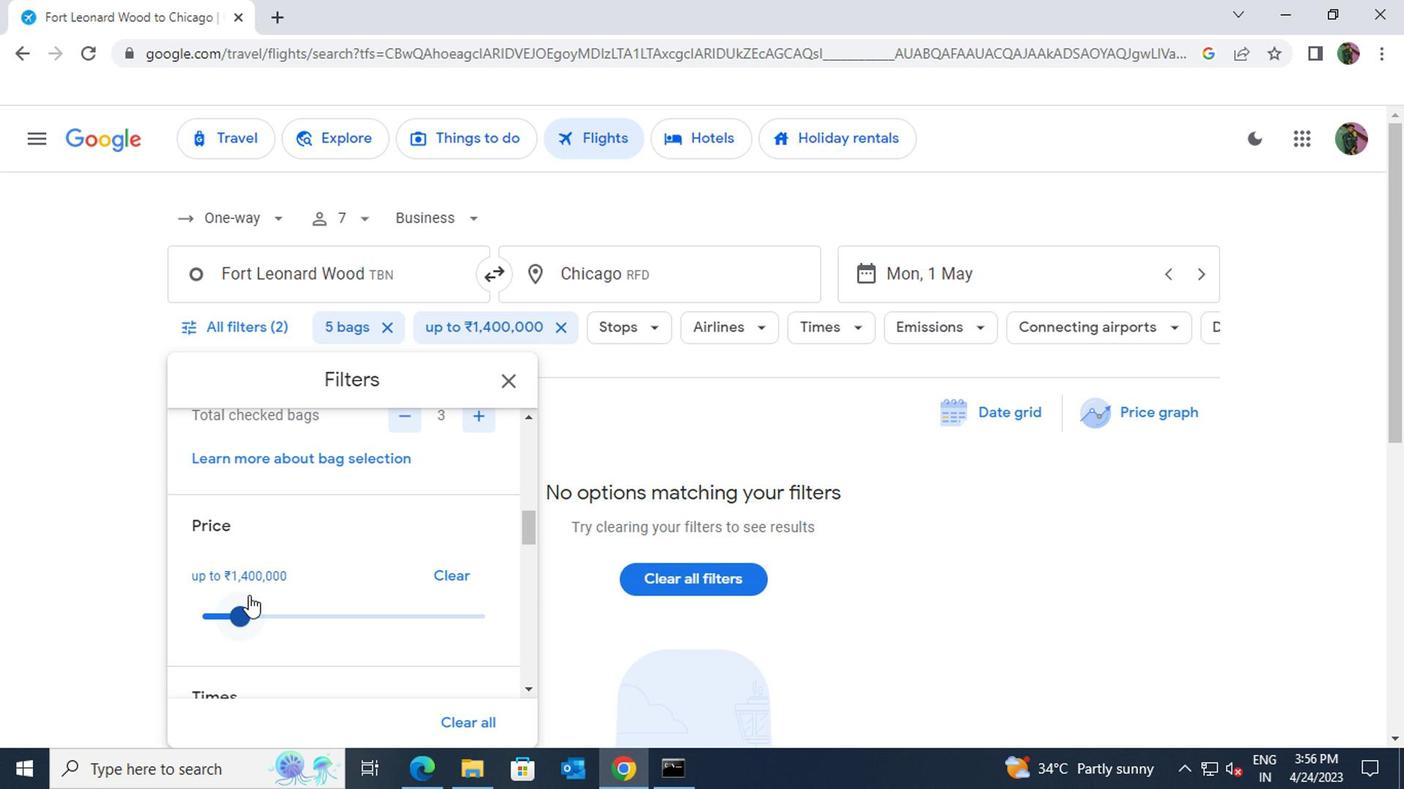 
Action: Mouse scrolled (245, 595) with delta (0, 0)
Screenshot: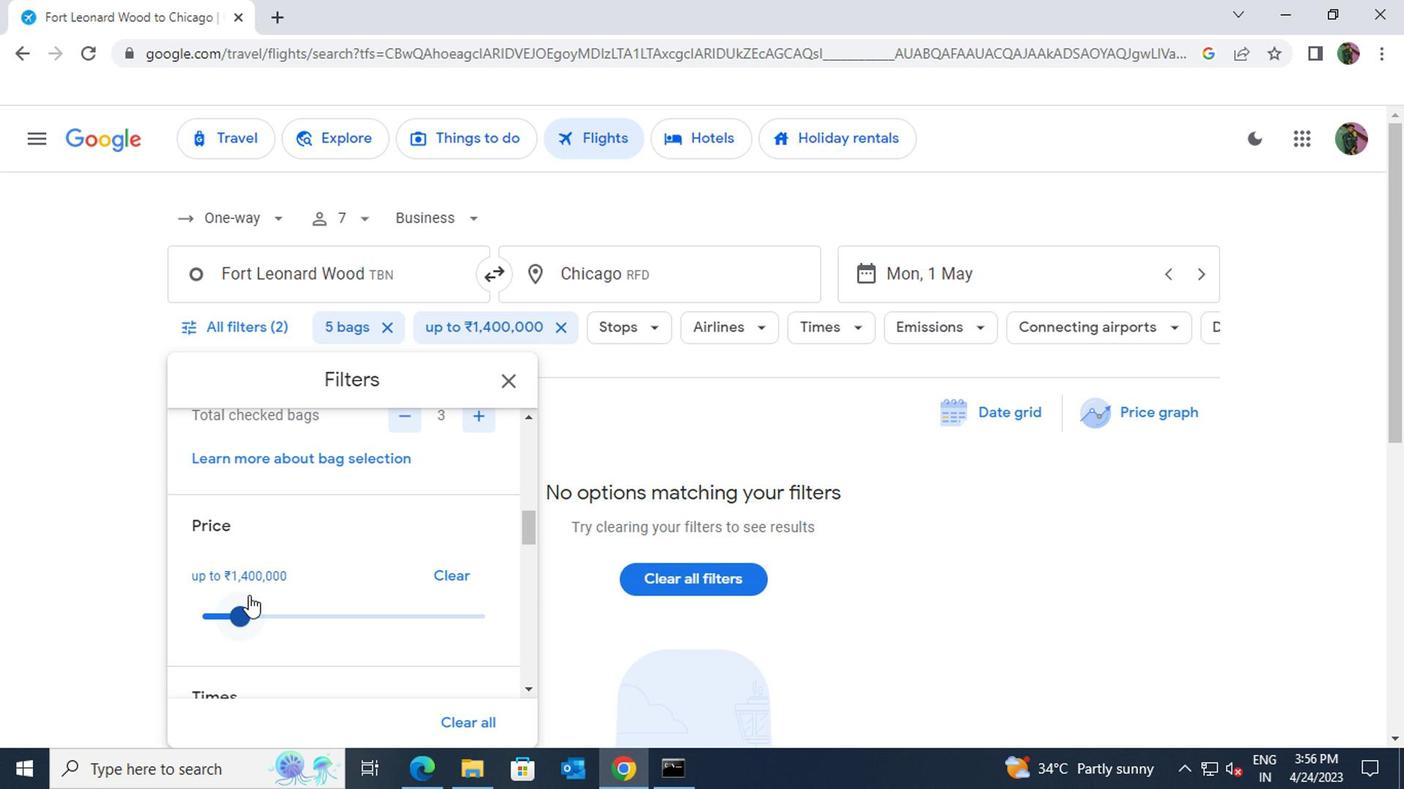 
Action: Mouse moved to (247, 594)
Screenshot: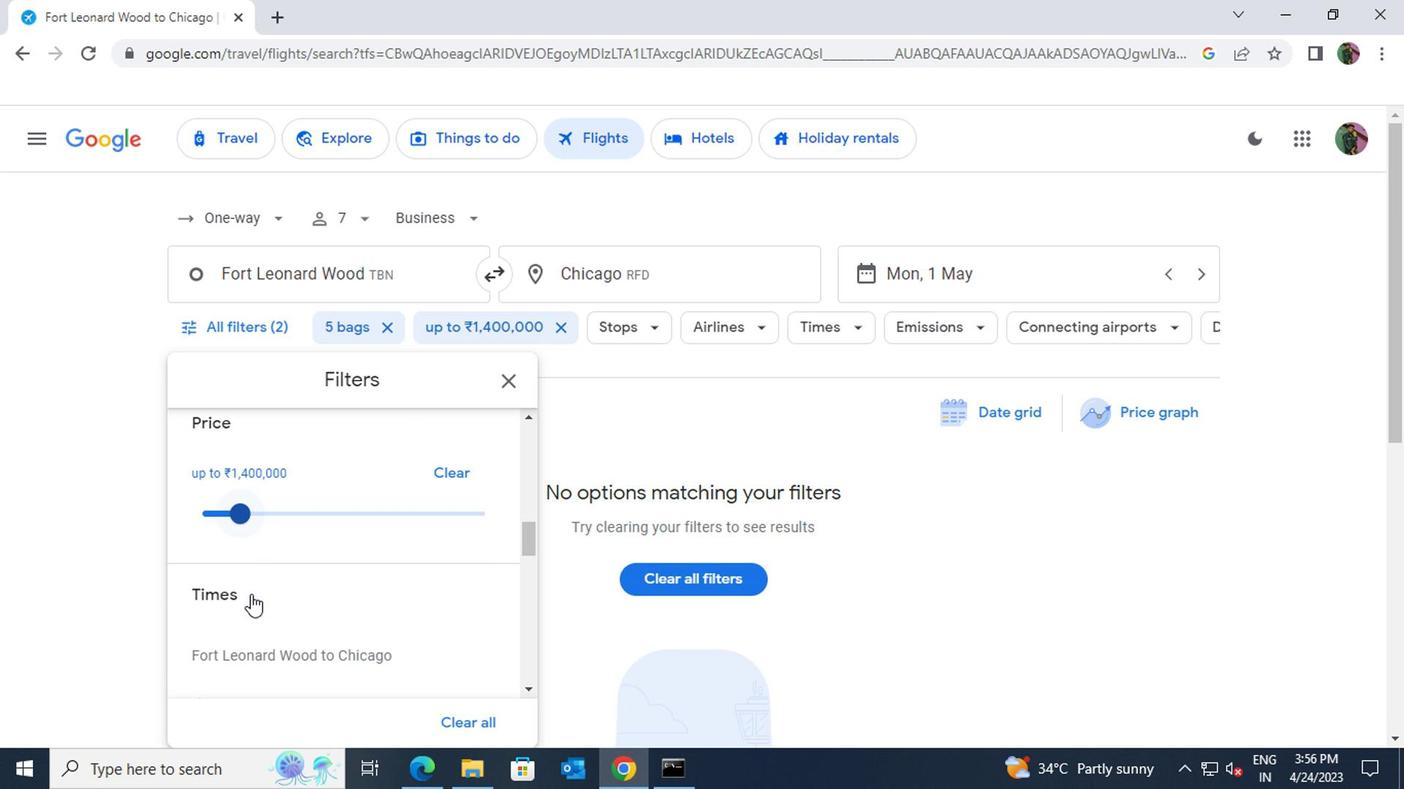 
Action: Mouse scrolled (247, 593) with delta (0, 0)
Screenshot: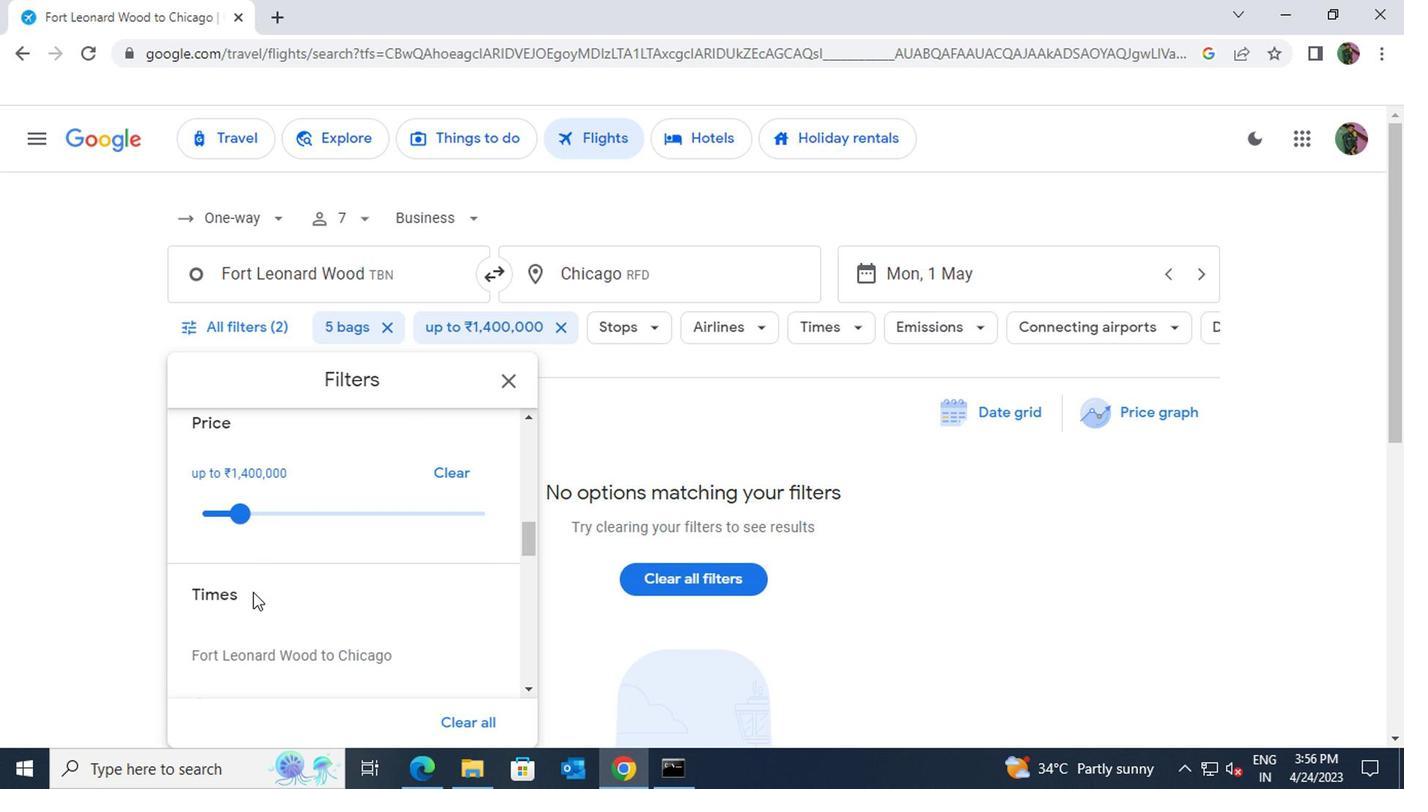 
Action: Mouse moved to (475, 651)
Screenshot: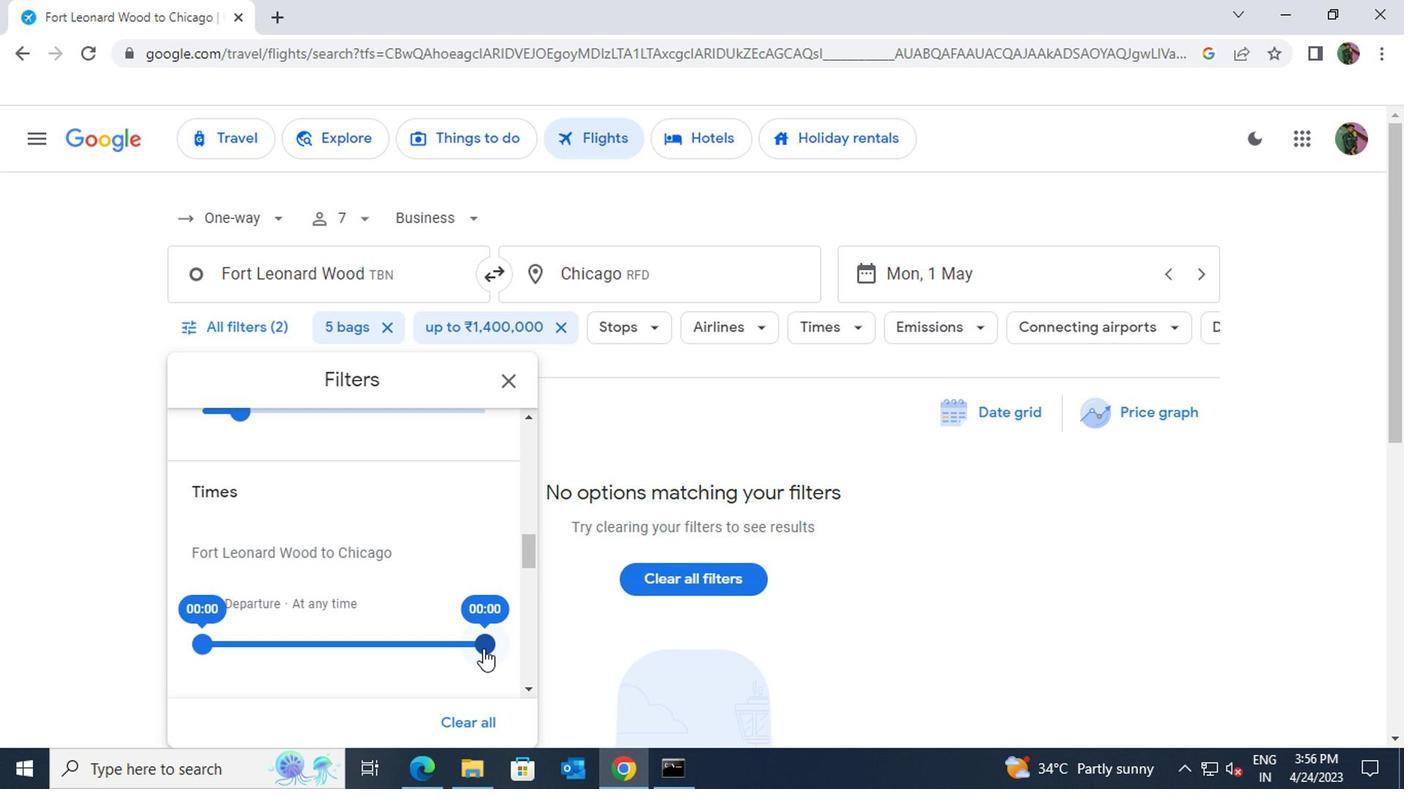 
Action: Mouse pressed left at (475, 651)
Screenshot: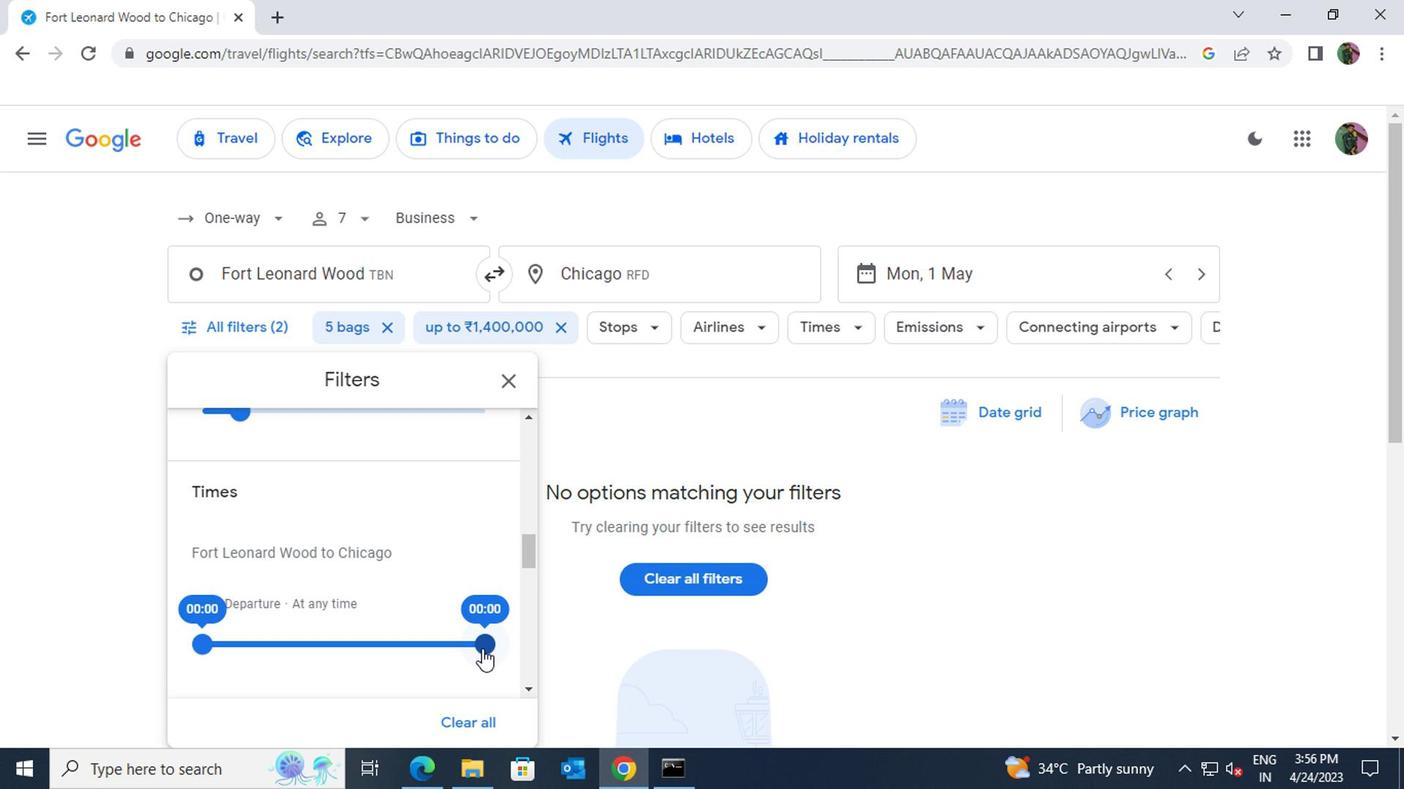 
Action: Mouse moved to (310, 646)
Screenshot: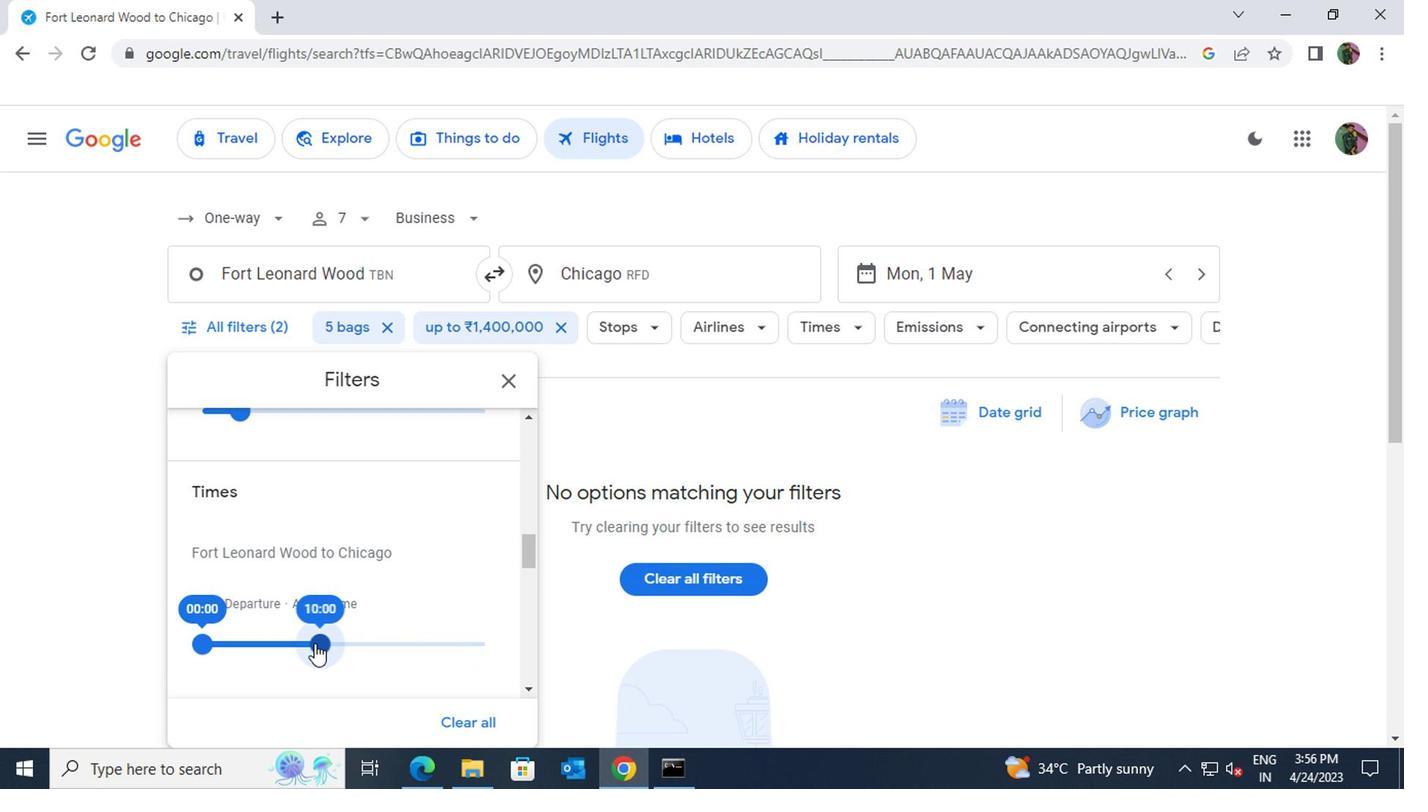 
Action: Mouse scrolled (310, 645) with delta (0, 0)
Screenshot: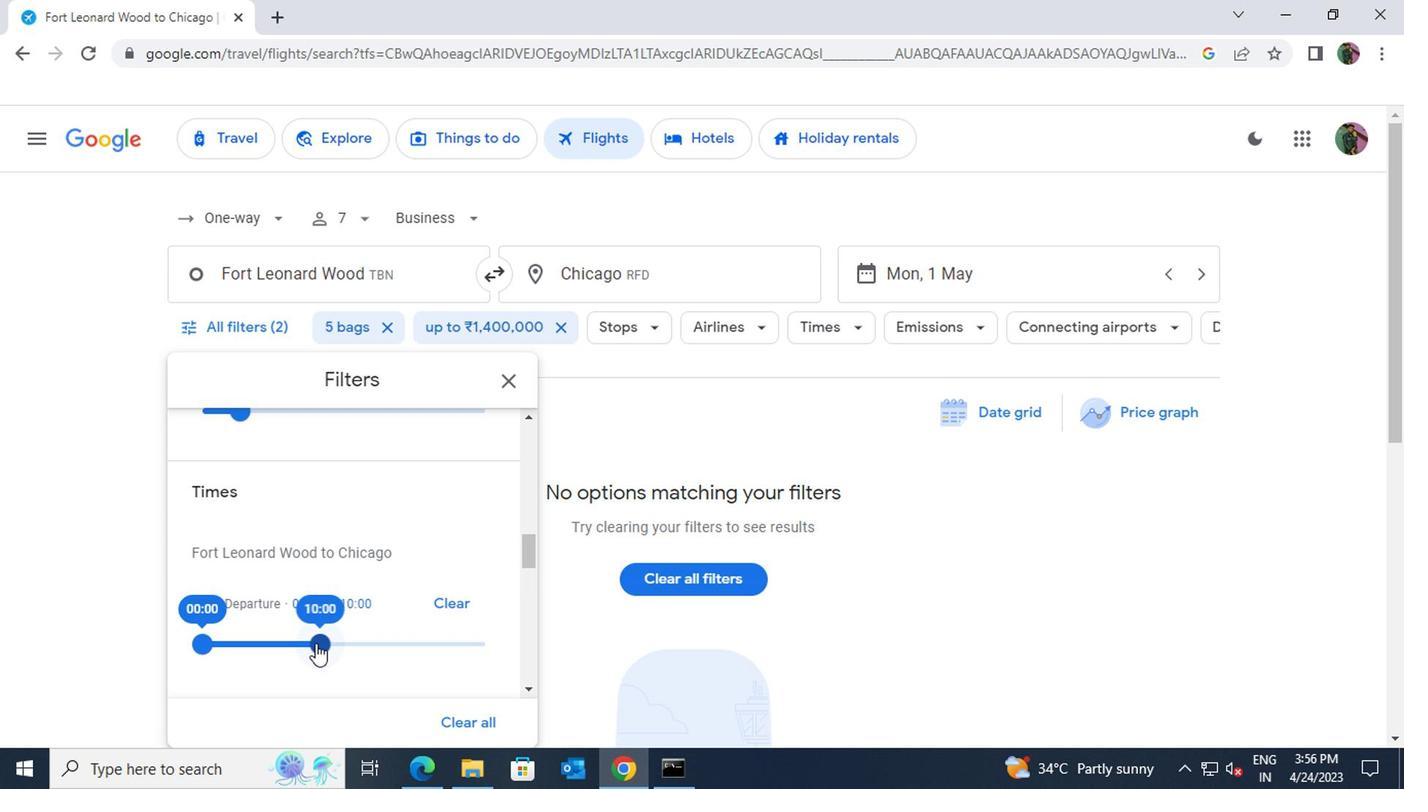 
Action: Mouse moved to (492, 380)
Screenshot: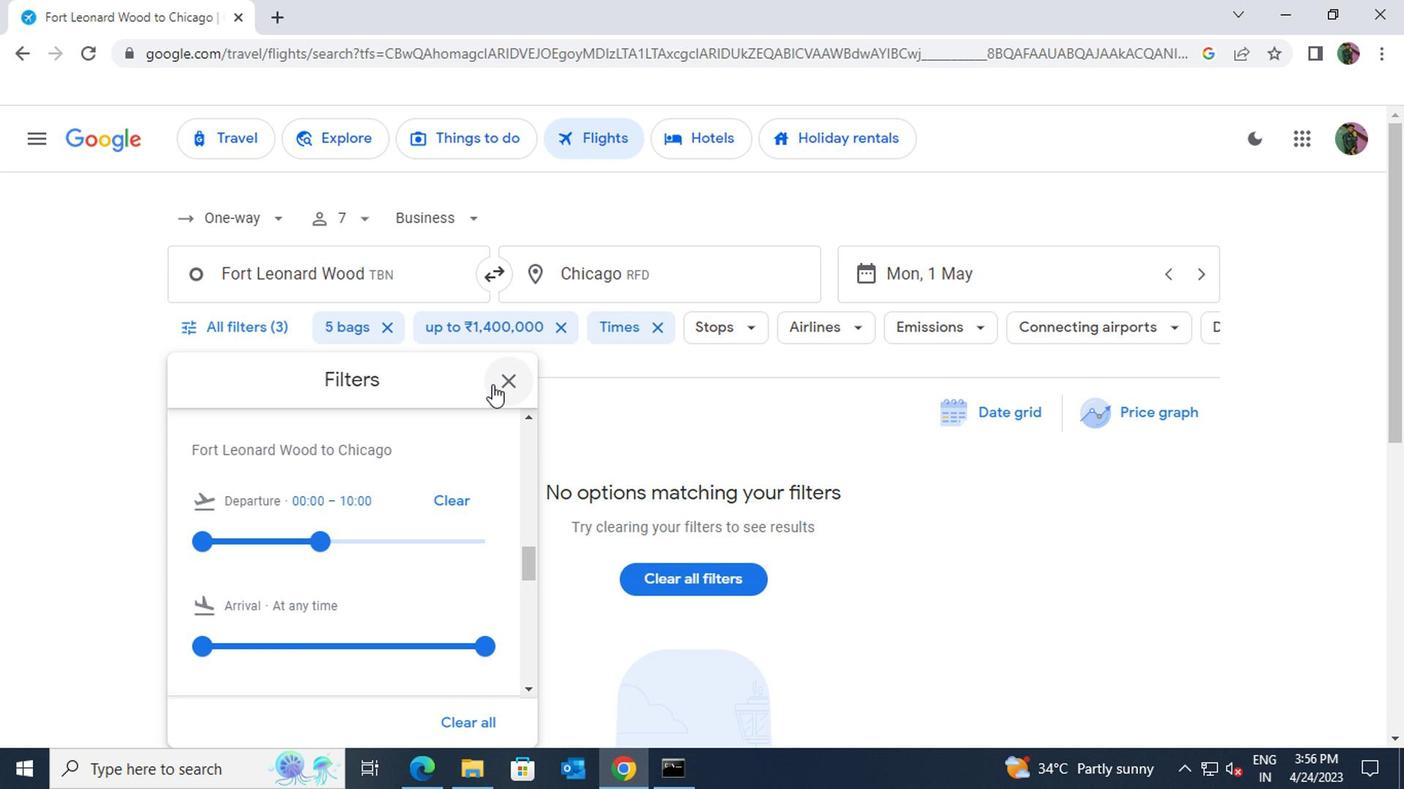 
